 Task: Slide 17 - 02 Recipe.
Action: Mouse moved to (43, 99)
Screenshot: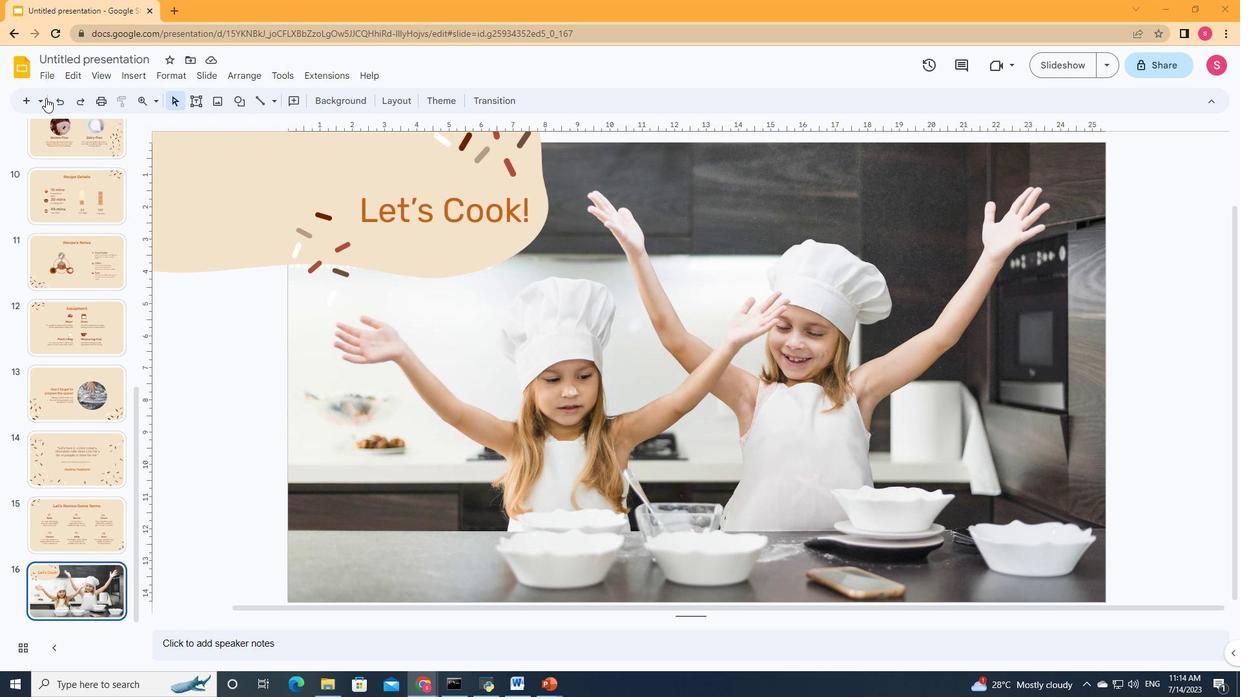 
Action: Mouse pressed left at (43, 99)
Screenshot: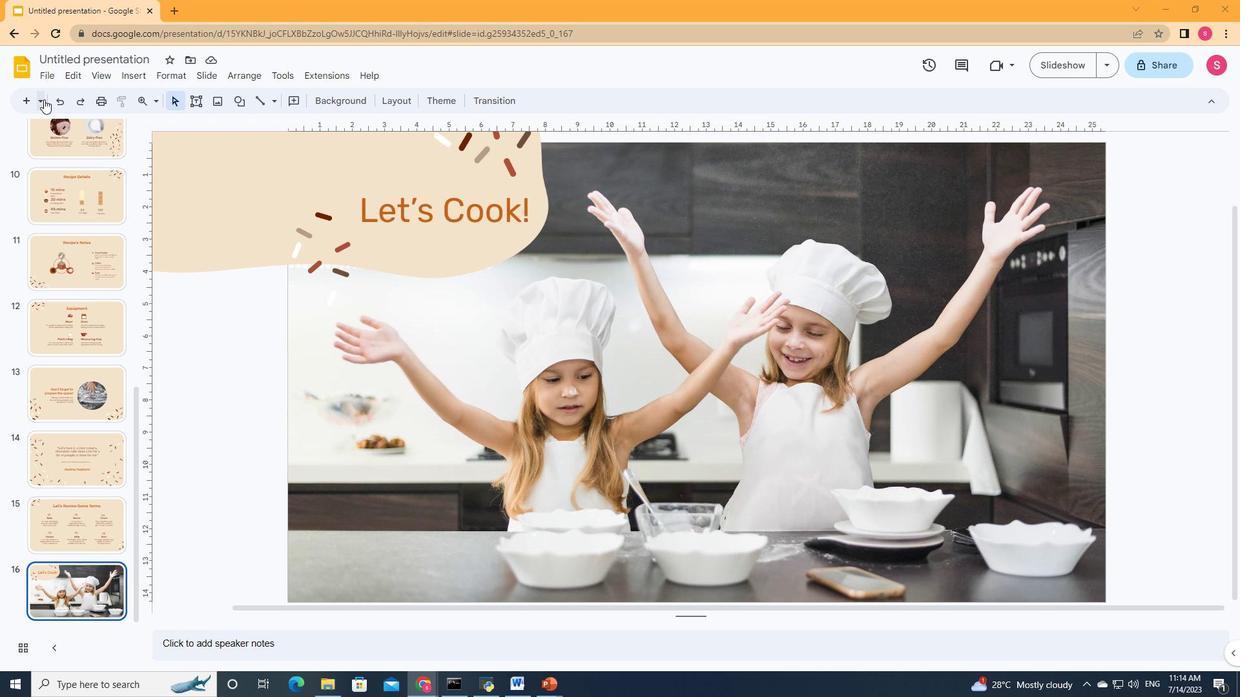 
Action: Mouse moved to (230, 402)
Screenshot: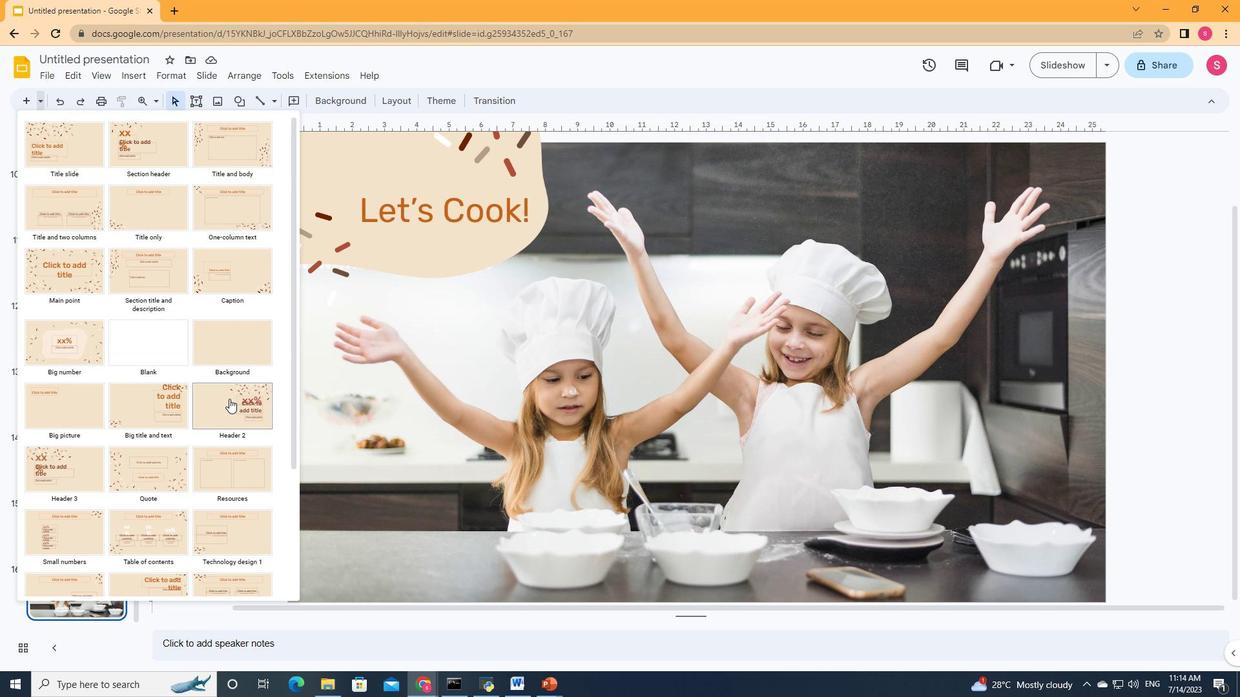 
Action: Mouse pressed left at (230, 402)
Screenshot: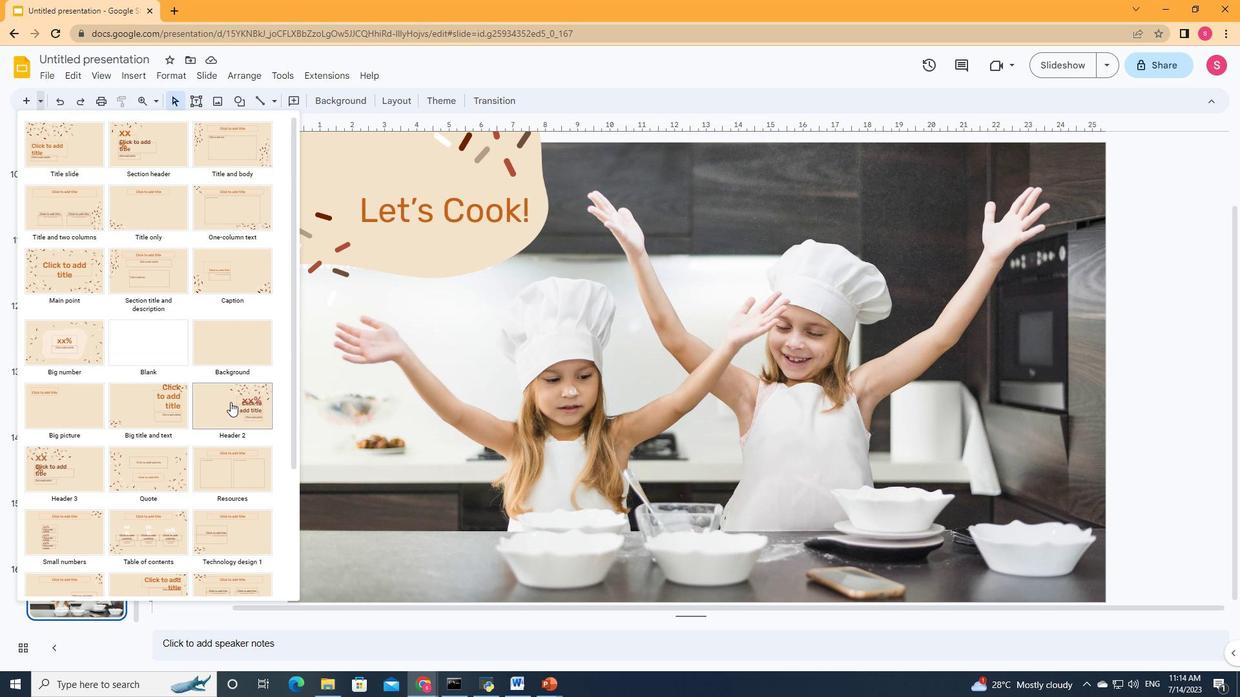 
Action: Mouse moved to (909, 337)
Screenshot: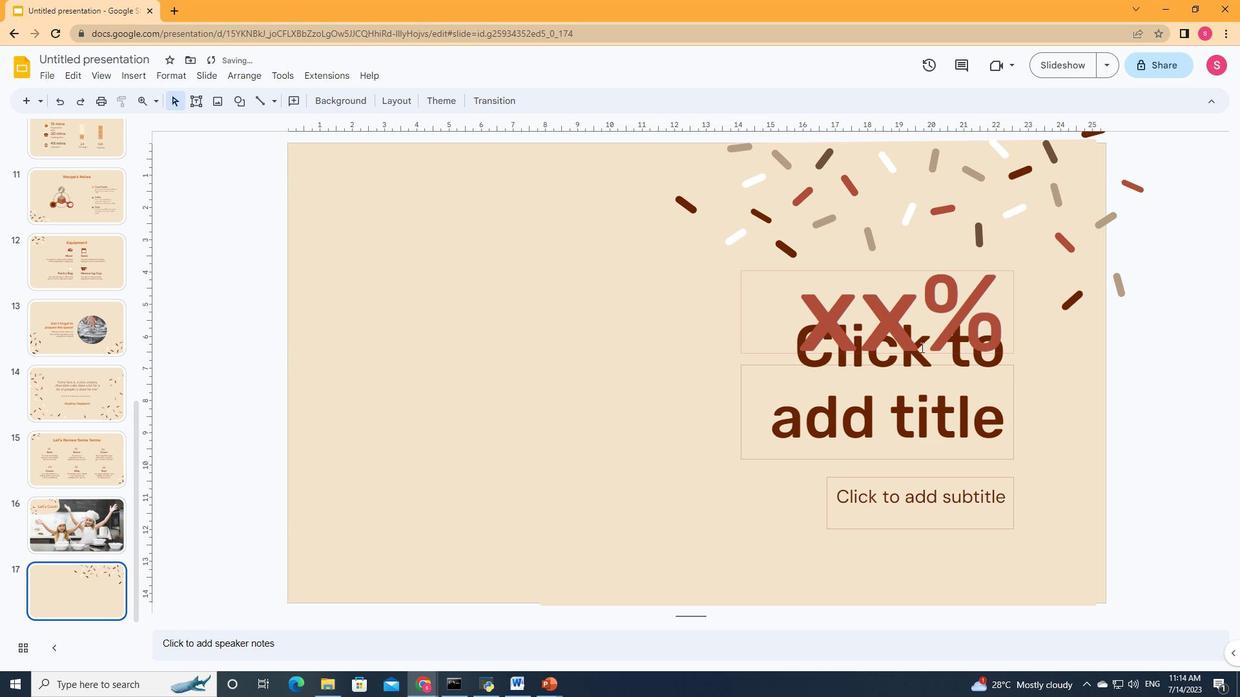 
Action: Mouse pressed left at (909, 337)
Screenshot: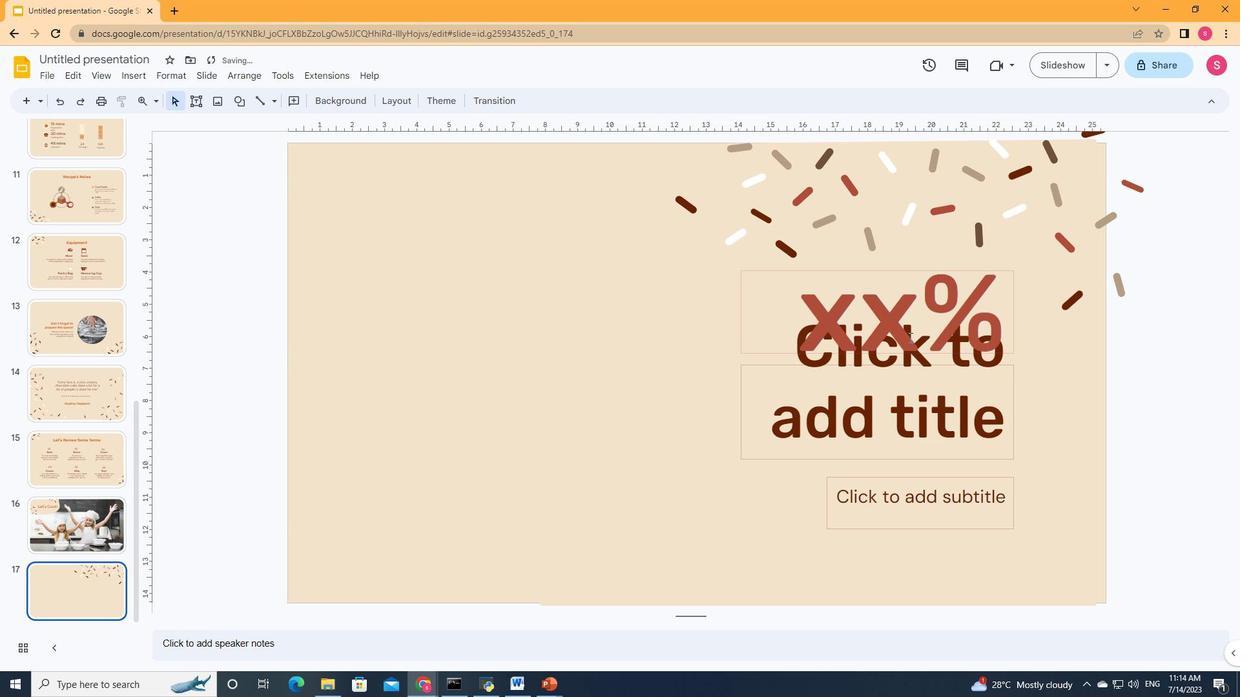
Action: Mouse moved to (910, 336)
Screenshot: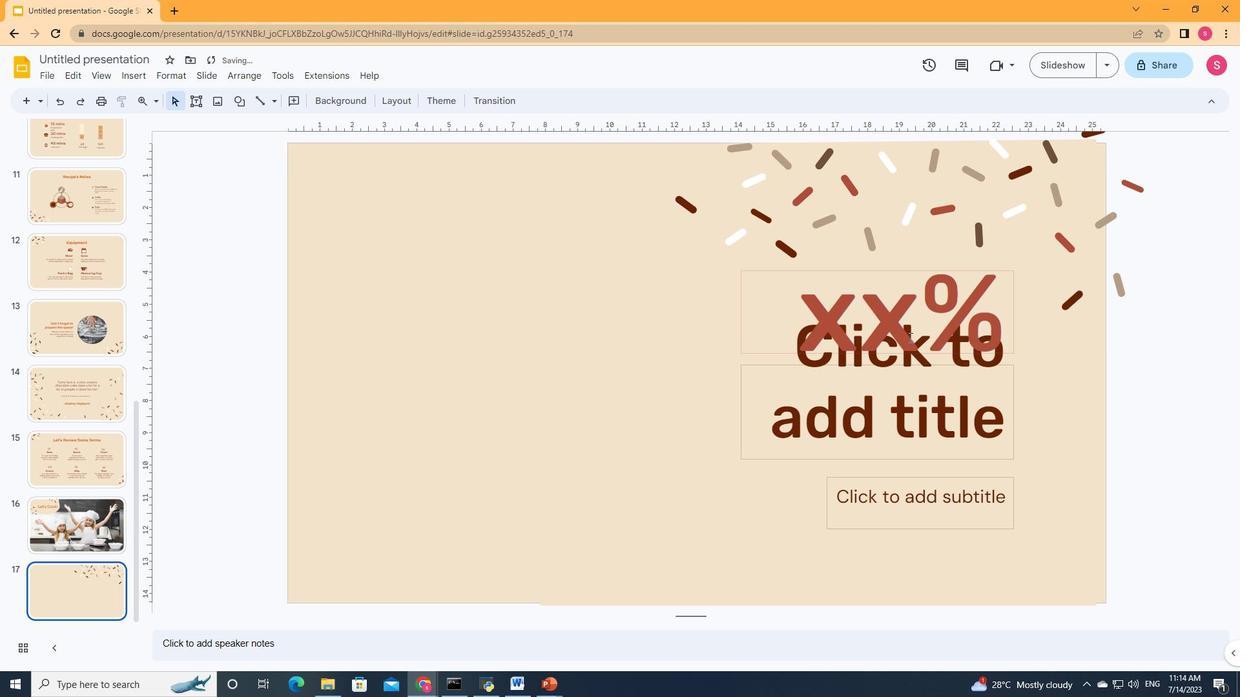
Action: Key pressed 02
Screenshot: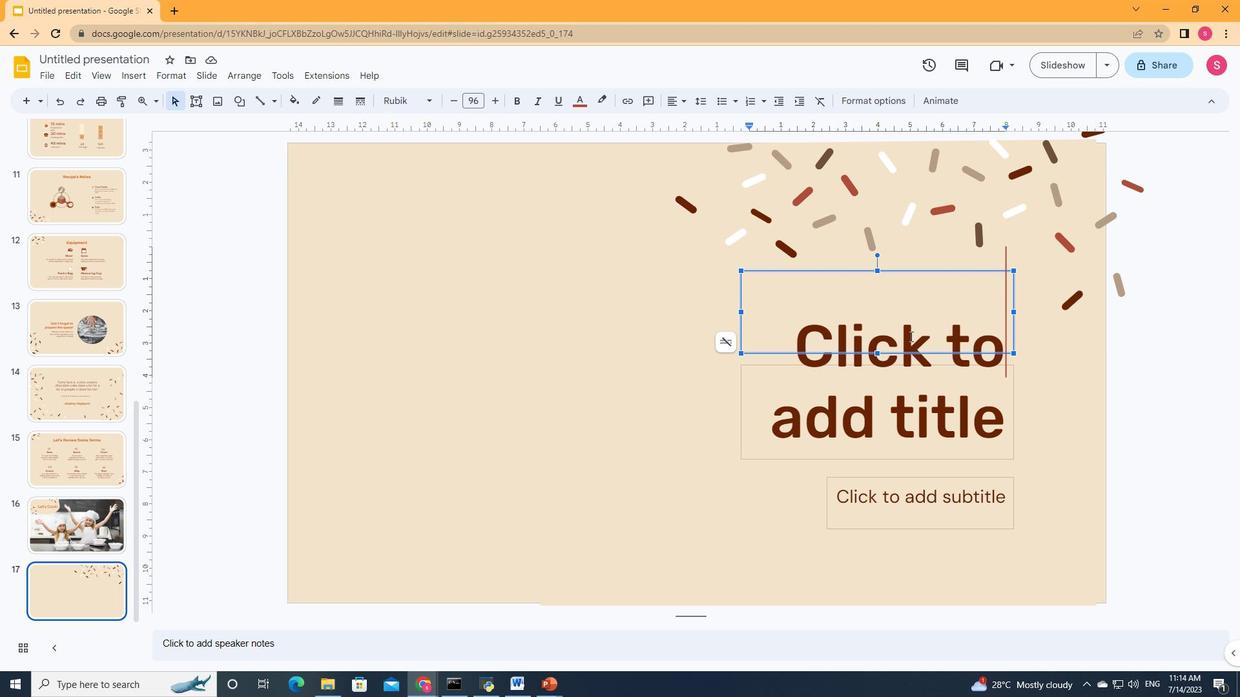 
Action: Mouse moved to (911, 384)
Screenshot: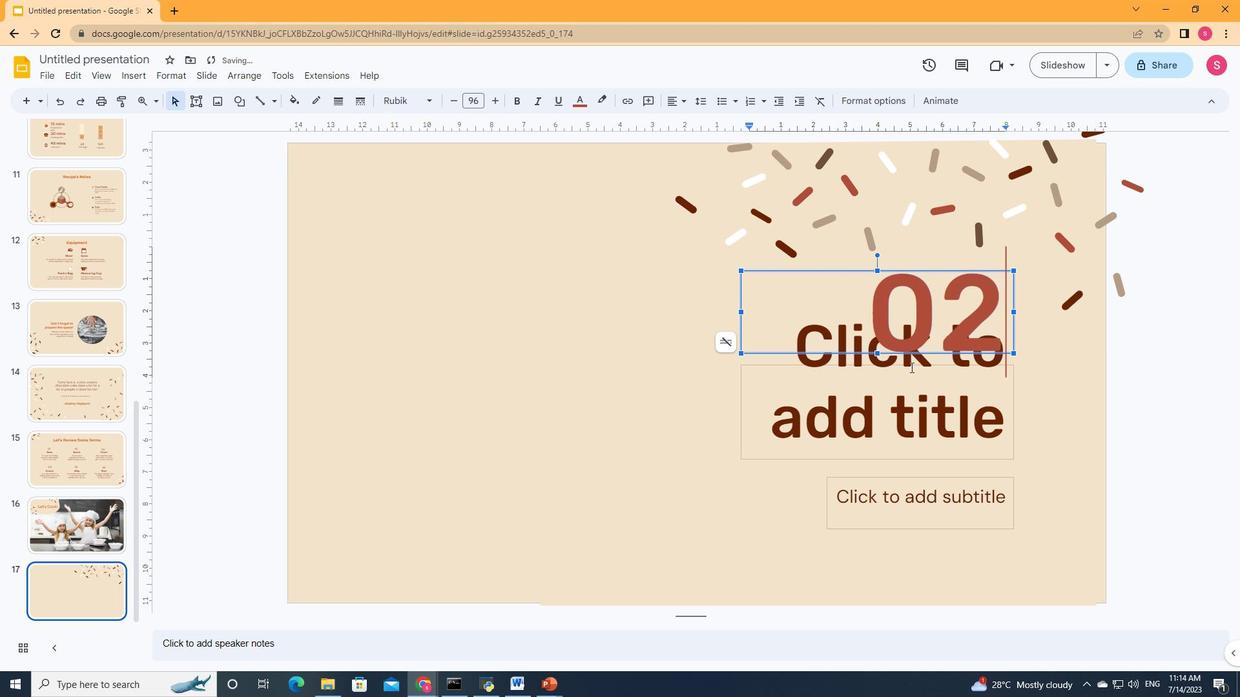 
Action: Mouse pressed left at (911, 384)
Screenshot: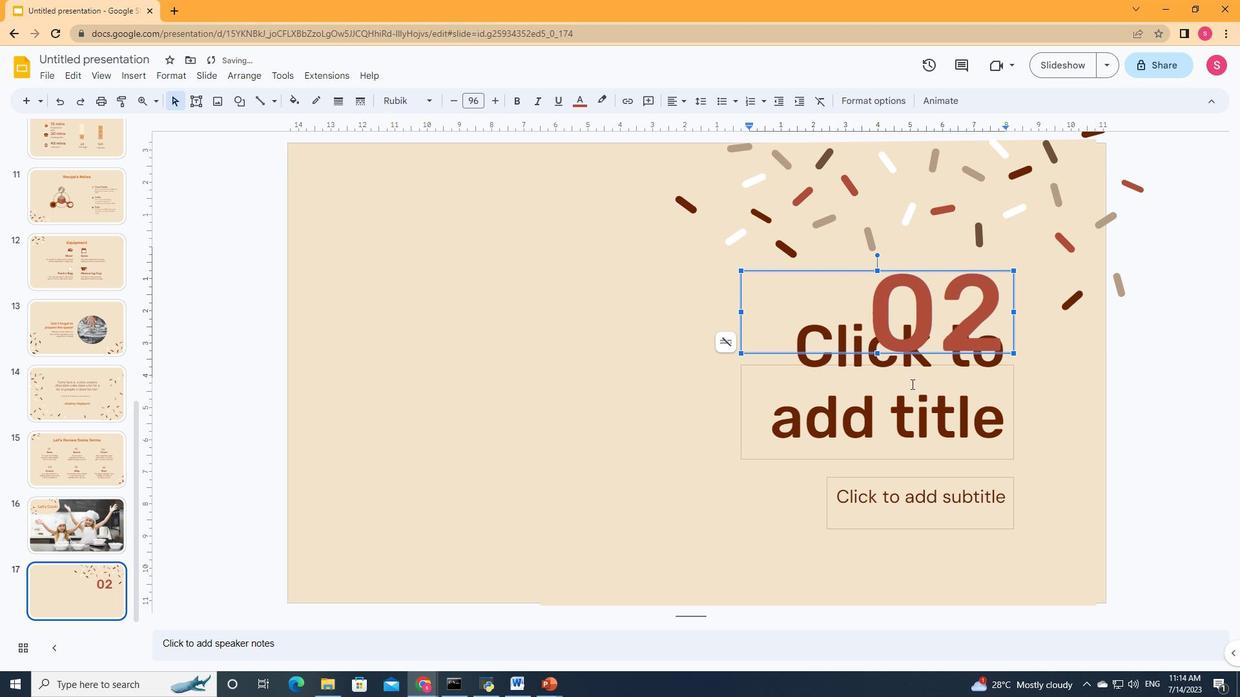 
Action: Key pressed <Key.shift>Recipe
Screenshot: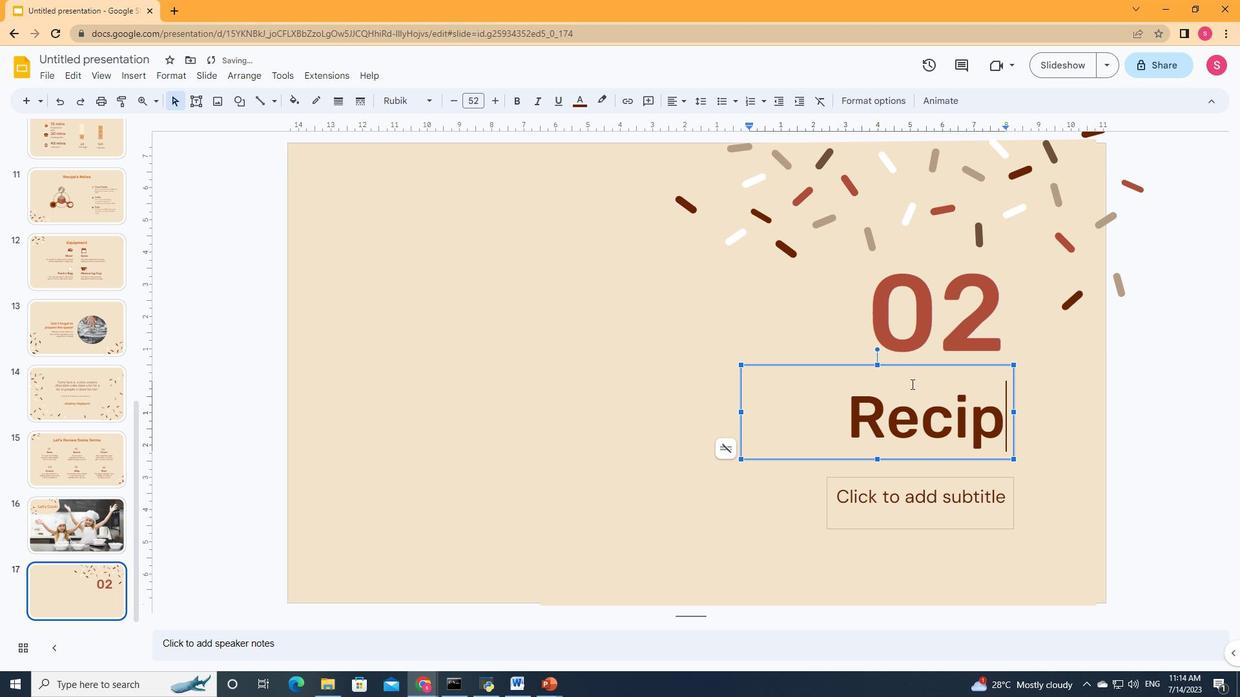 
Action: Mouse moved to (965, 501)
Screenshot: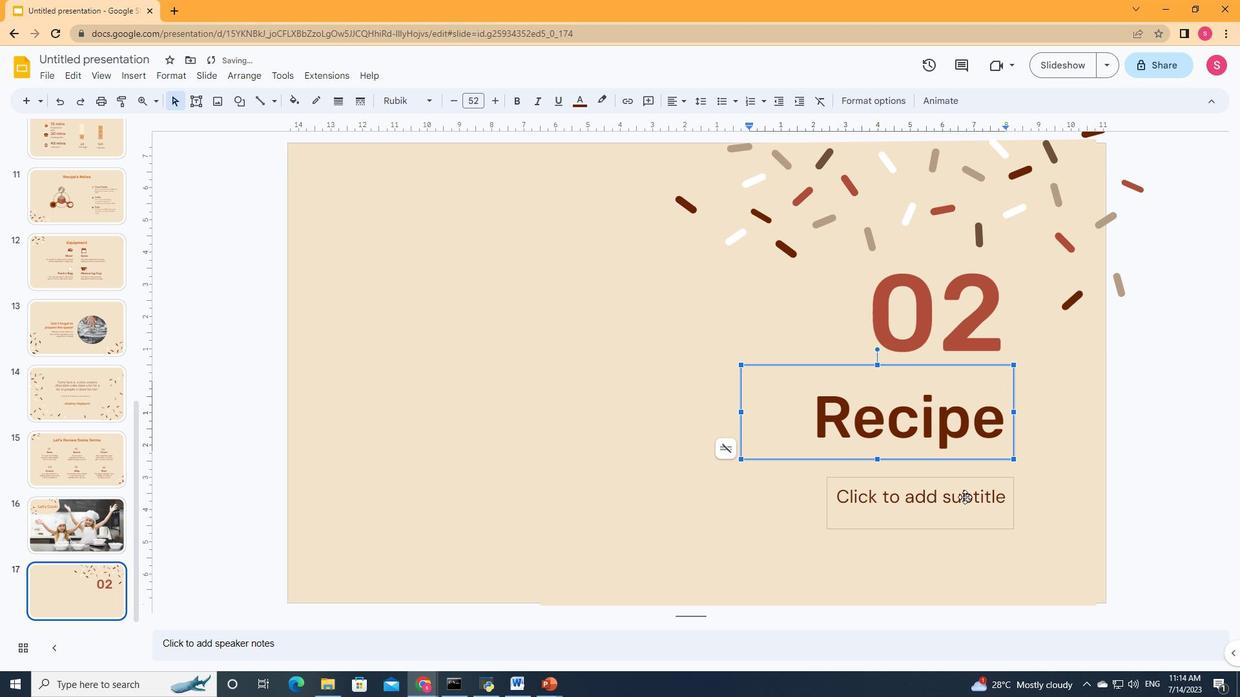 
Action: Mouse pressed left at (965, 501)
Screenshot: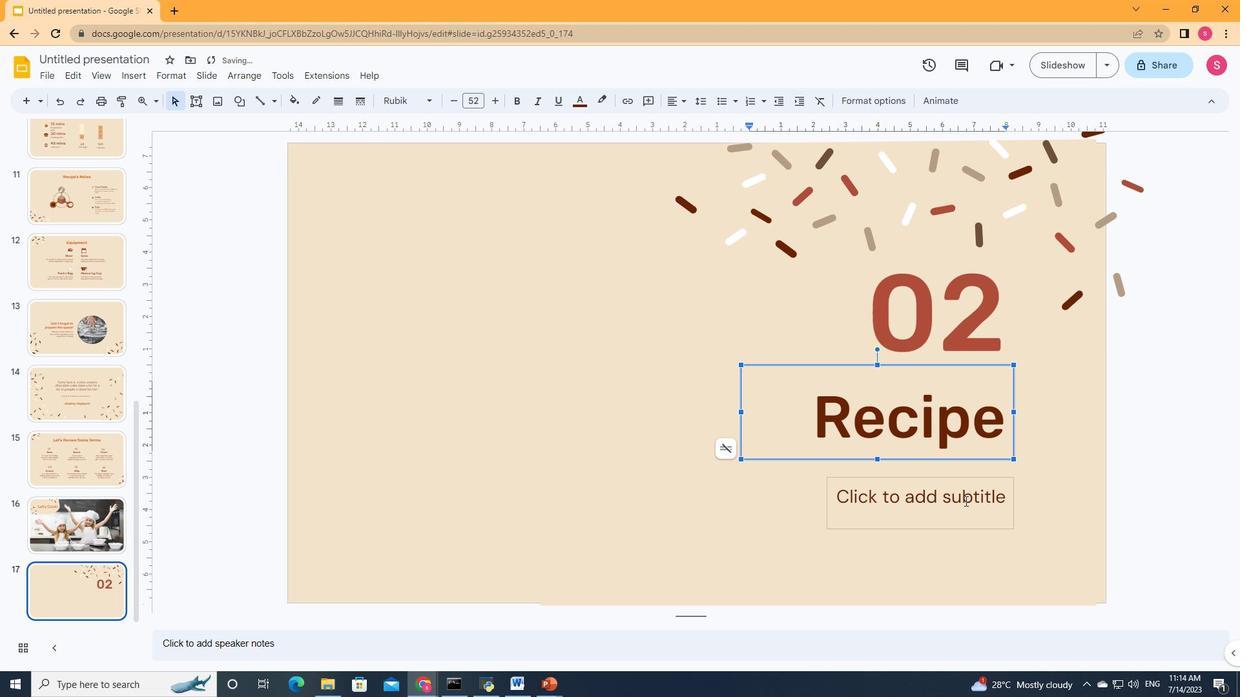 
Action: Key pressed <Key.shift><Key.shift><Key.shift><Key.shift><Key.shift><Key.shift><Key.shift><Key.shift><Key.shift>Finallu<Key.backspace>y<Key.space><Key.backspace>,<Key.space>it's<Key.space>time<Key.space>to<Key.space>start<Key.space>baking
Screenshot: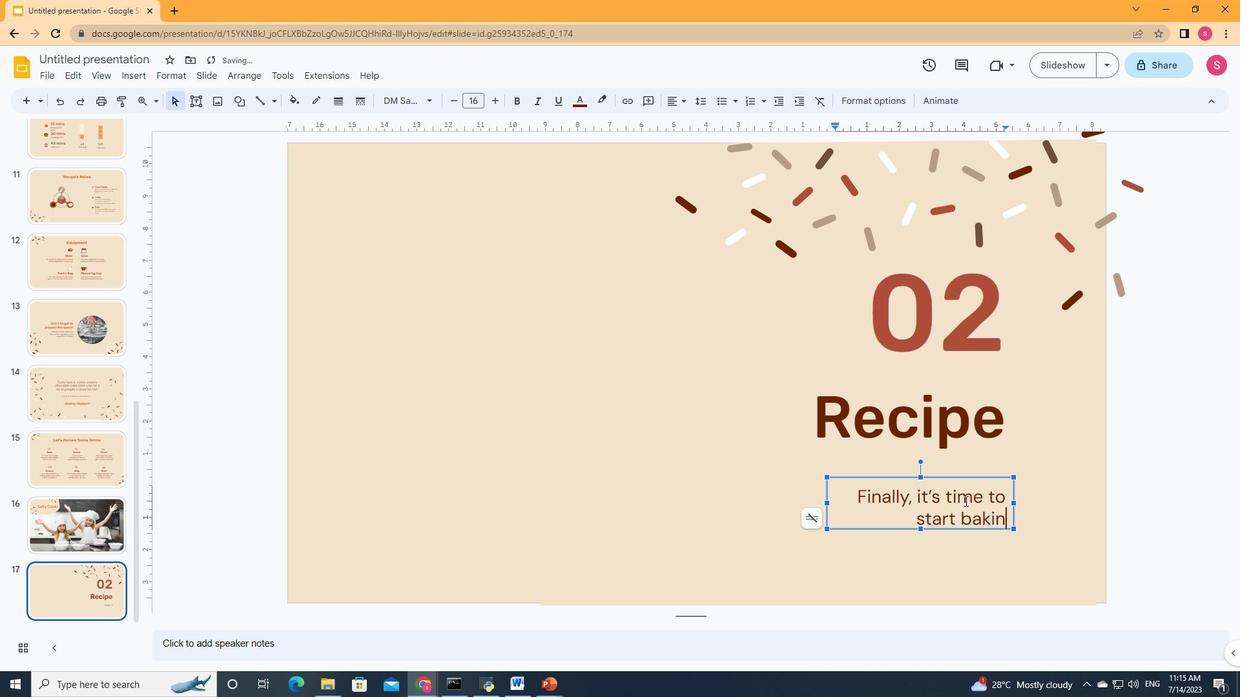 
Action: Mouse moved to (999, 528)
Screenshot: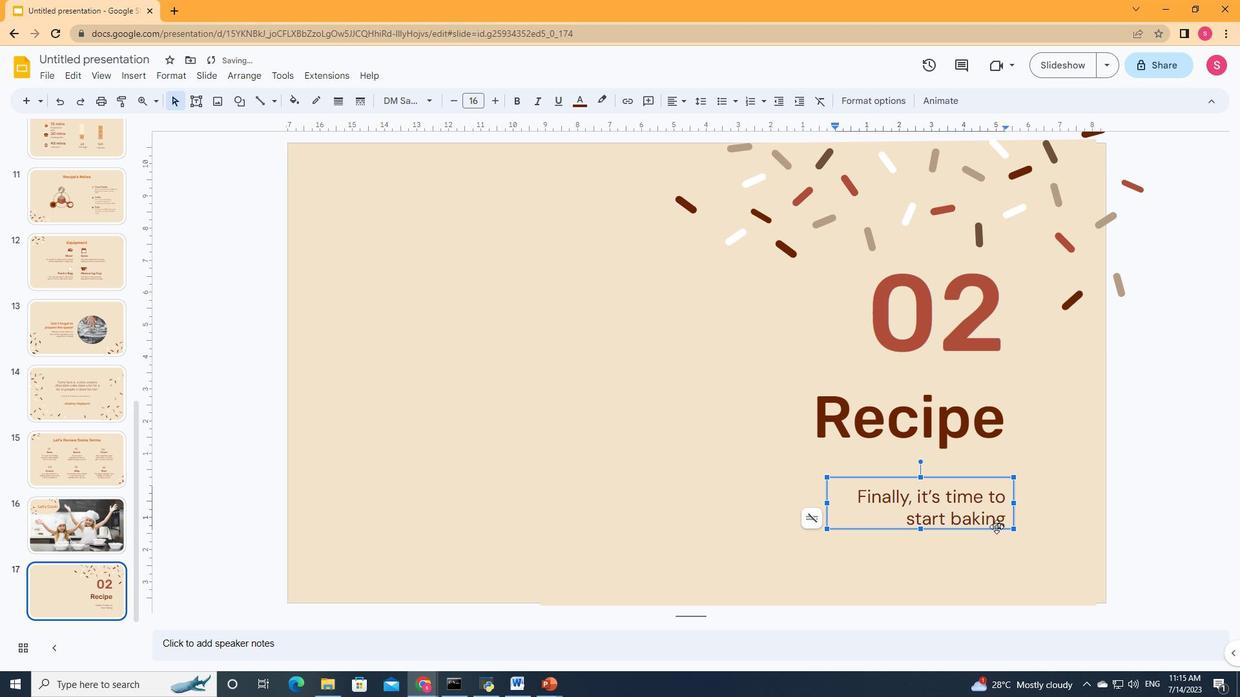
Action: Key pressed <Key.shift>!
Screenshot: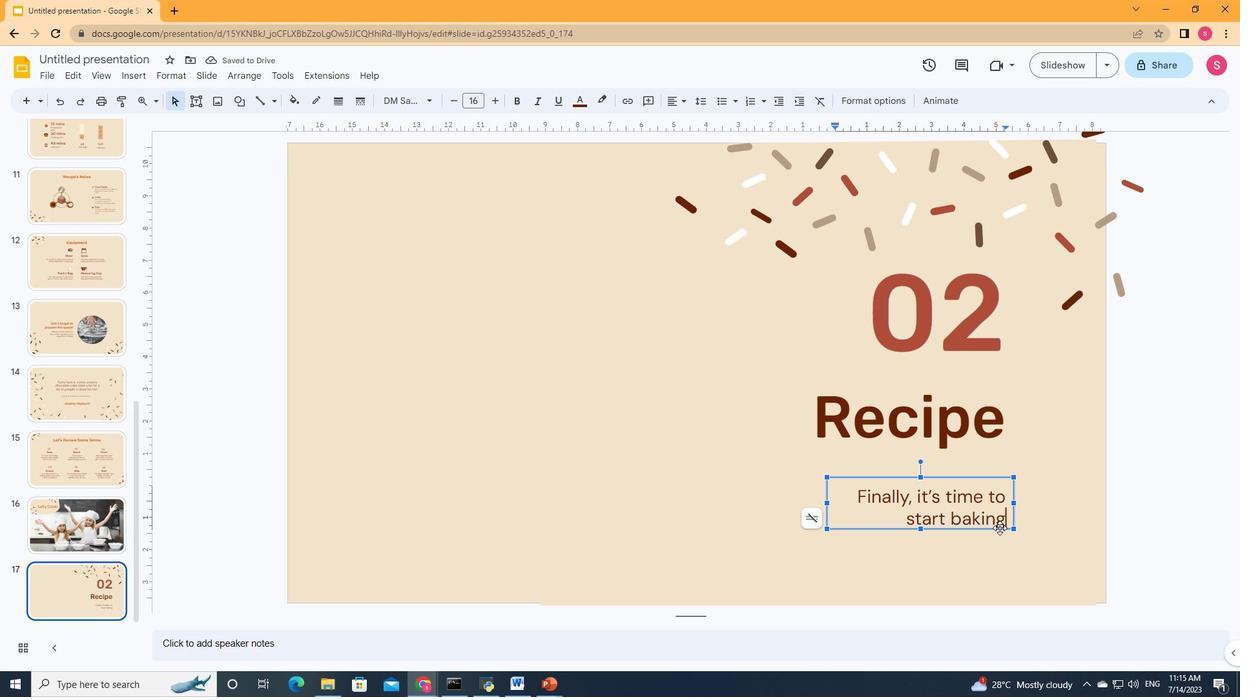 
Action: Mouse moved to (773, 502)
Screenshot: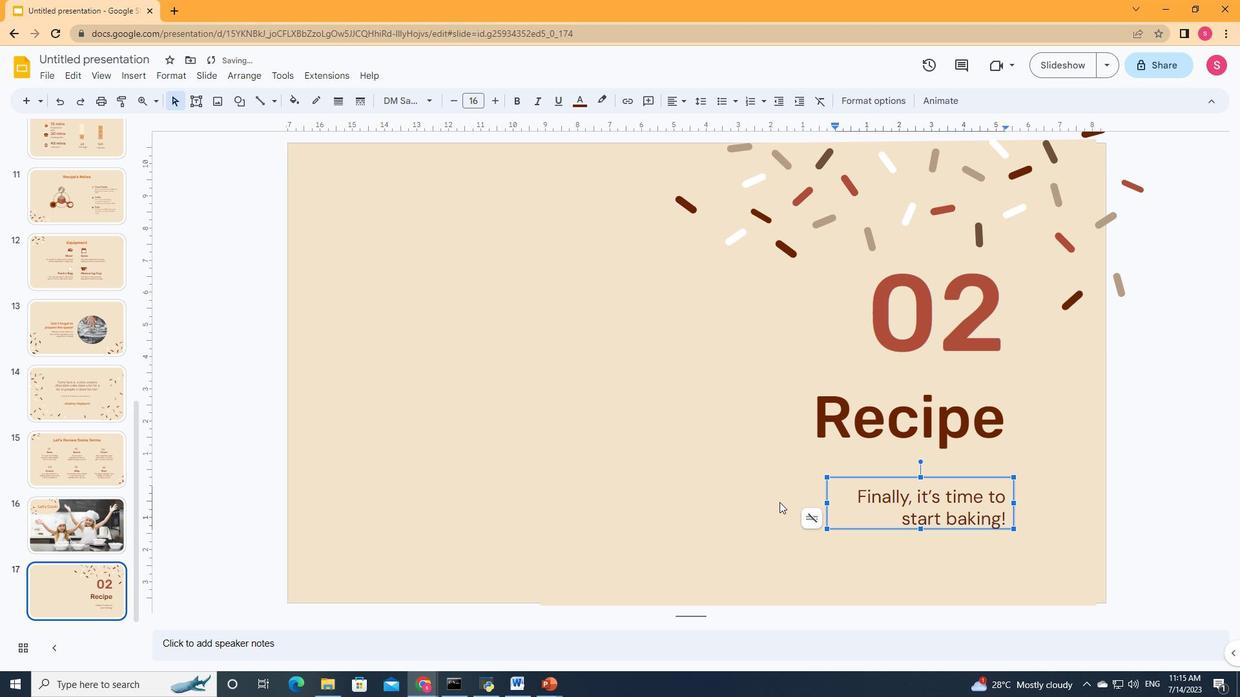 
Action: Mouse pressed left at (773, 502)
Screenshot: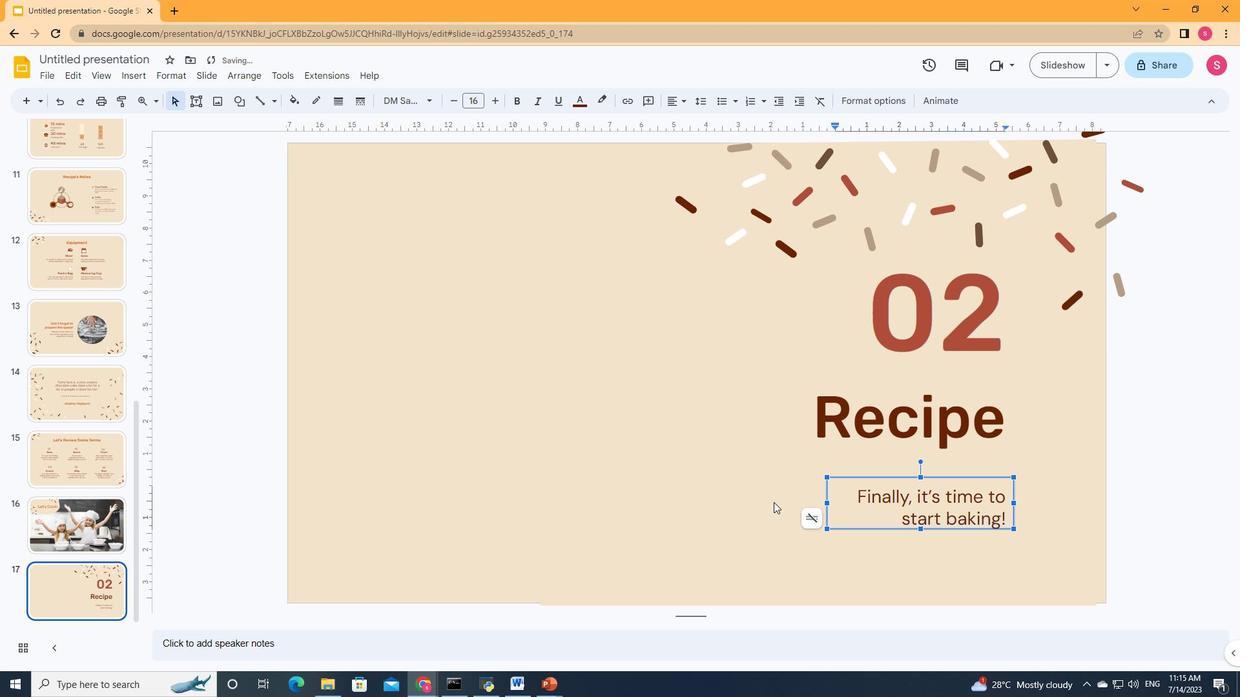 
Action: Mouse moved to (273, 102)
Screenshot: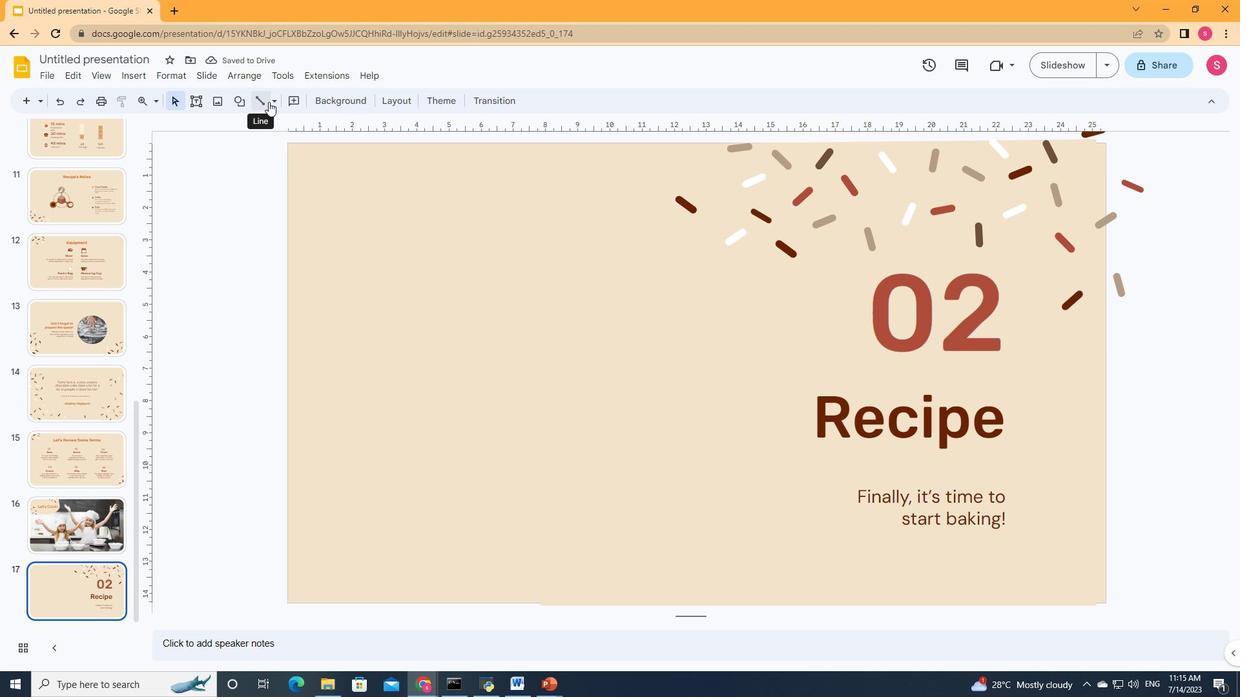 
Action: Mouse pressed left at (273, 102)
Screenshot: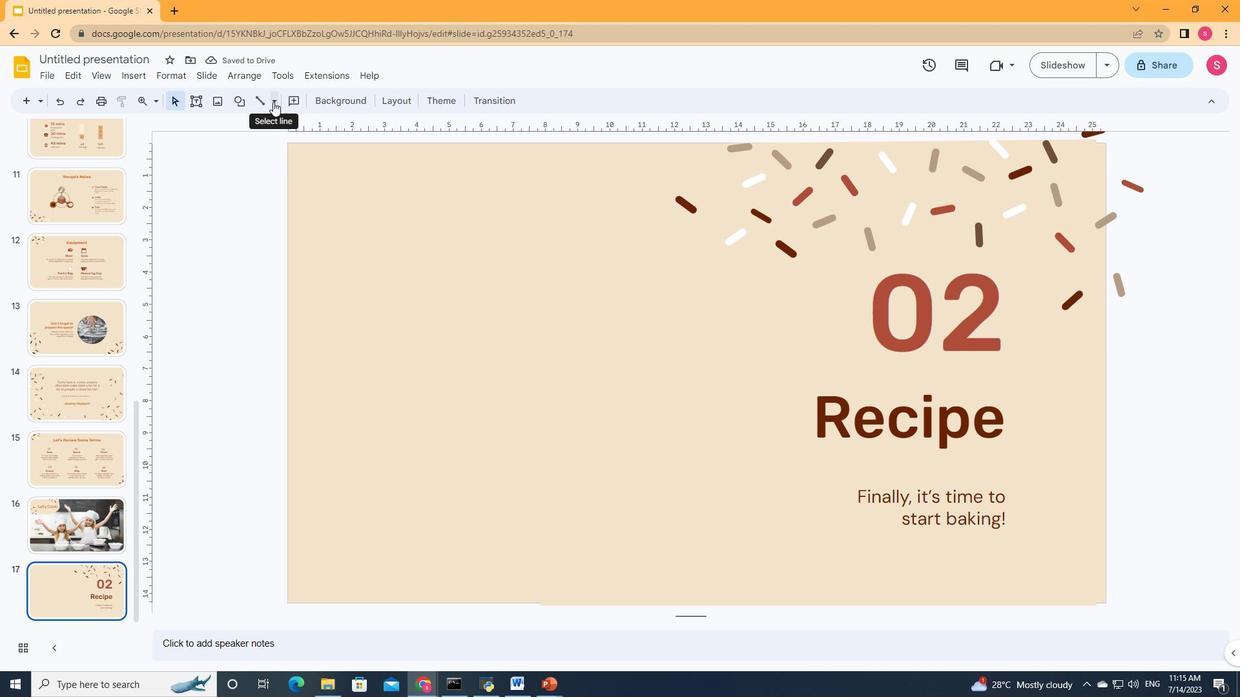 
Action: Mouse moved to (315, 120)
Screenshot: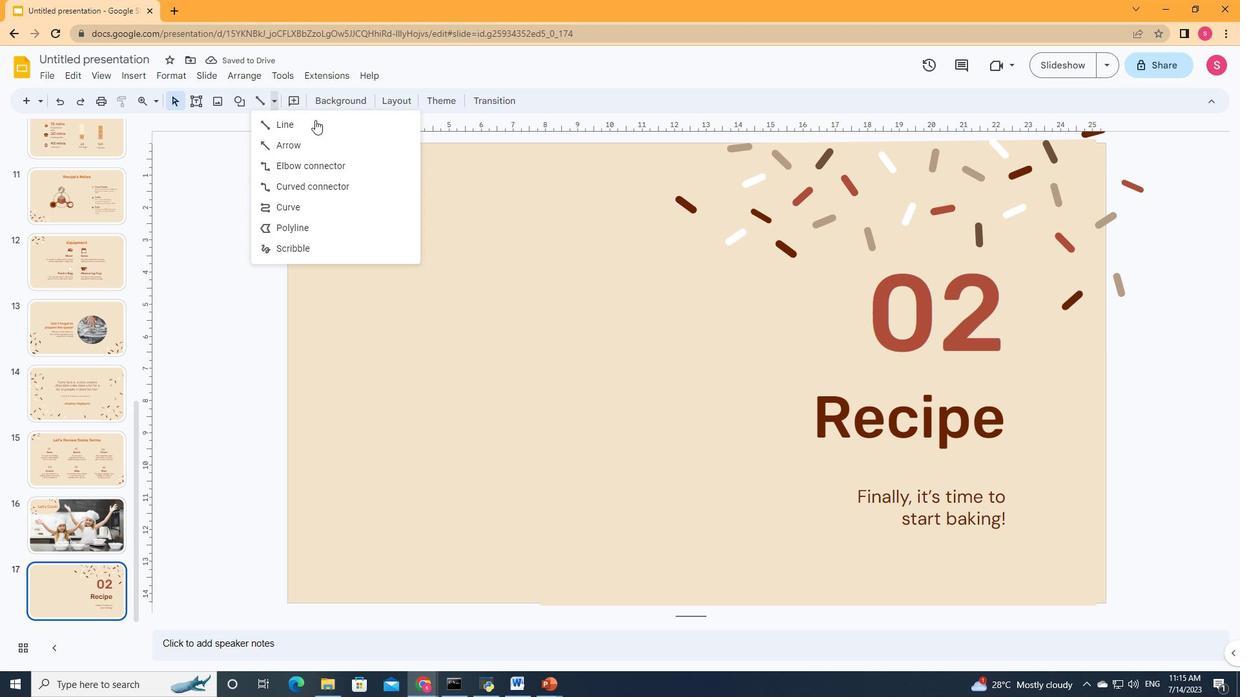 
Action: Mouse pressed left at (315, 120)
Screenshot: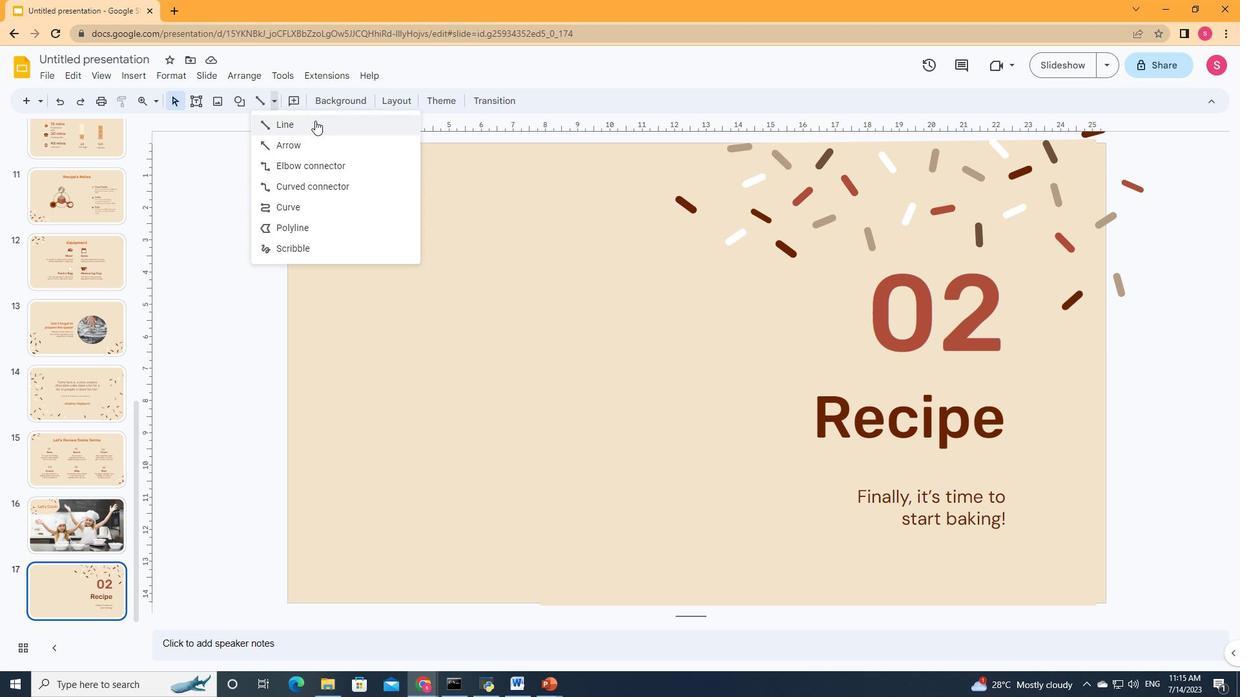 
Action: Mouse moved to (784, 467)
Screenshot: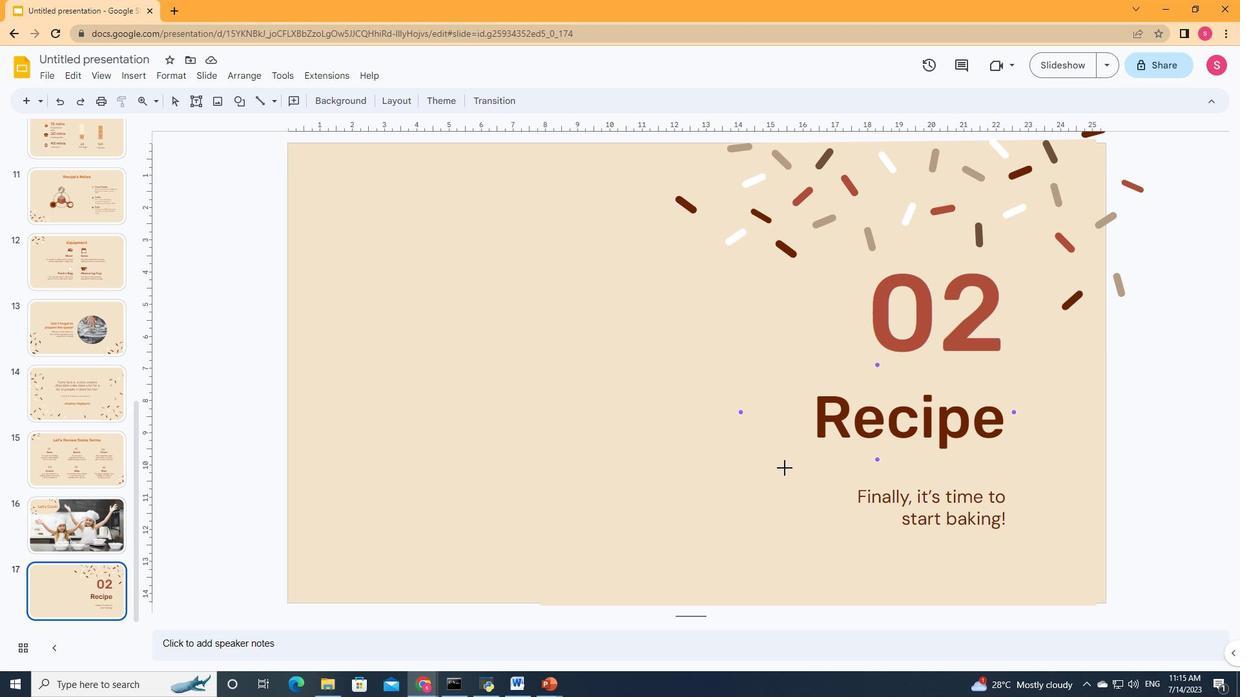 
Action: Mouse pressed left at (784, 467)
Screenshot: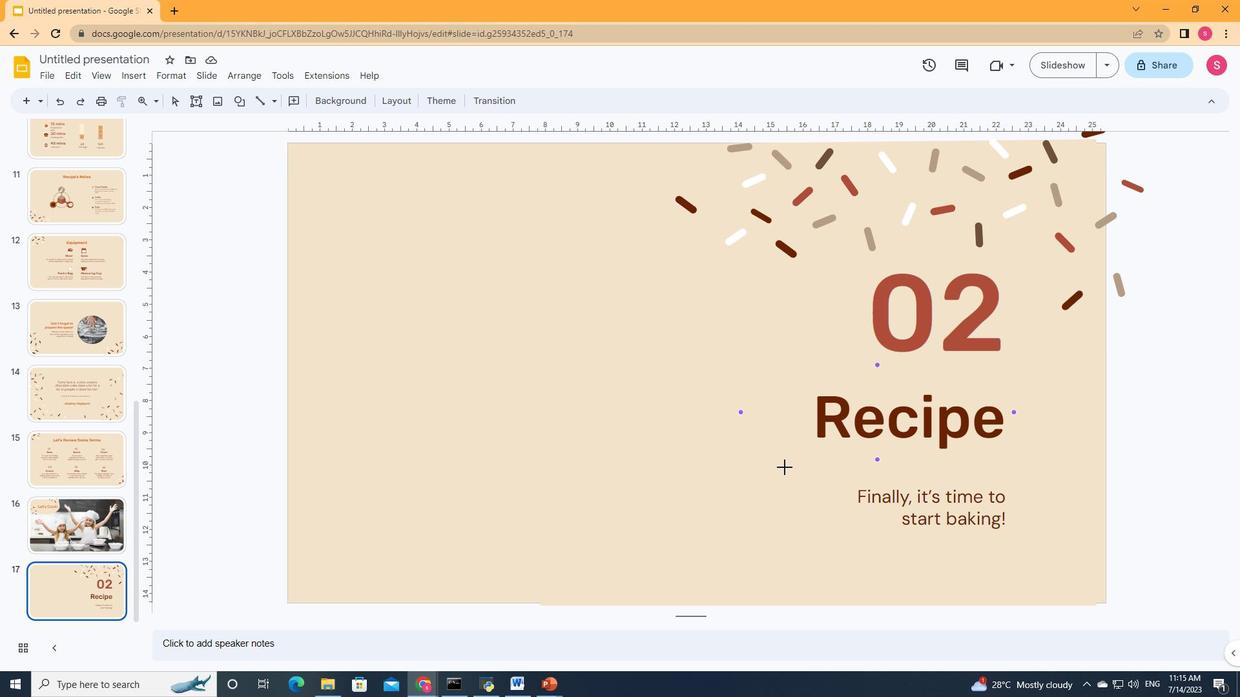 
Action: Mouse moved to (296, 106)
Screenshot: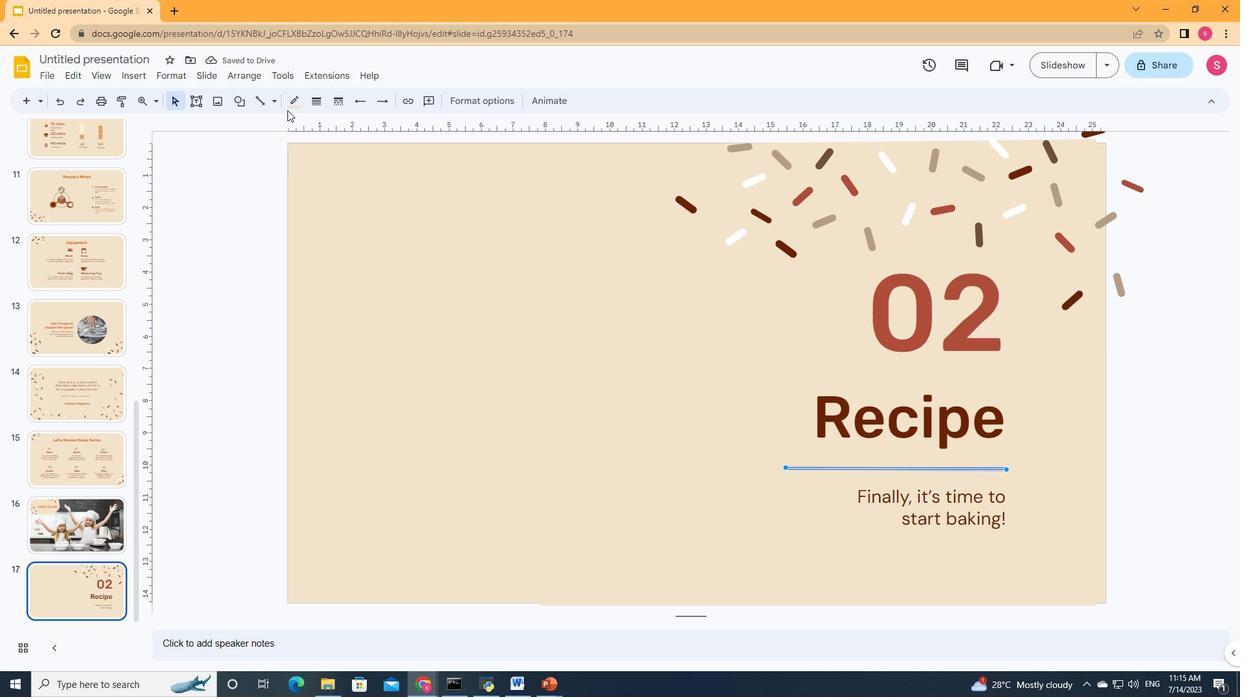 
Action: Mouse pressed left at (296, 106)
Screenshot: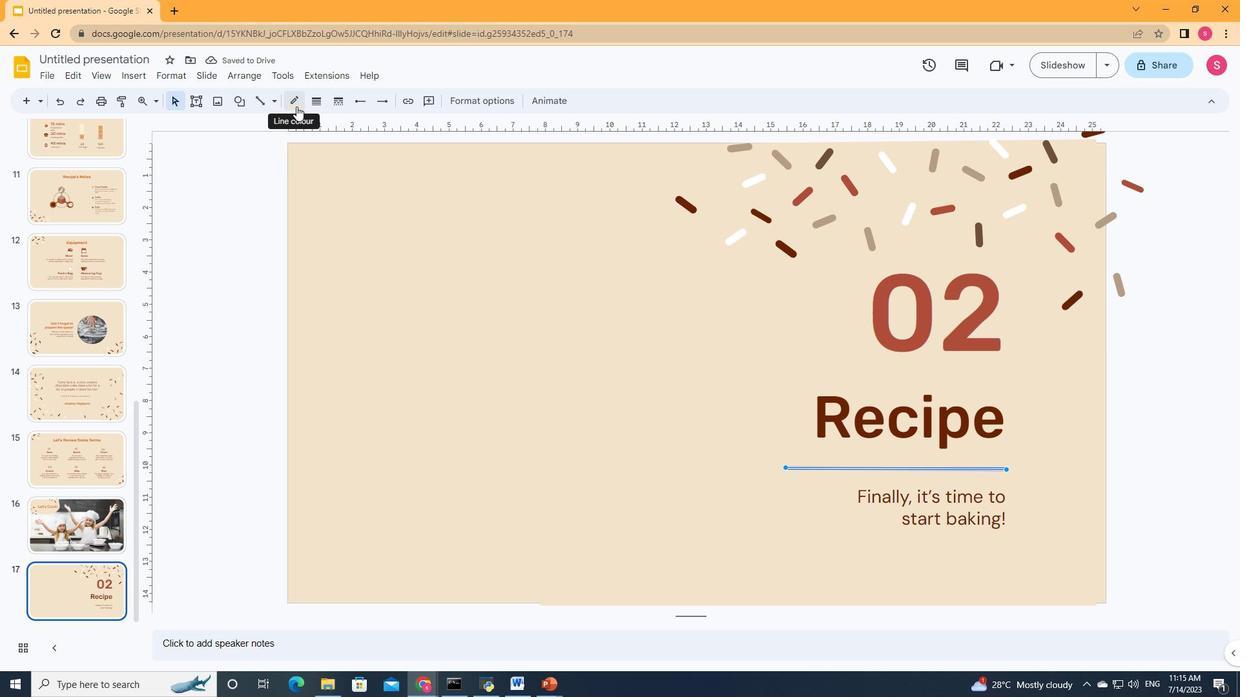 
Action: Mouse moved to (299, 144)
Screenshot: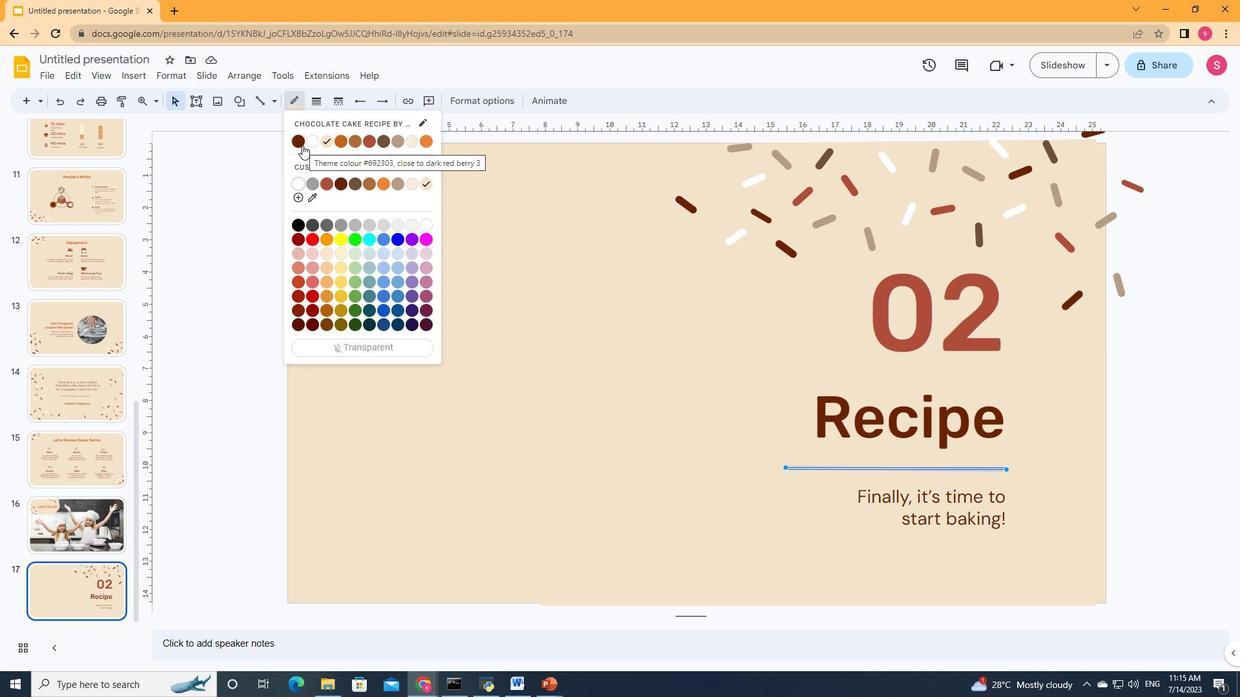 
Action: Mouse pressed left at (299, 144)
Screenshot: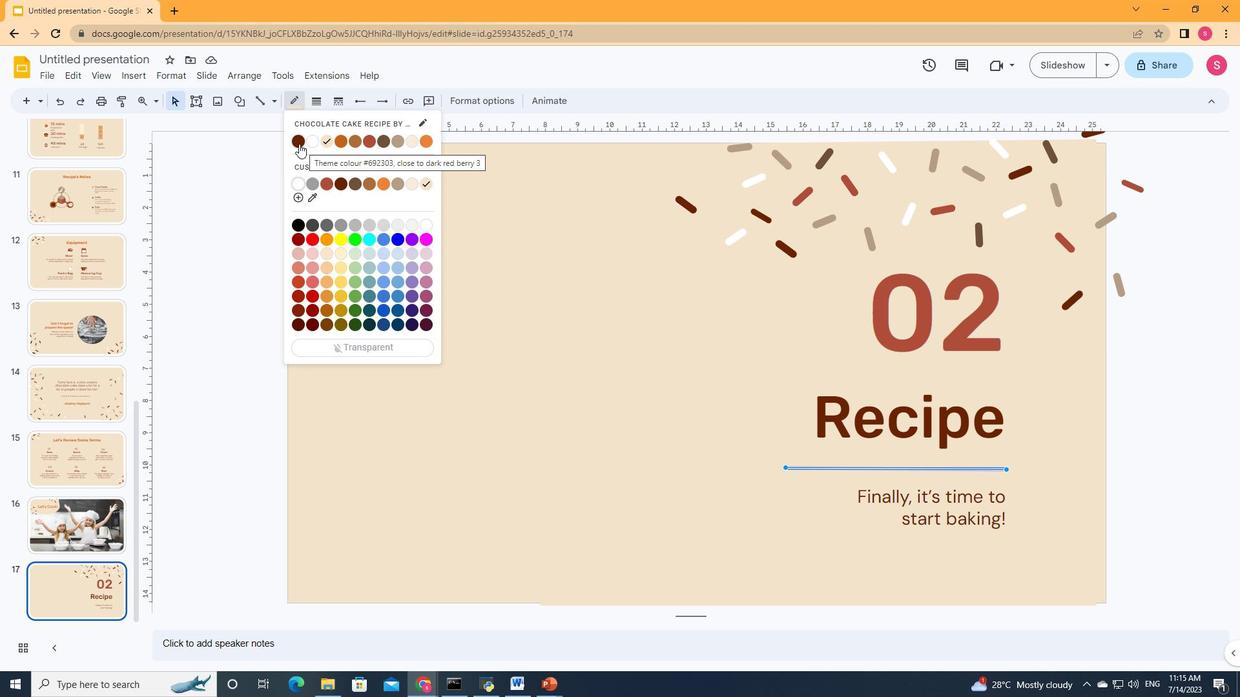 
Action: Mouse moved to (315, 105)
Screenshot: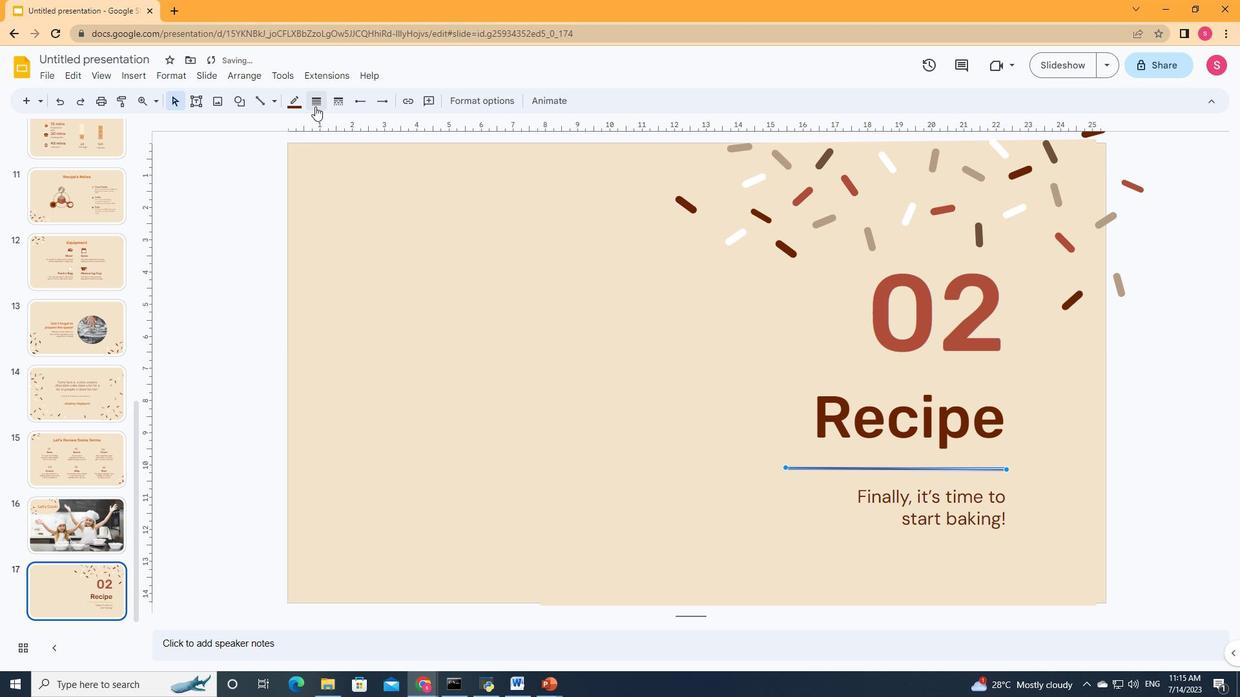 
Action: Mouse pressed left at (315, 105)
Screenshot: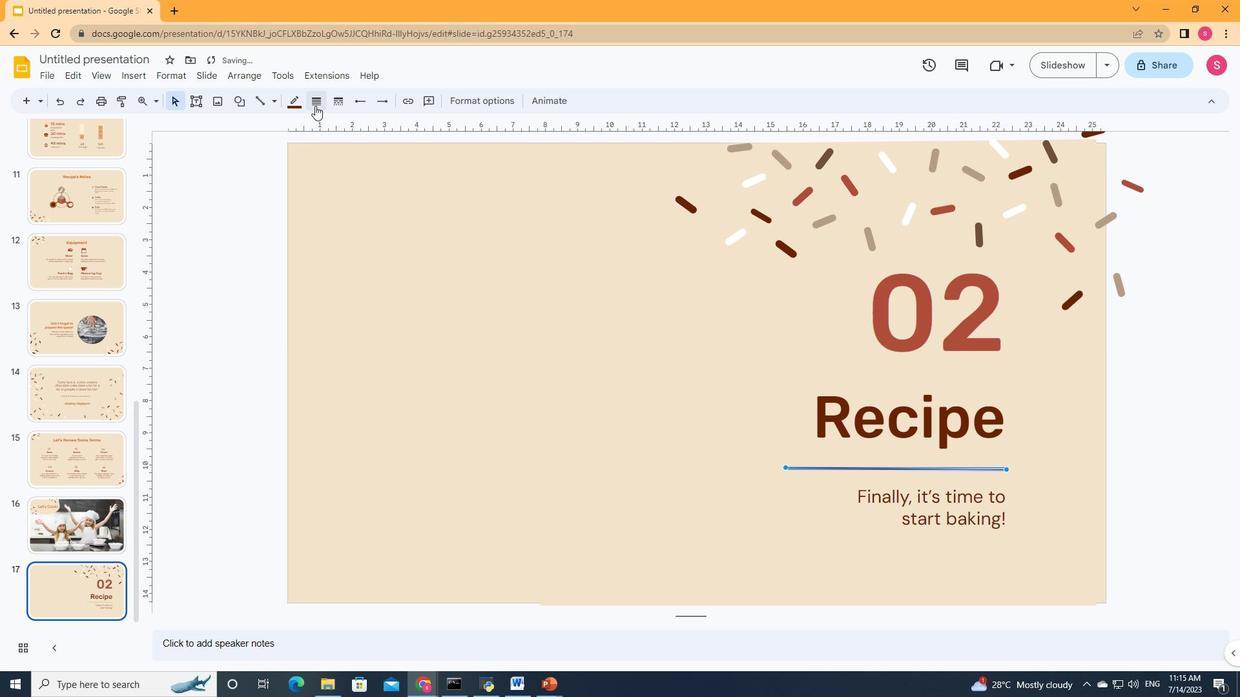 
Action: Mouse moved to (318, 150)
Screenshot: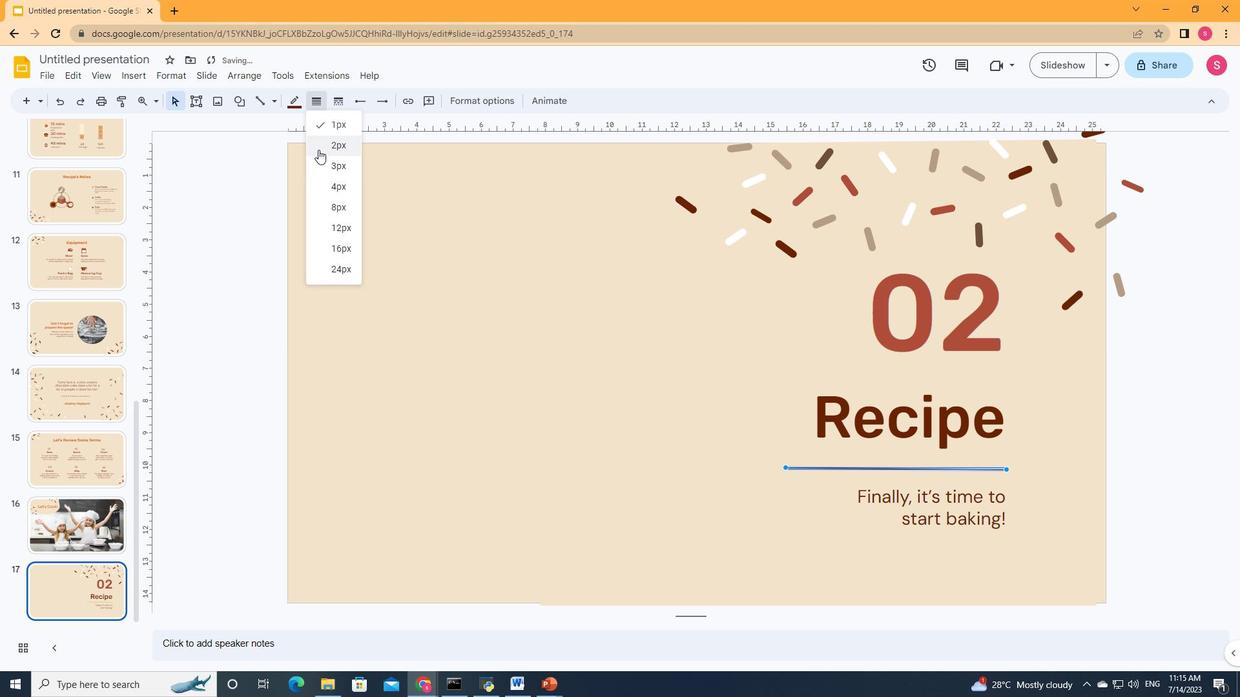 
Action: Mouse pressed left at (318, 150)
Screenshot: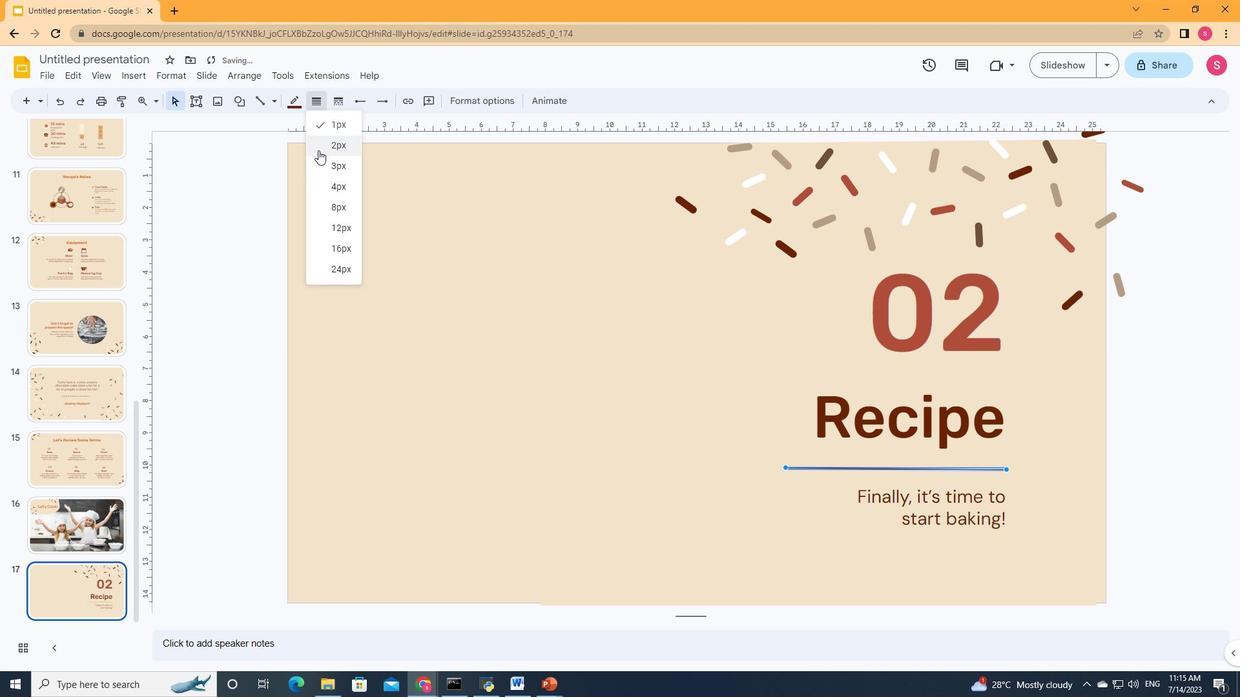 
Action: Mouse moved to (336, 102)
Screenshot: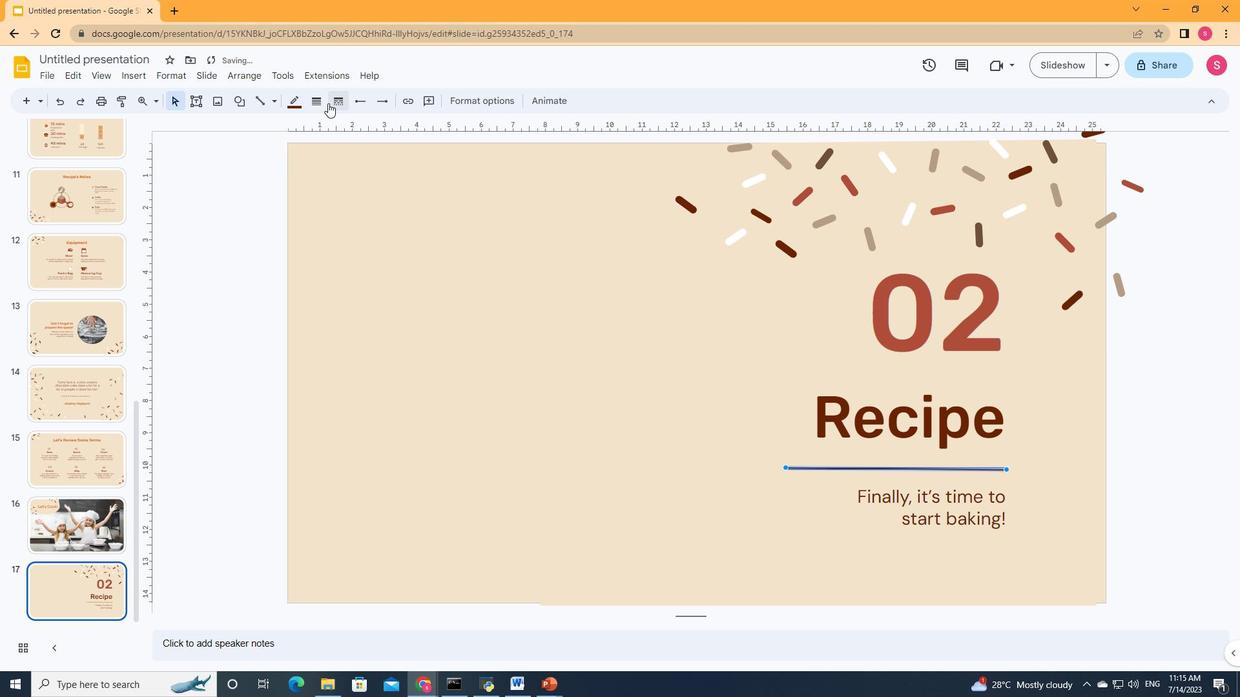 
Action: Mouse pressed left at (336, 102)
Screenshot: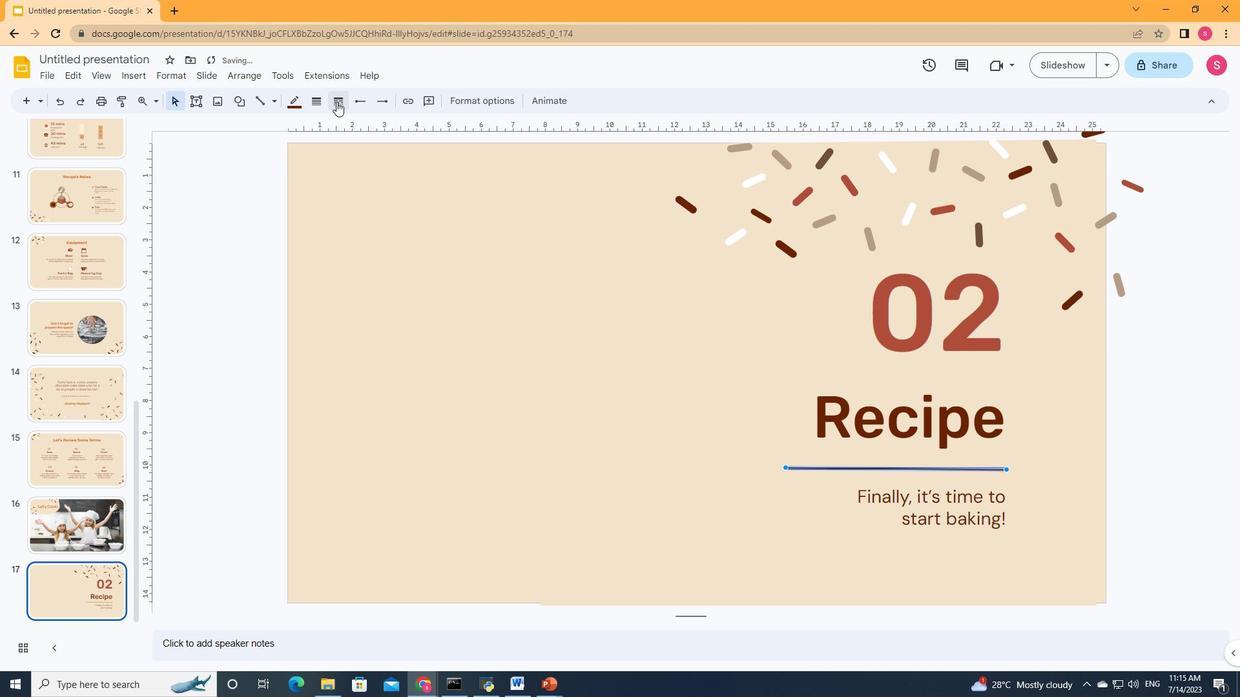 
Action: Mouse moved to (362, 162)
Screenshot: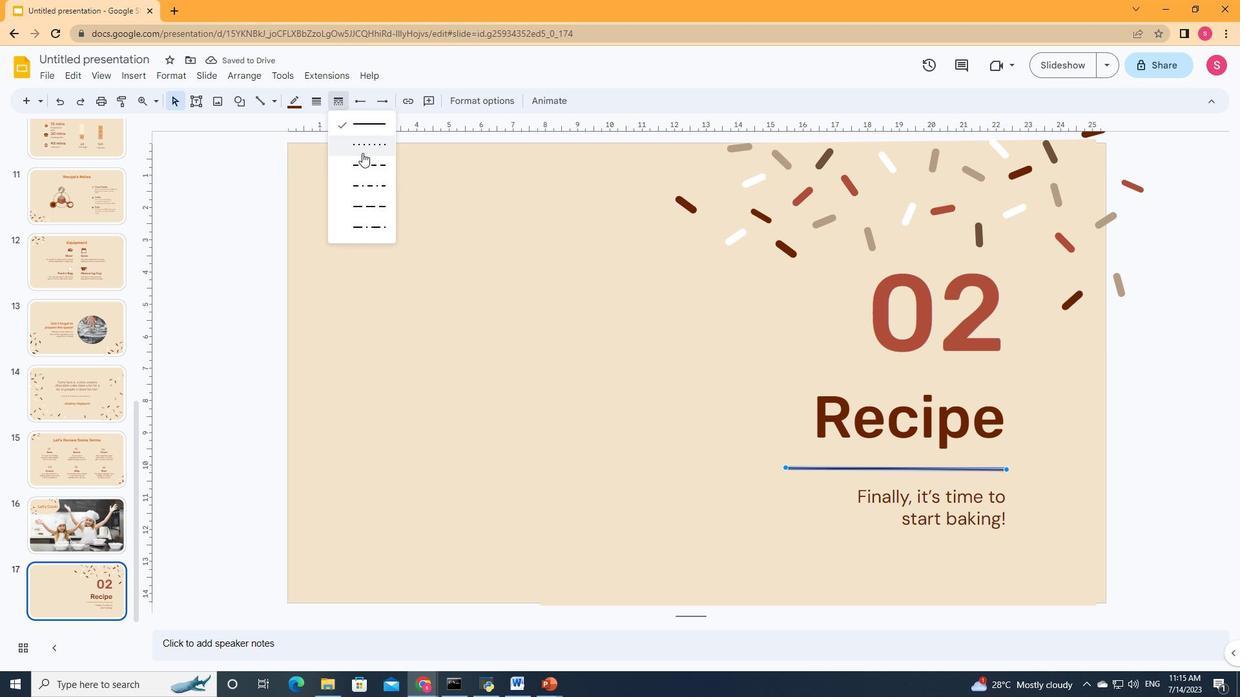 
Action: Mouse pressed left at (362, 162)
Screenshot: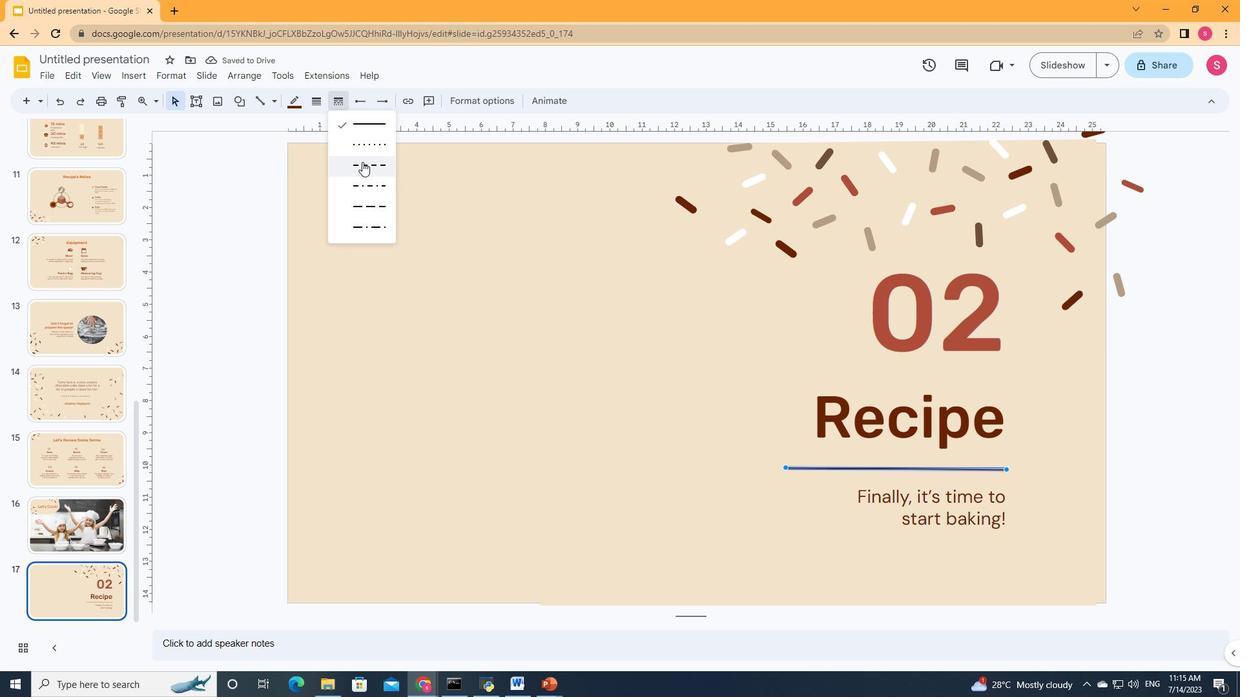 
Action: Mouse moved to (691, 470)
Screenshot: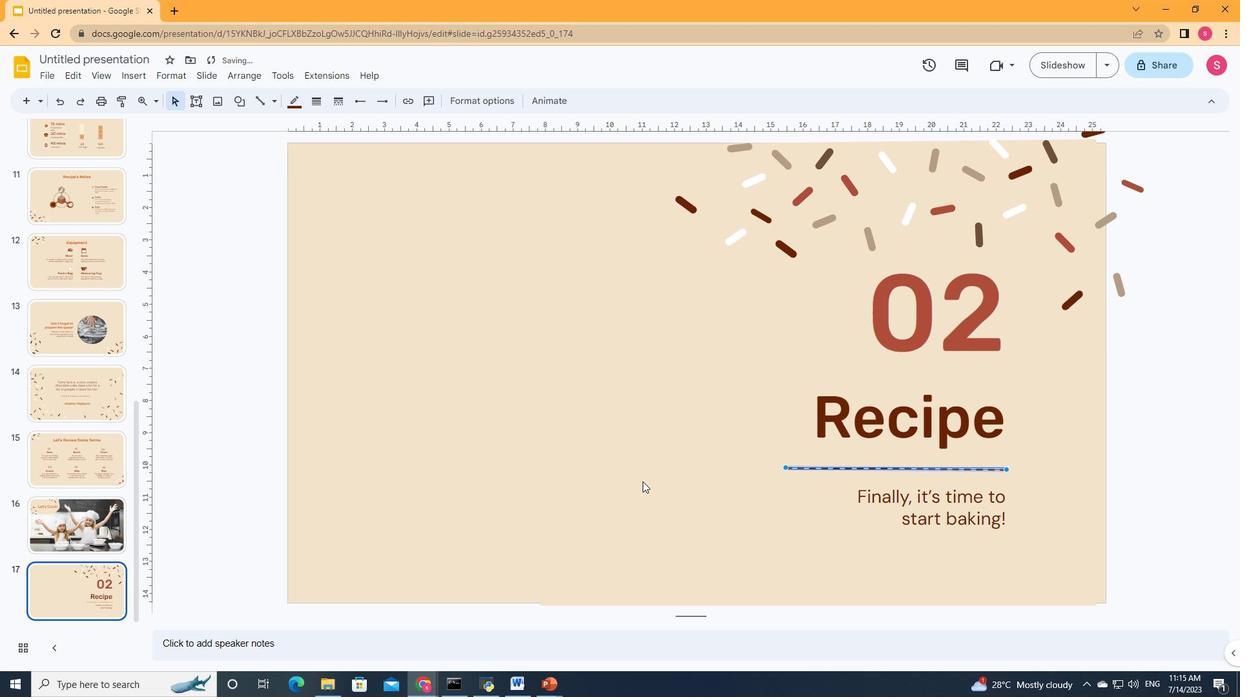 
Action: Mouse pressed left at (691, 470)
Screenshot: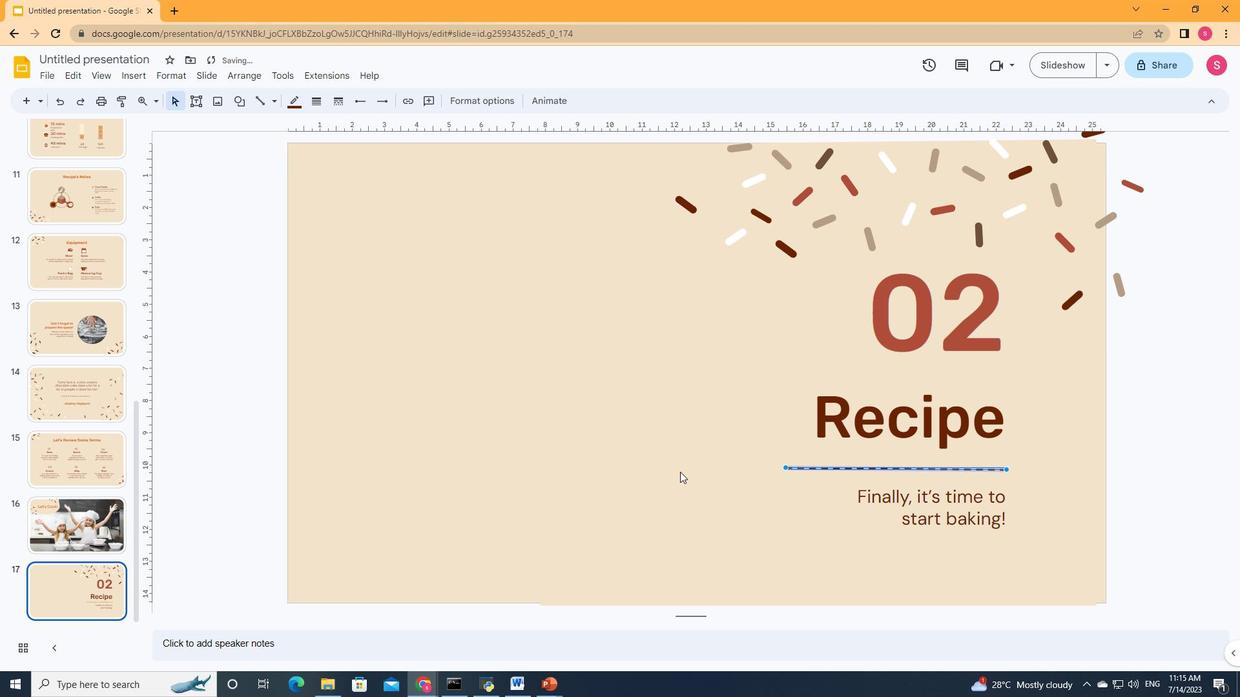 
Action: Mouse moved to (954, 470)
Screenshot: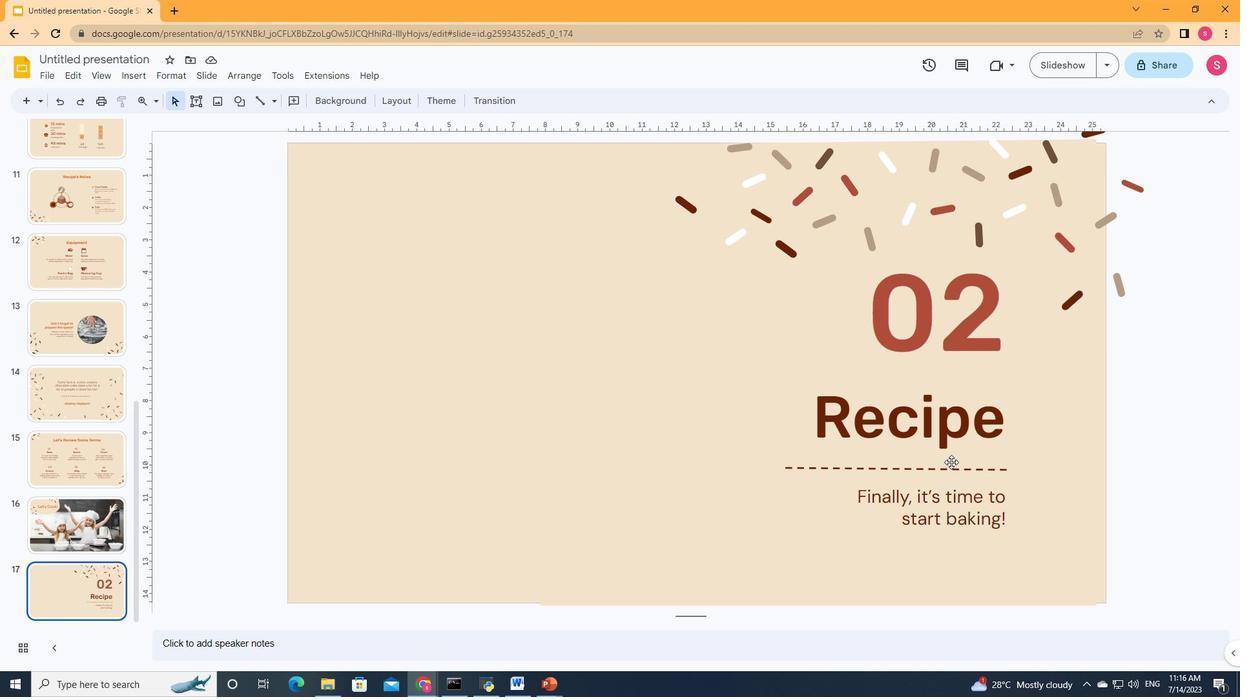 
Action: Mouse pressed left at (954, 470)
Screenshot: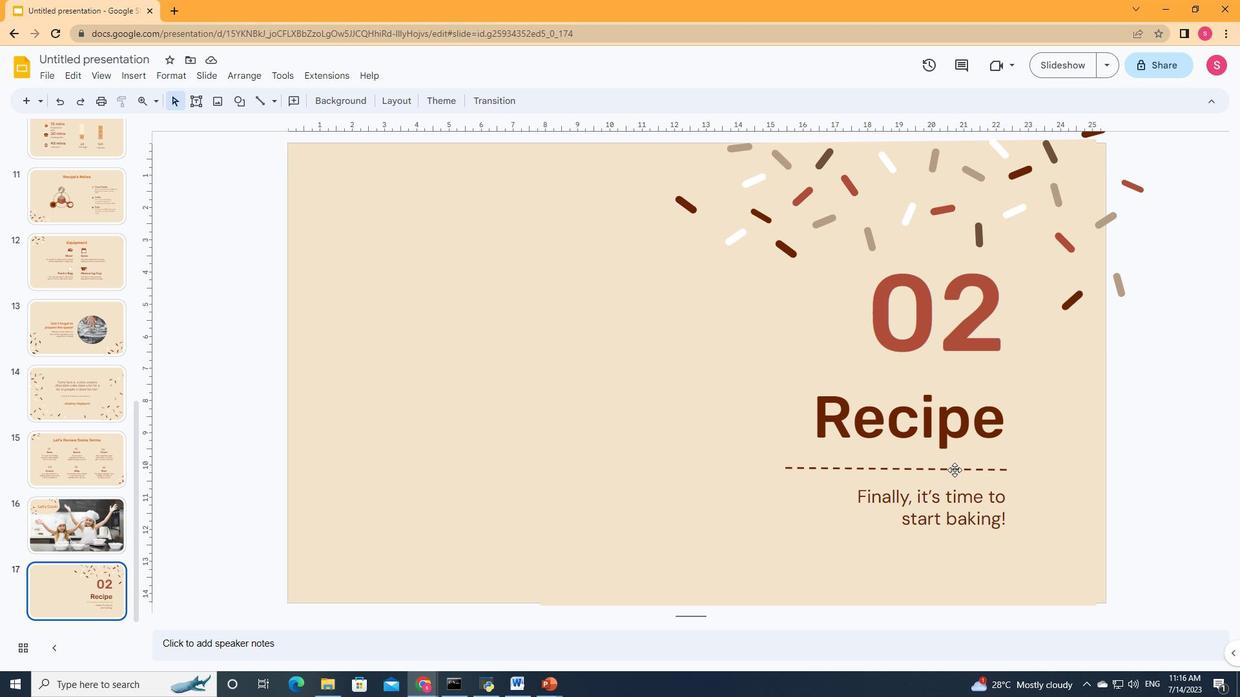 
Action: Mouse moved to (1006, 470)
Screenshot: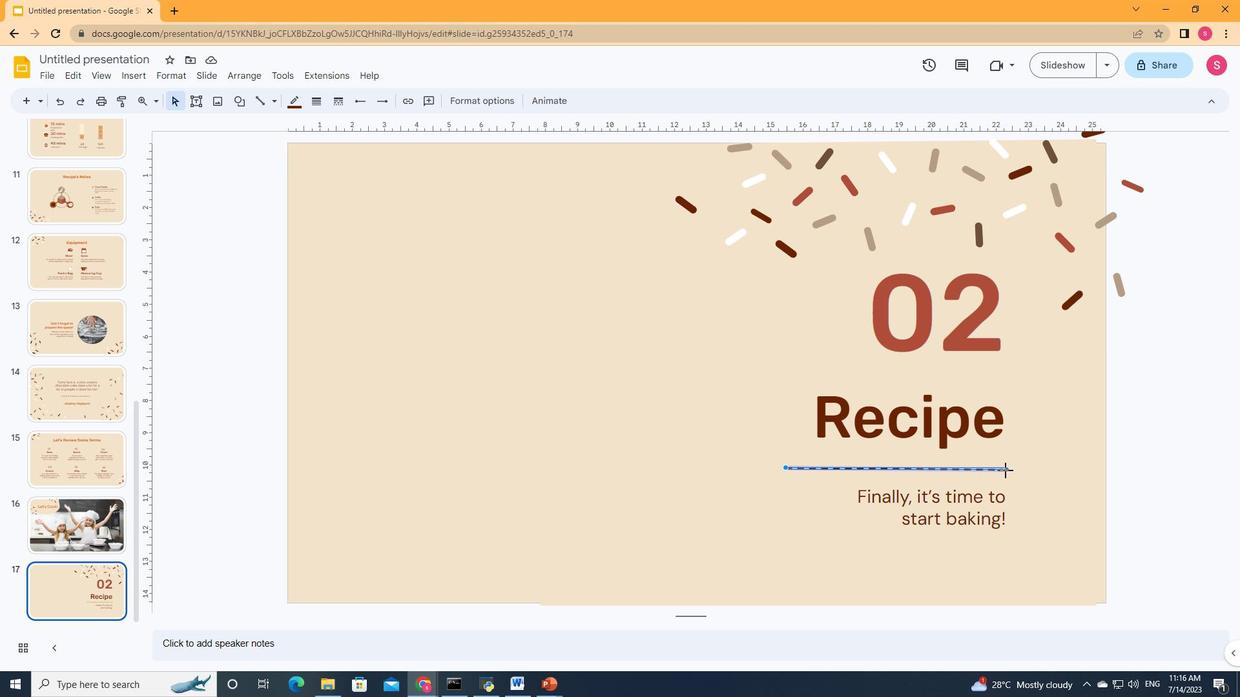
Action: Mouse pressed left at (1006, 470)
Screenshot: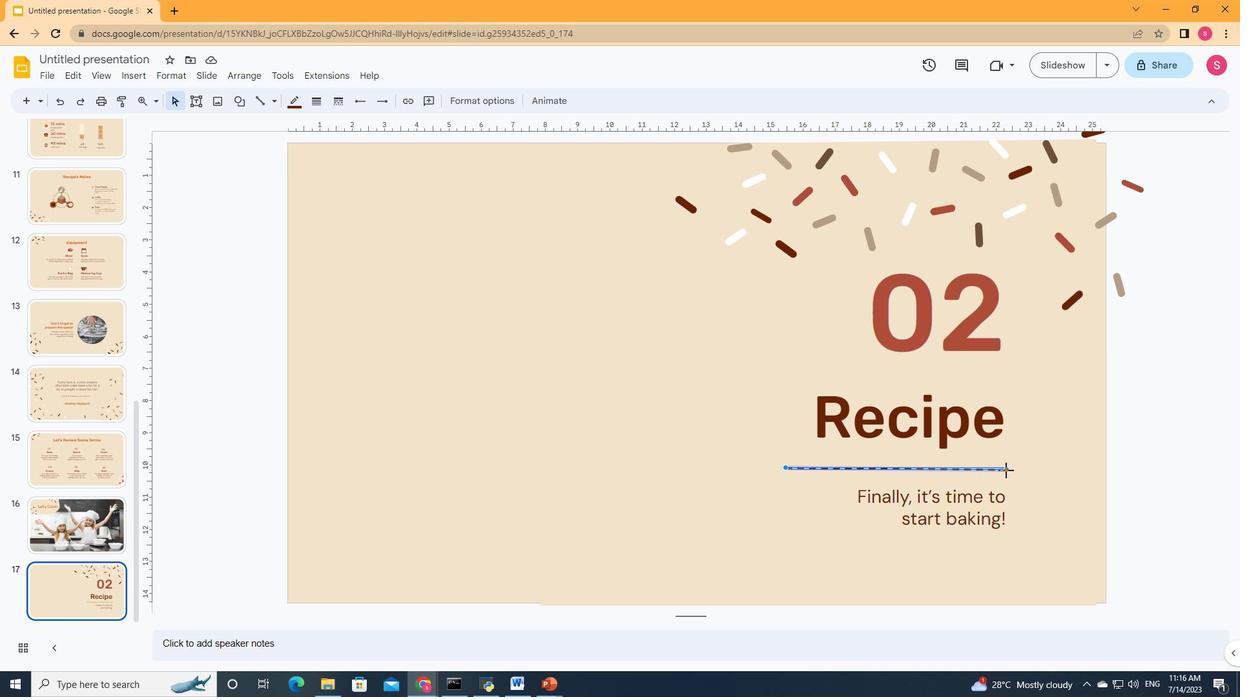 
Action: Mouse moved to (1006, 469)
Screenshot: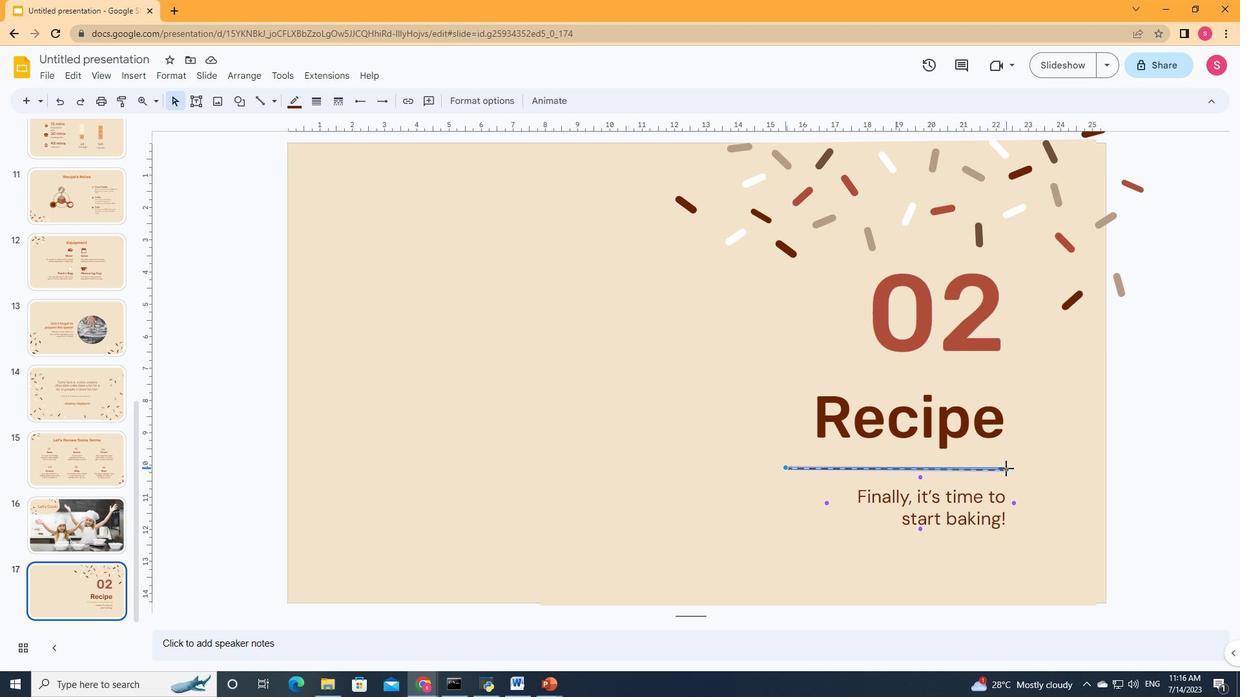 
Action: Mouse pressed left at (1006, 469)
Screenshot: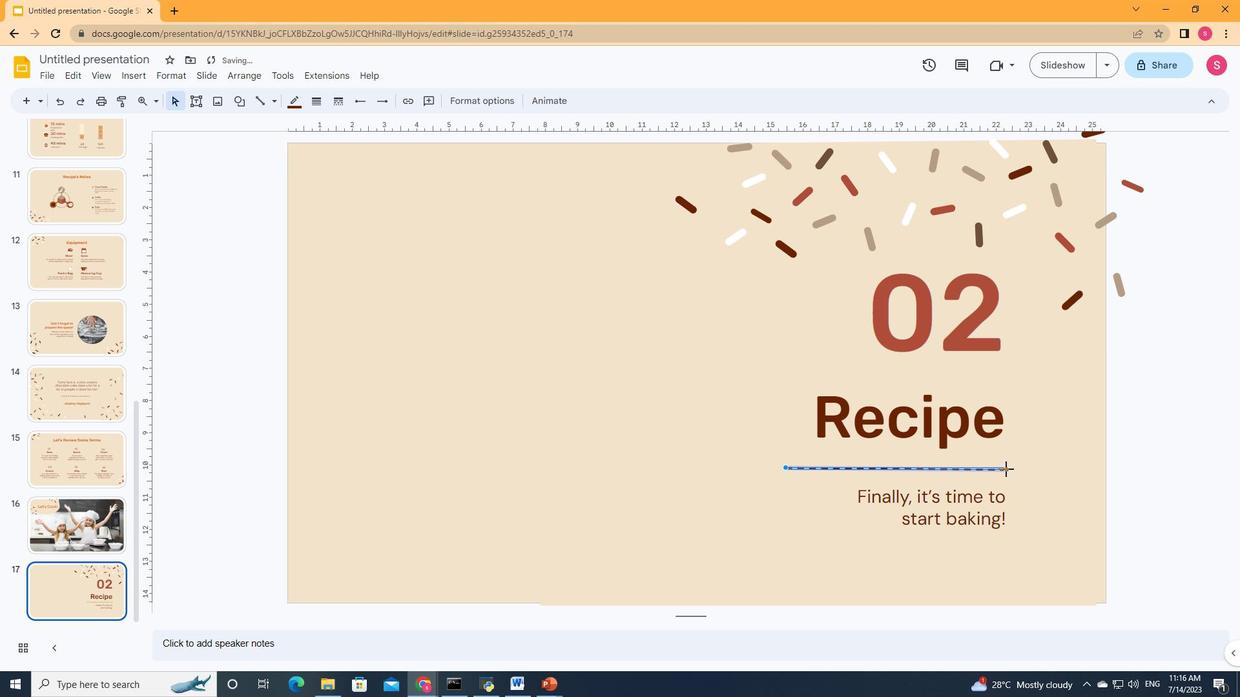 
Action: Mouse moved to (1006, 466)
Screenshot: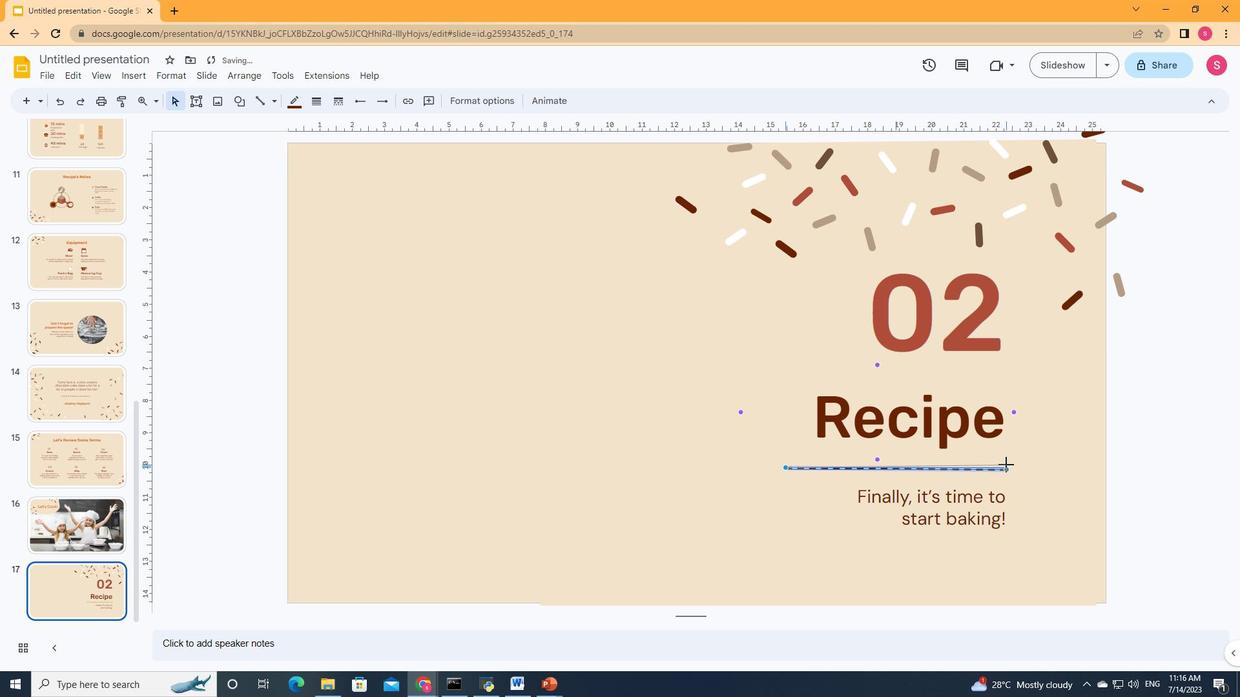 
Action: Mouse pressed left at (1006, 466)
Screenshot: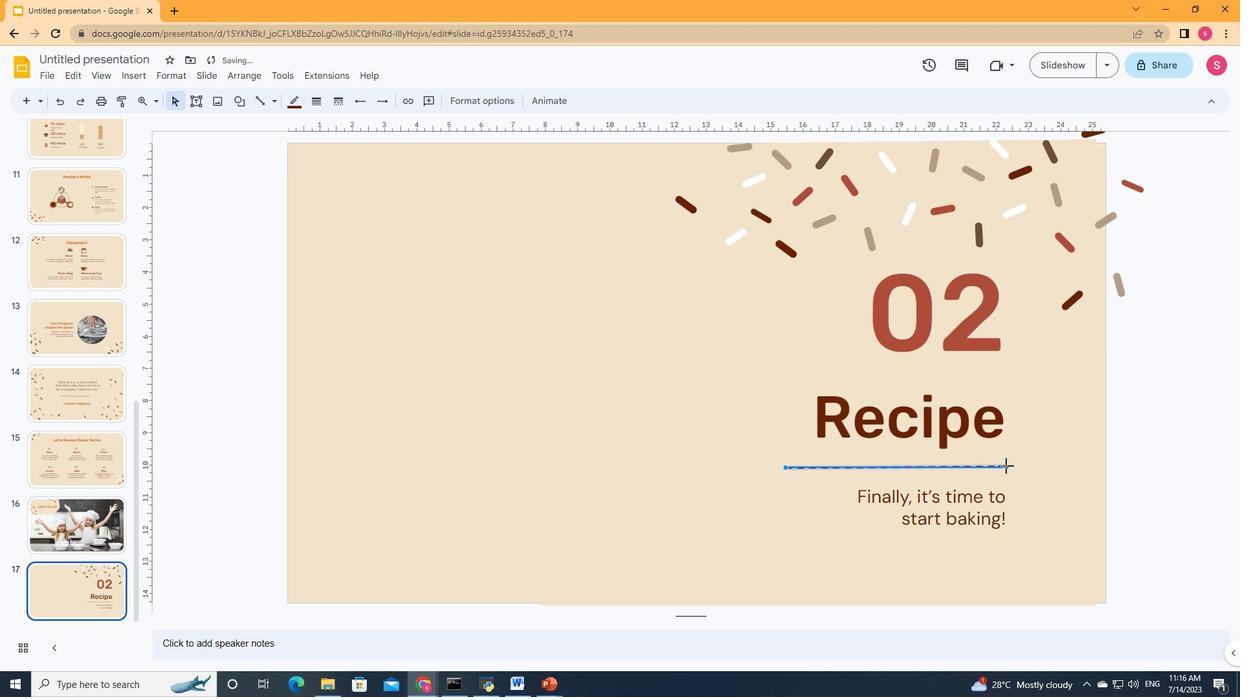 
Action: Mouse moved to (1019, 478)
Screenshot: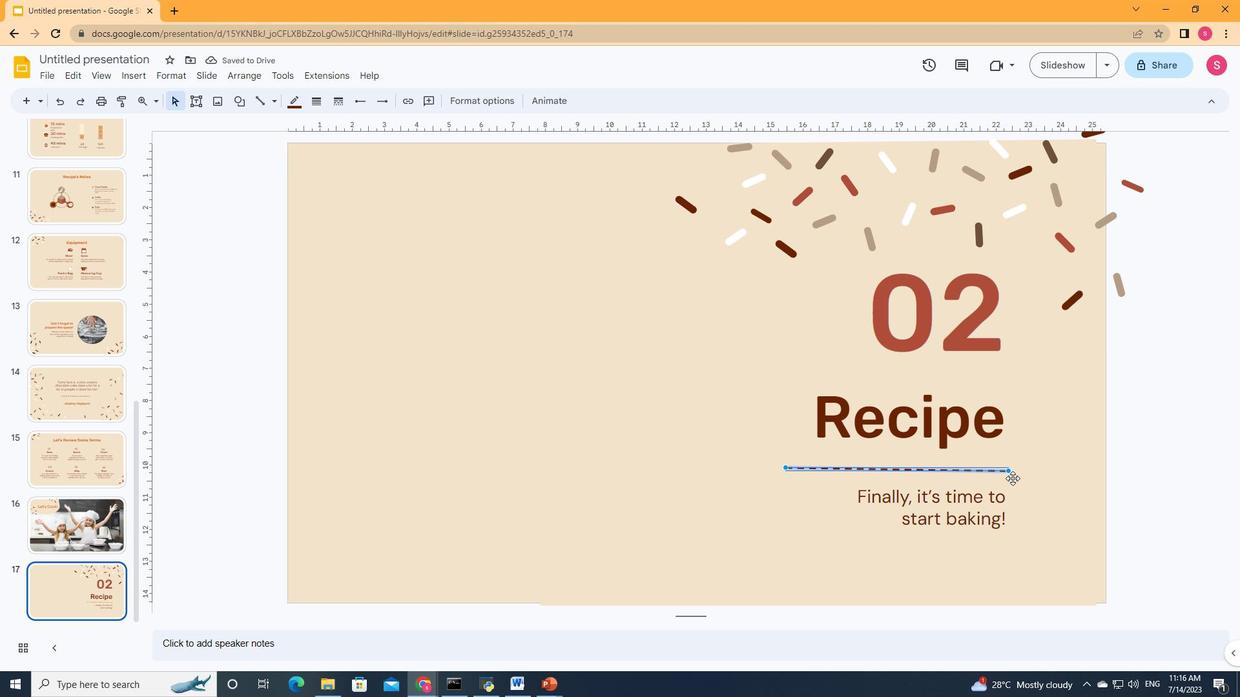 
Action: Mouse pressed left at (1019, 478)
Screenshot: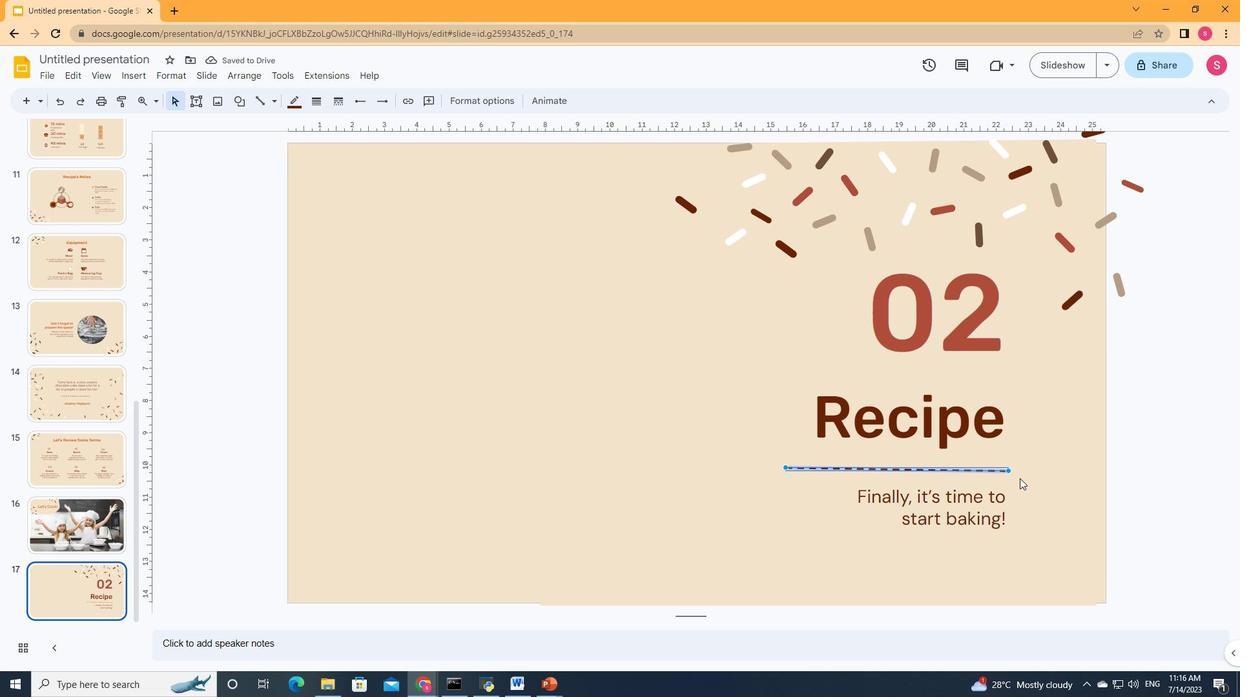 
Action: Mouse moved to (966, 473)
Screenshot: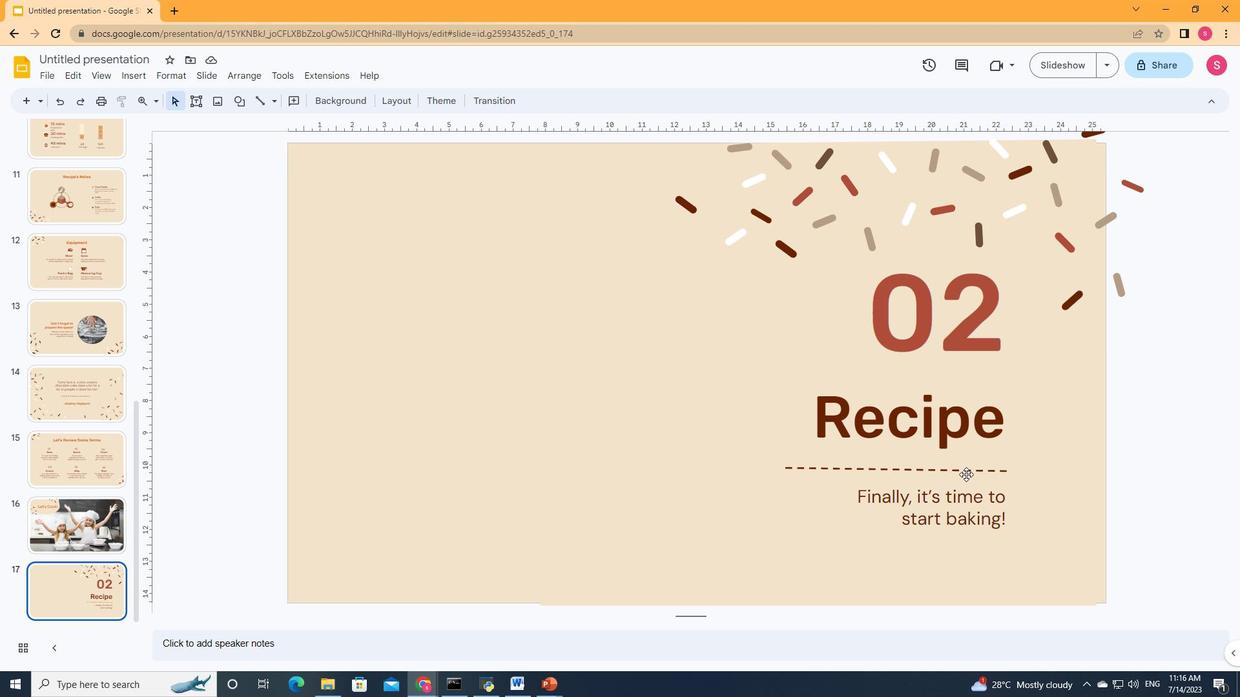 
Action: Mouse pressed left at (966, 473)
Screenshot: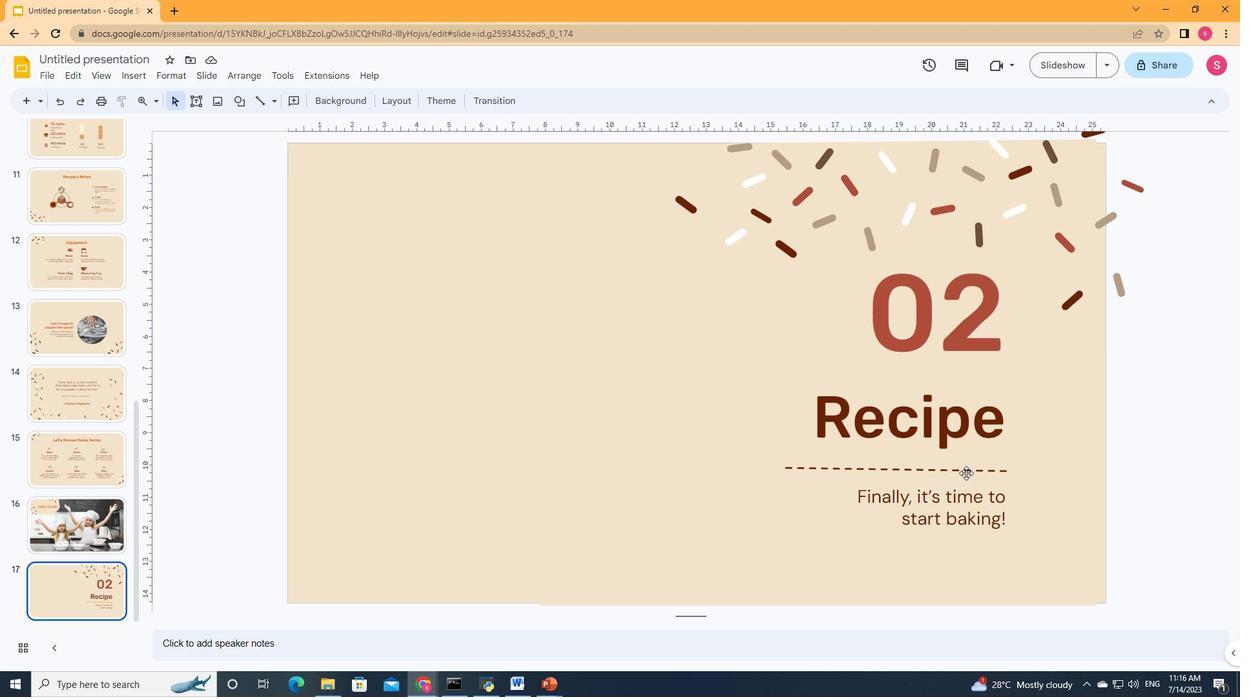 
Action: Mouse moved to (1008, 470)
Screenshot: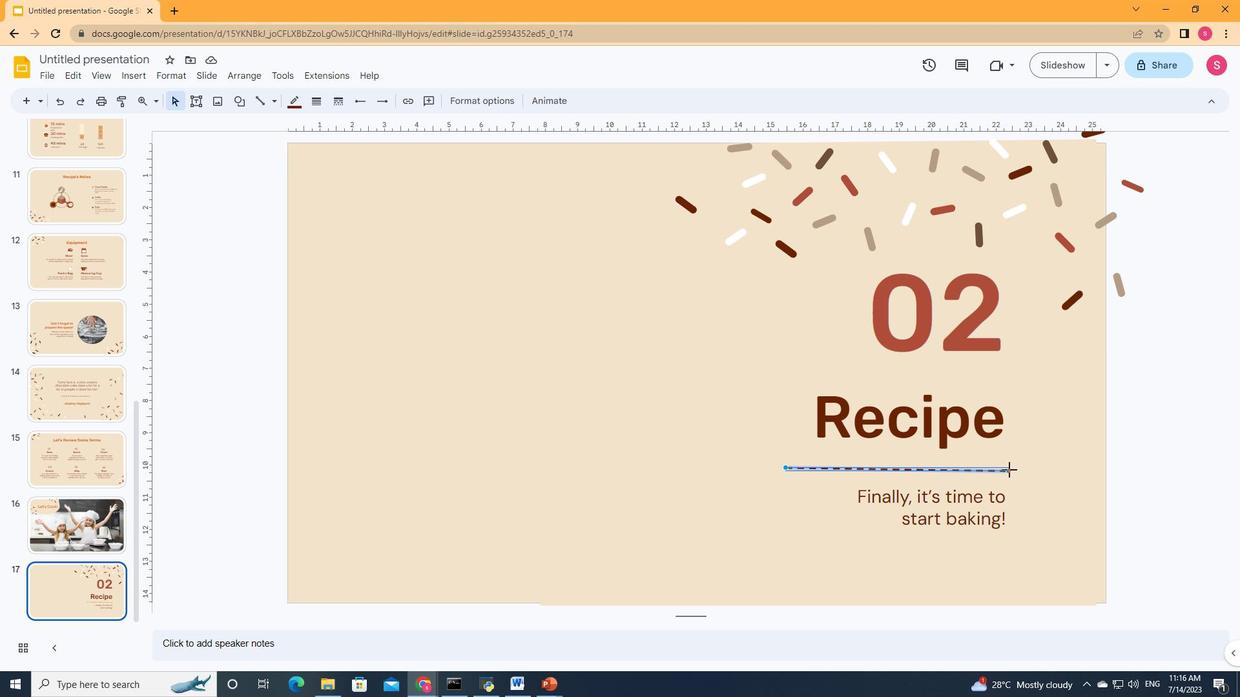 
Action: Mouse pressed left at (1008, 470)
Screenshot: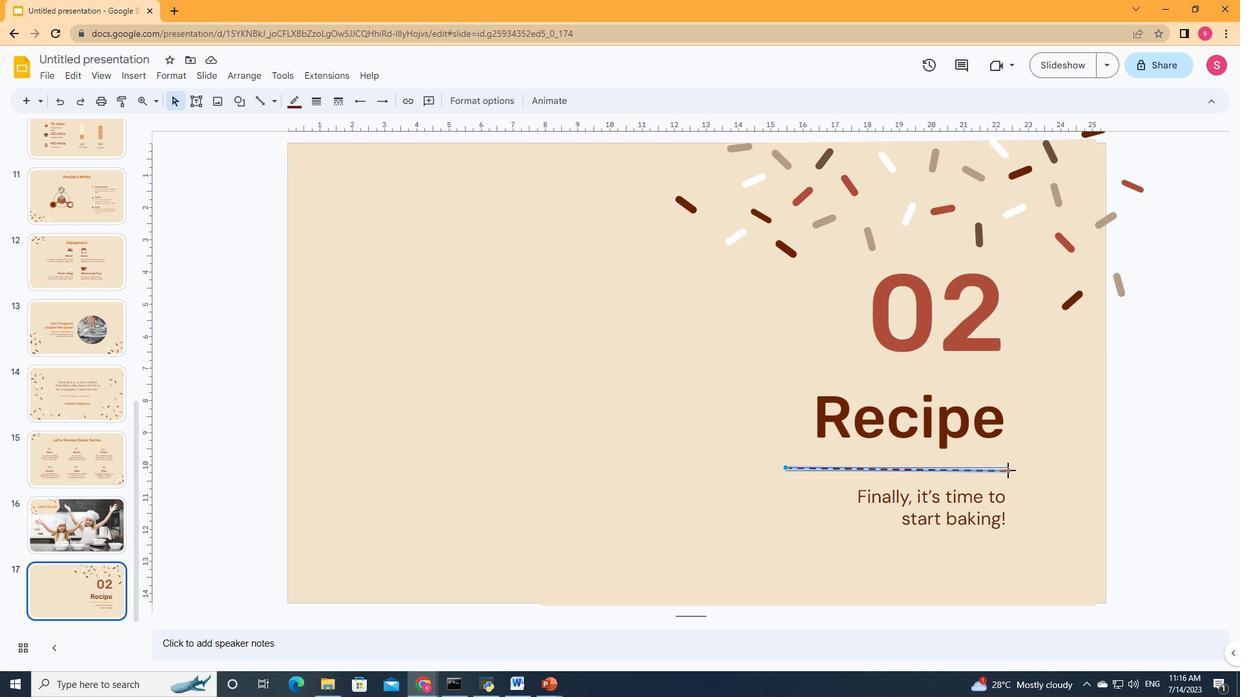 
Action: Mouse moved to (1008, 467)
Screenshot: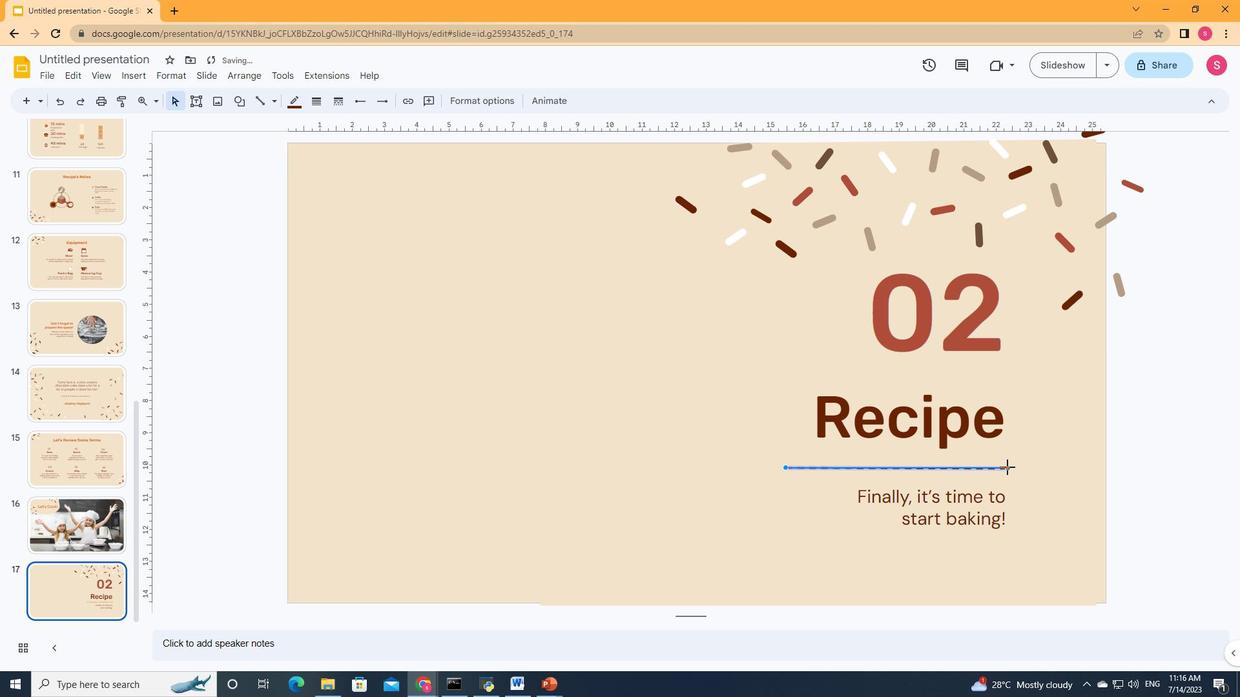 
Action: Mouse pressed left at (1008, 467)
Screenshot: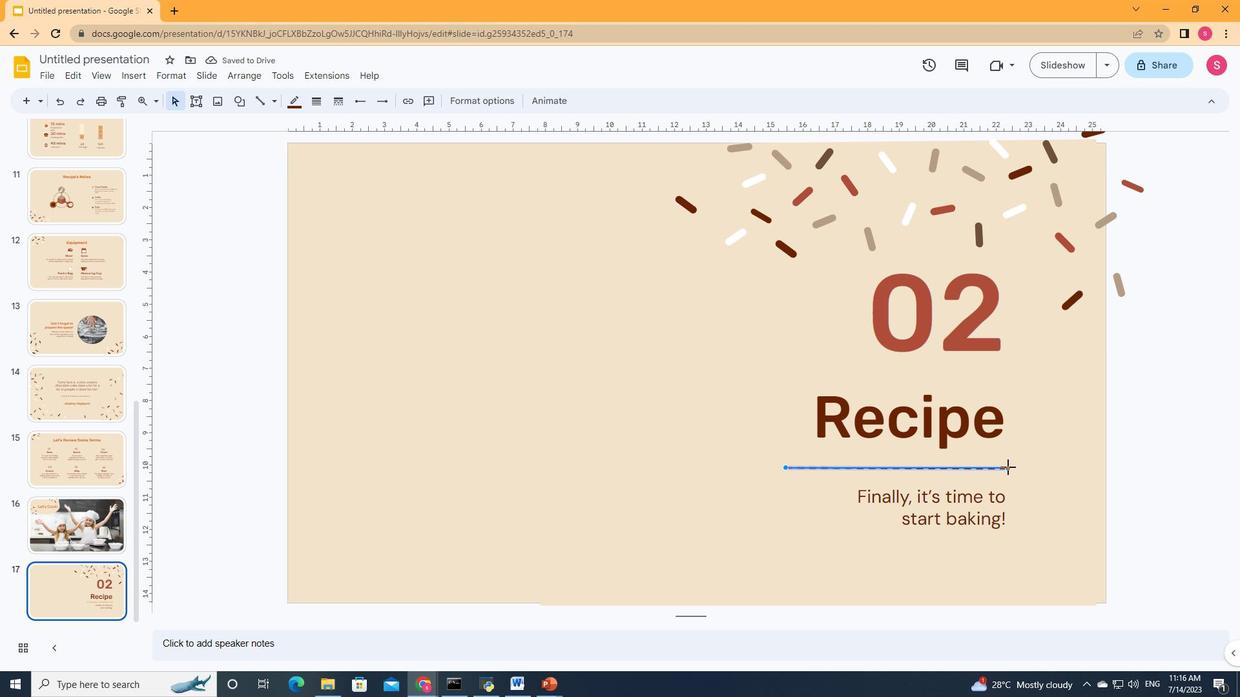 
Action: Mouse moved to (1021, 499)
Screenshot: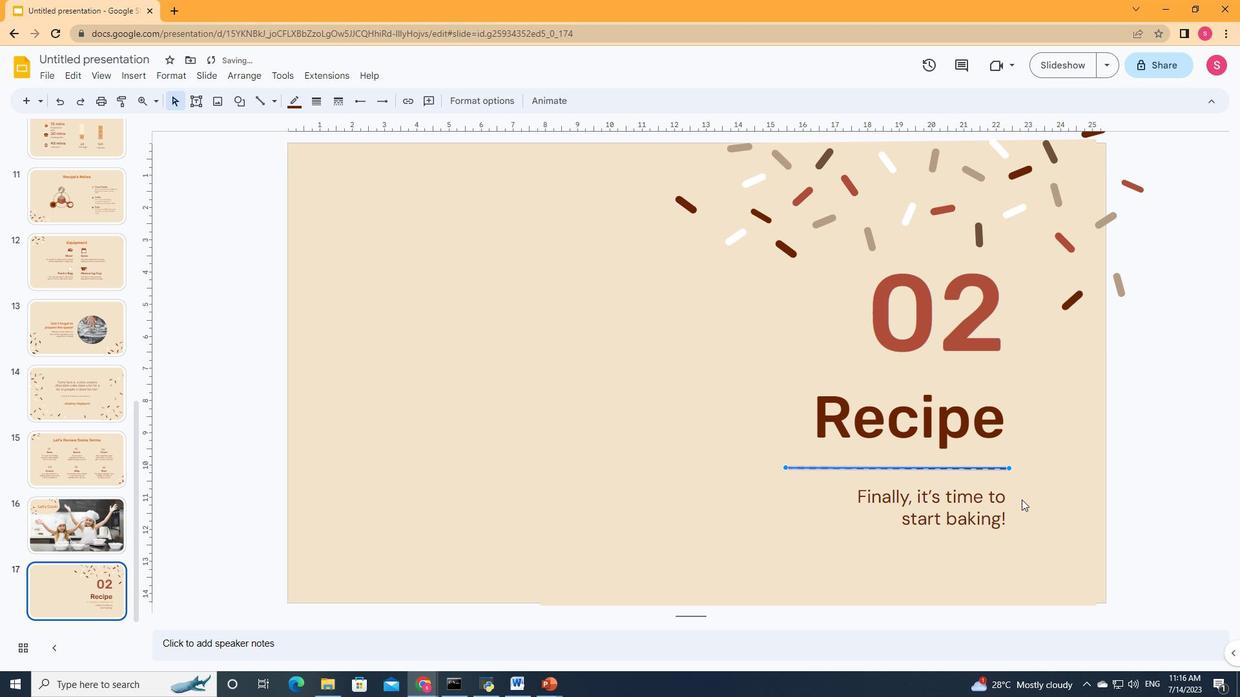 
Action: Mouse pressed left at (1021, 499)
Screenshot: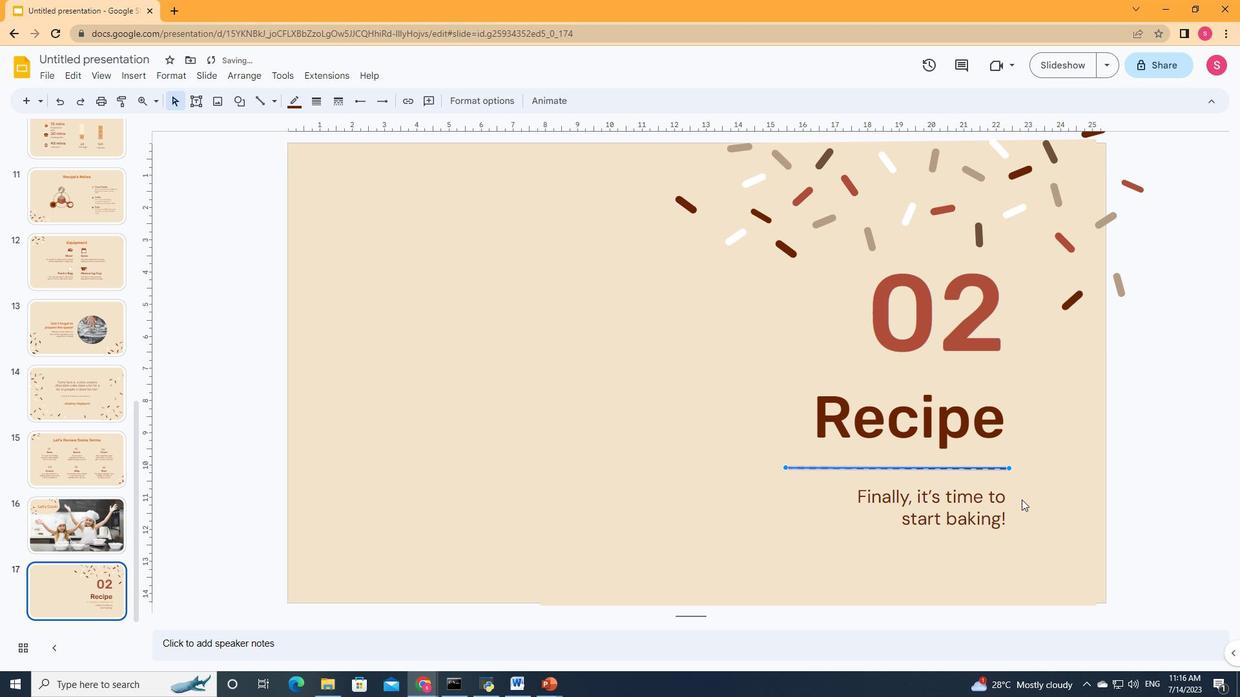 
Action: Mouse moved to (134, 75)
Screenshot: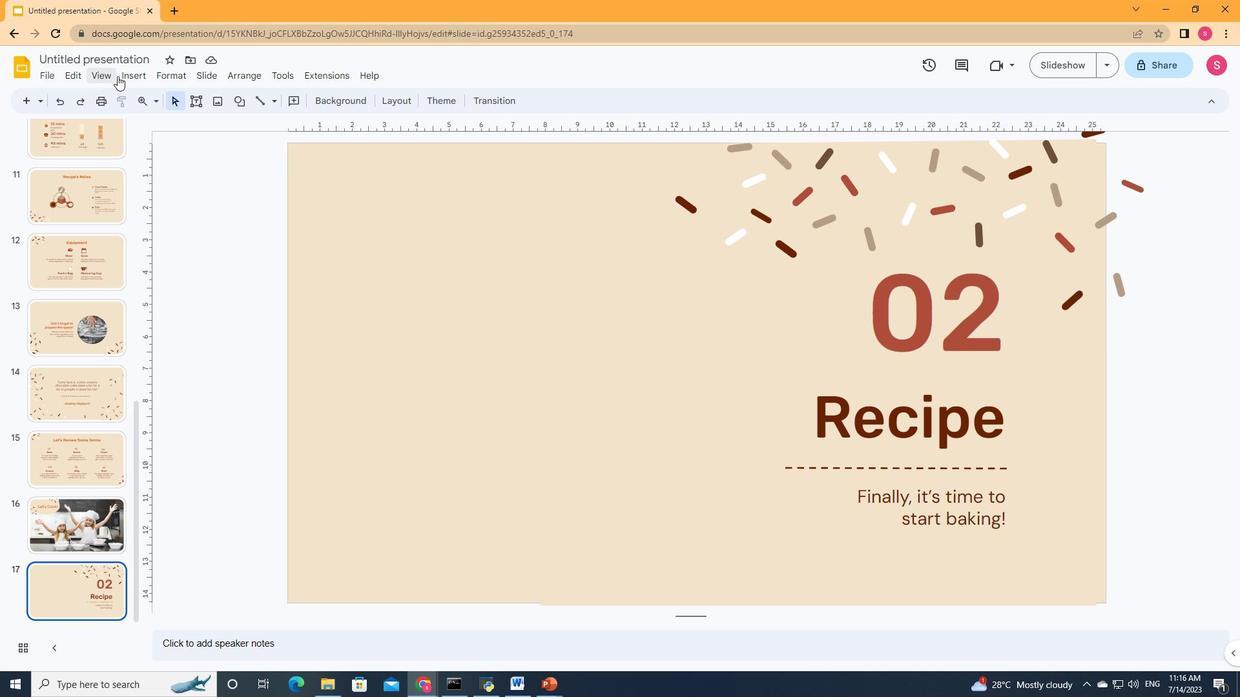 
Action: Mouse pressed left at (134, 75)
Screenshot: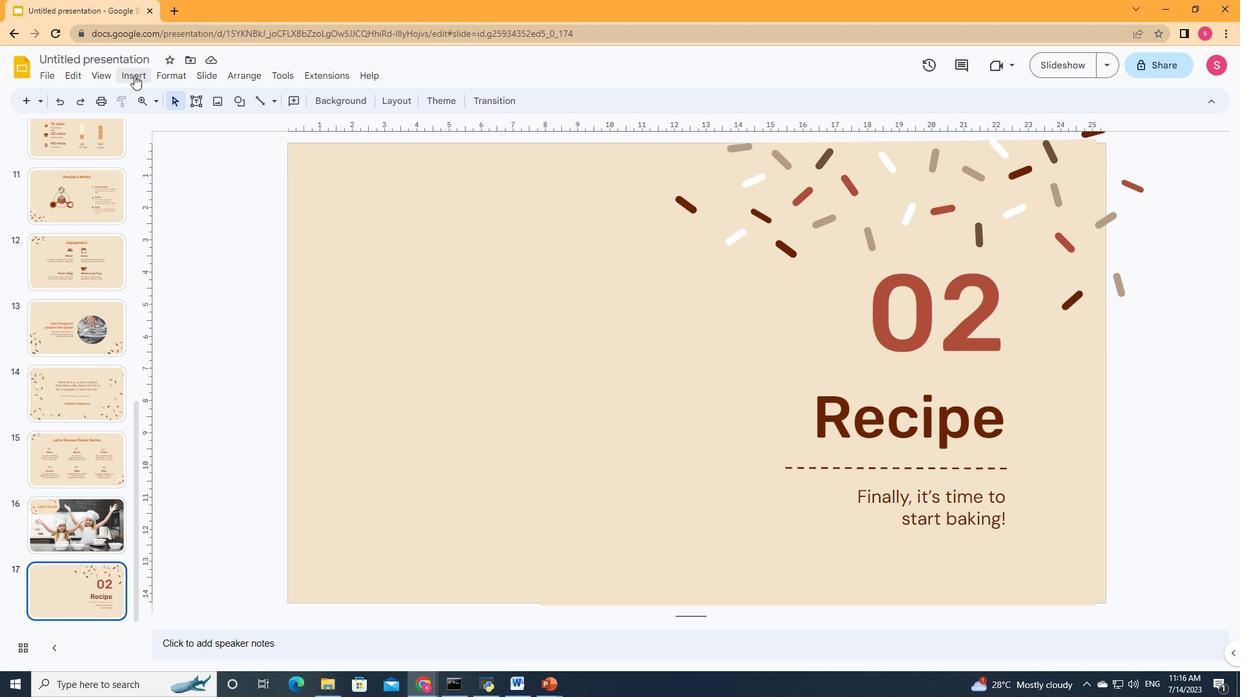 
Action: Mouse moved to (161, 93)
Screenshot: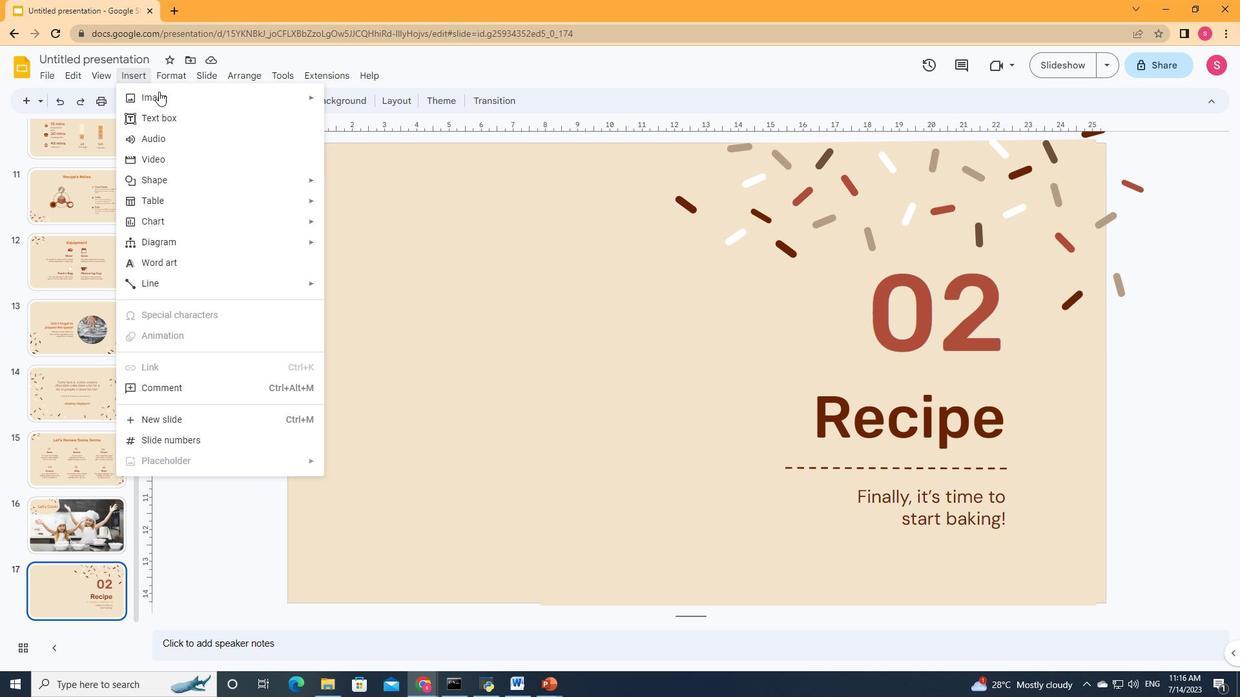 
Action: Mouse pressed left at (161, 93)
Screenshot: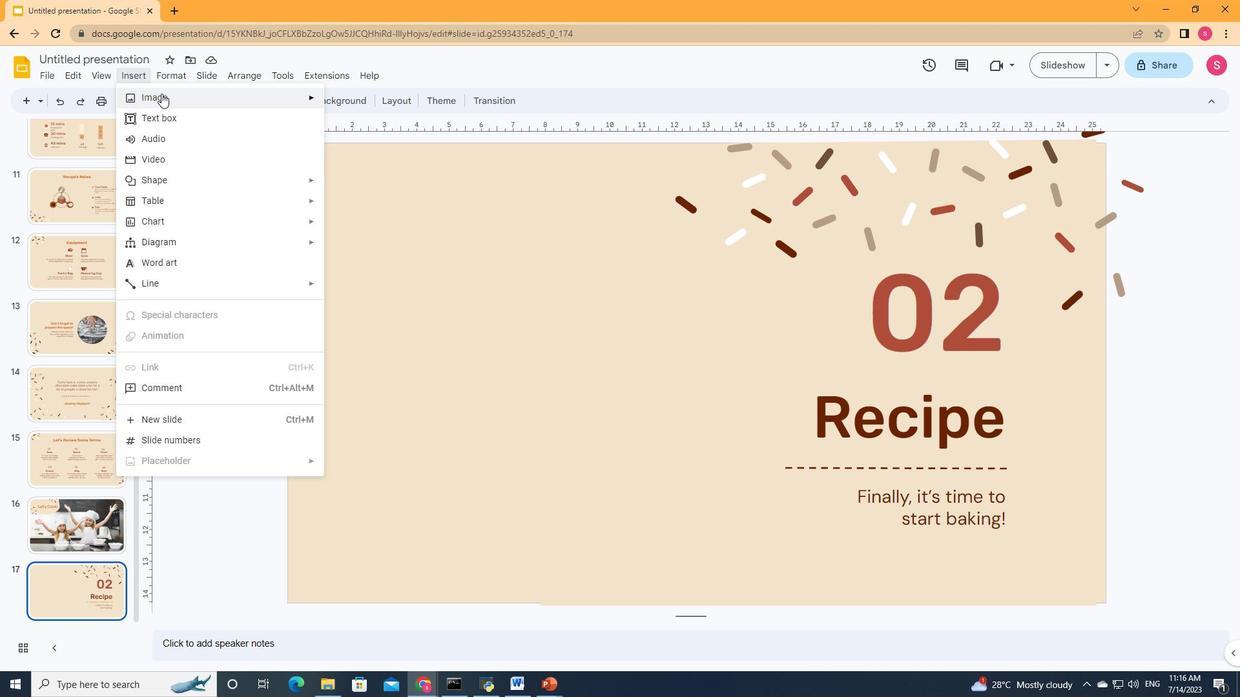 
Action: Mouse moved to (341, 94)
Screenshot: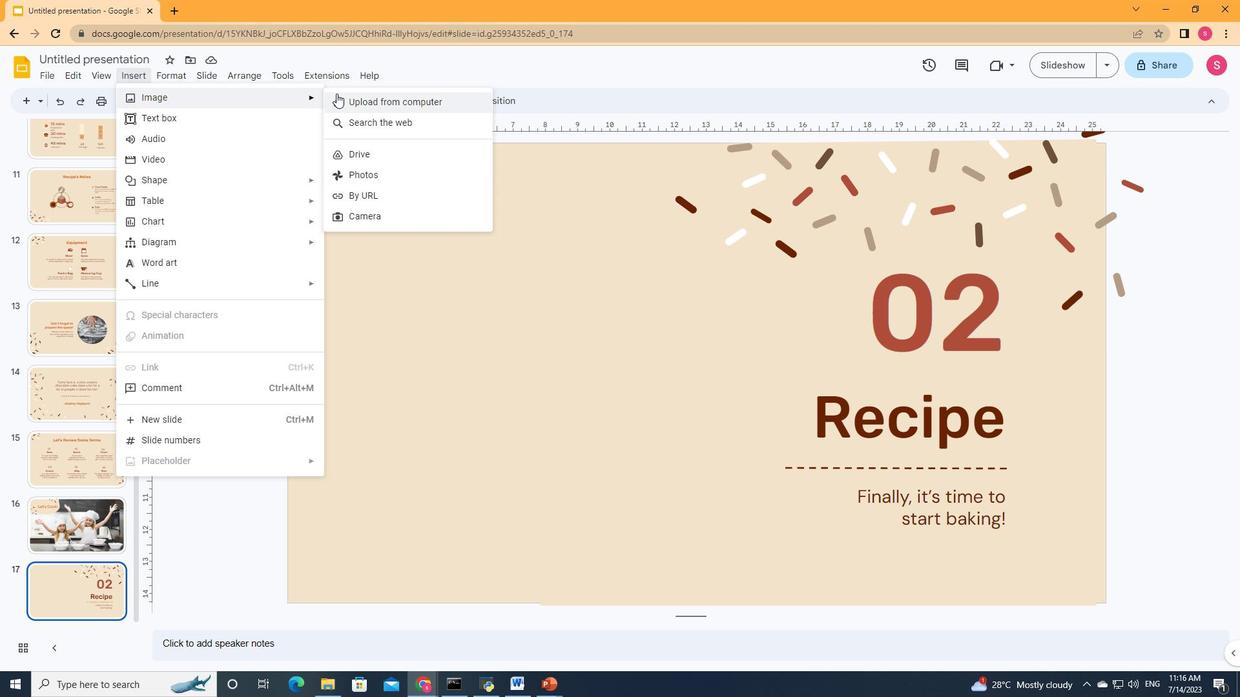 
Action: Mouse pressed left at (341, 94)
Screenshot: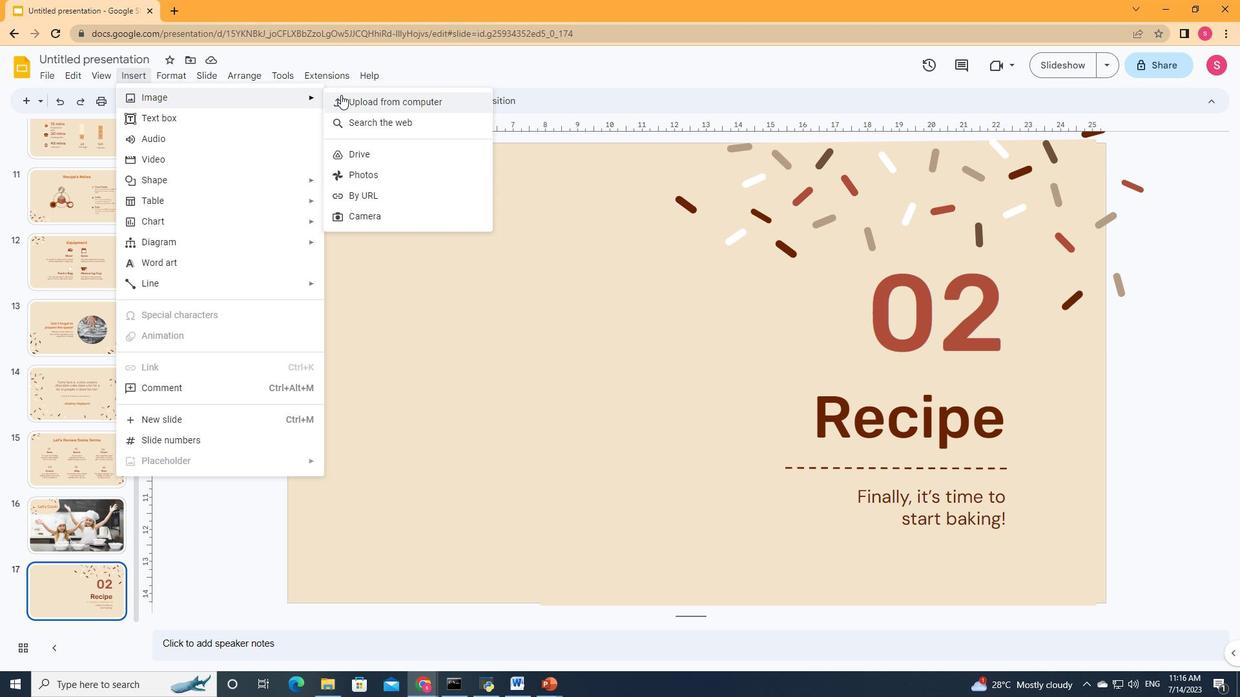 
Action: Mouse moved to (346, 333)
Screenshot: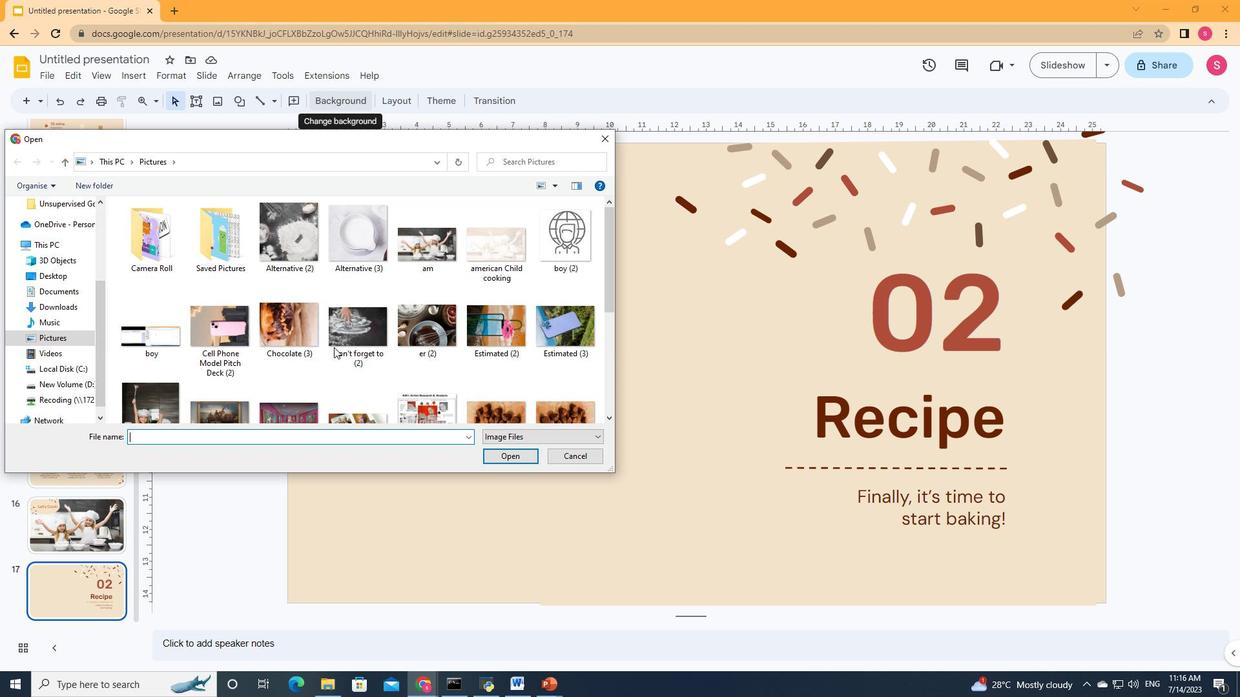 
Action: Mouse scrolled (346, 333) with delta (0, 0)
Screenshot: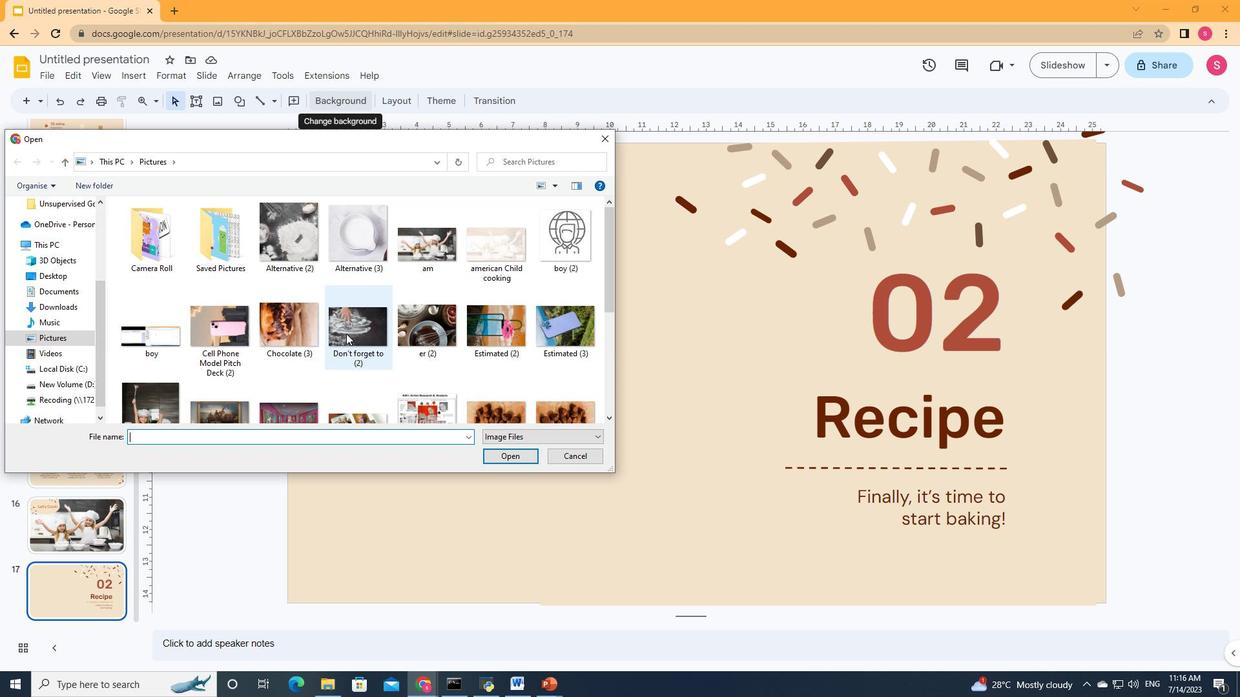 
Action: Mouse scrolled (346, 333) with delta (0, 0)
Screenshot: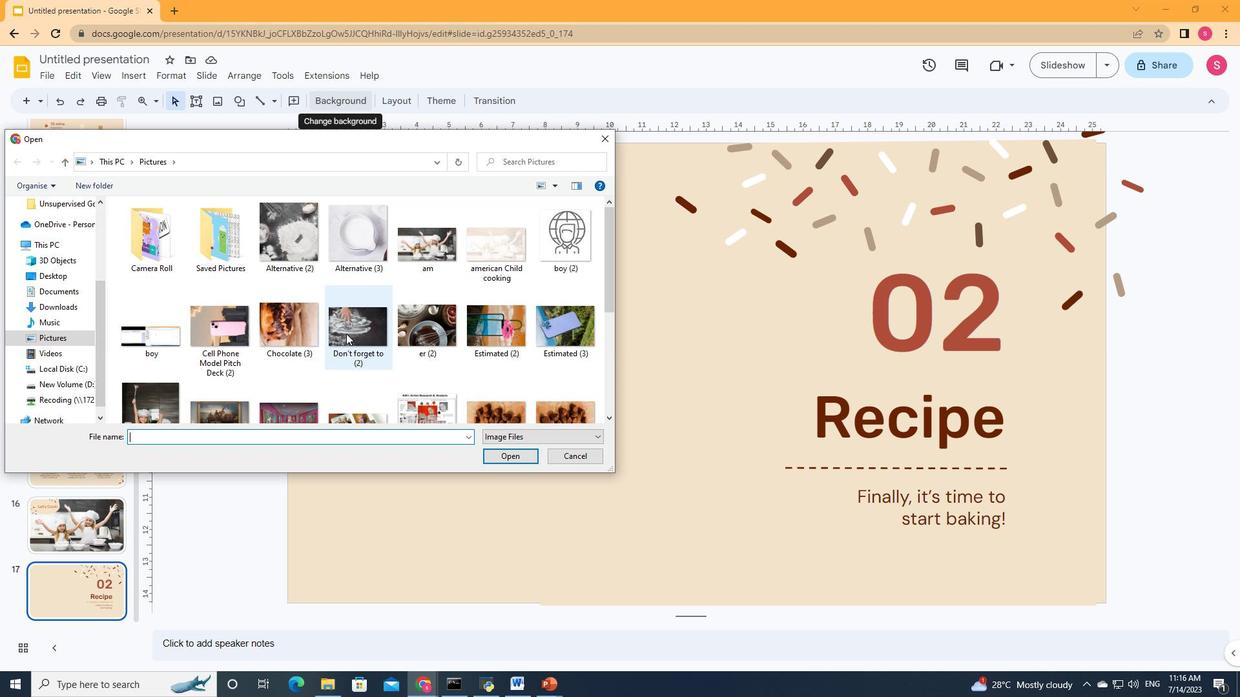 
Action: Mouse scrolled (346, 333) with delta (0, 0)
Screenshot: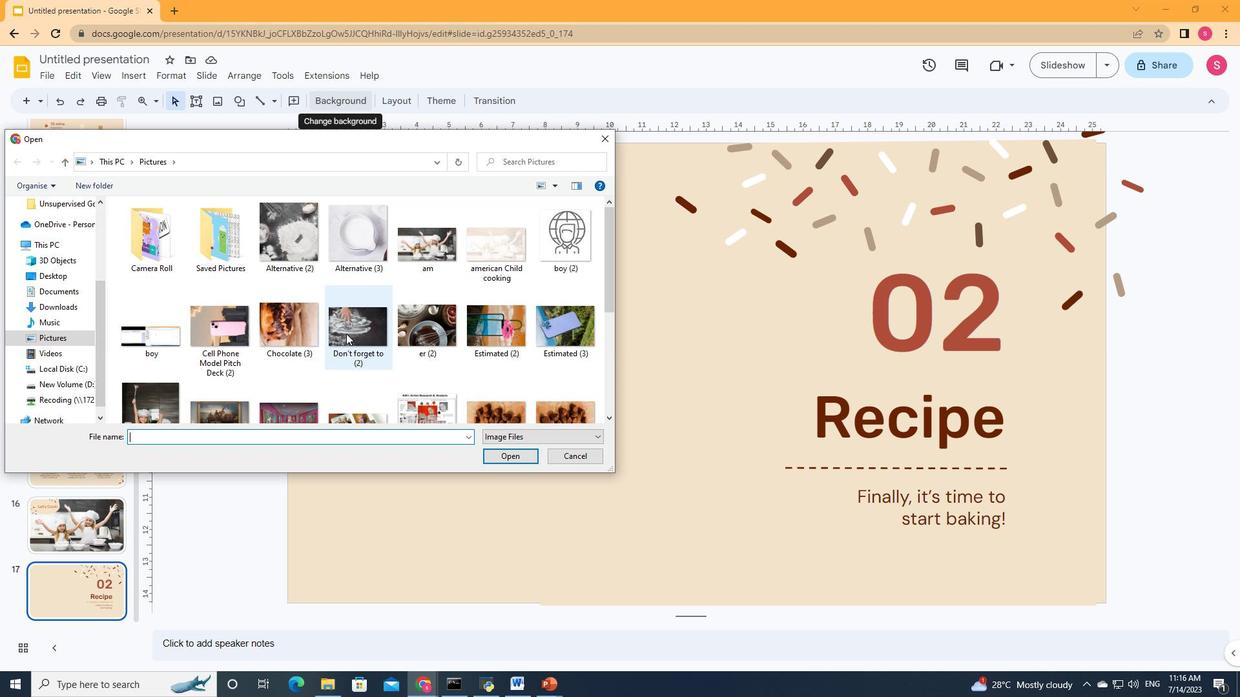 
Action: Mouse scrolled (346, 333) with delta (0, 0)
Screenshot: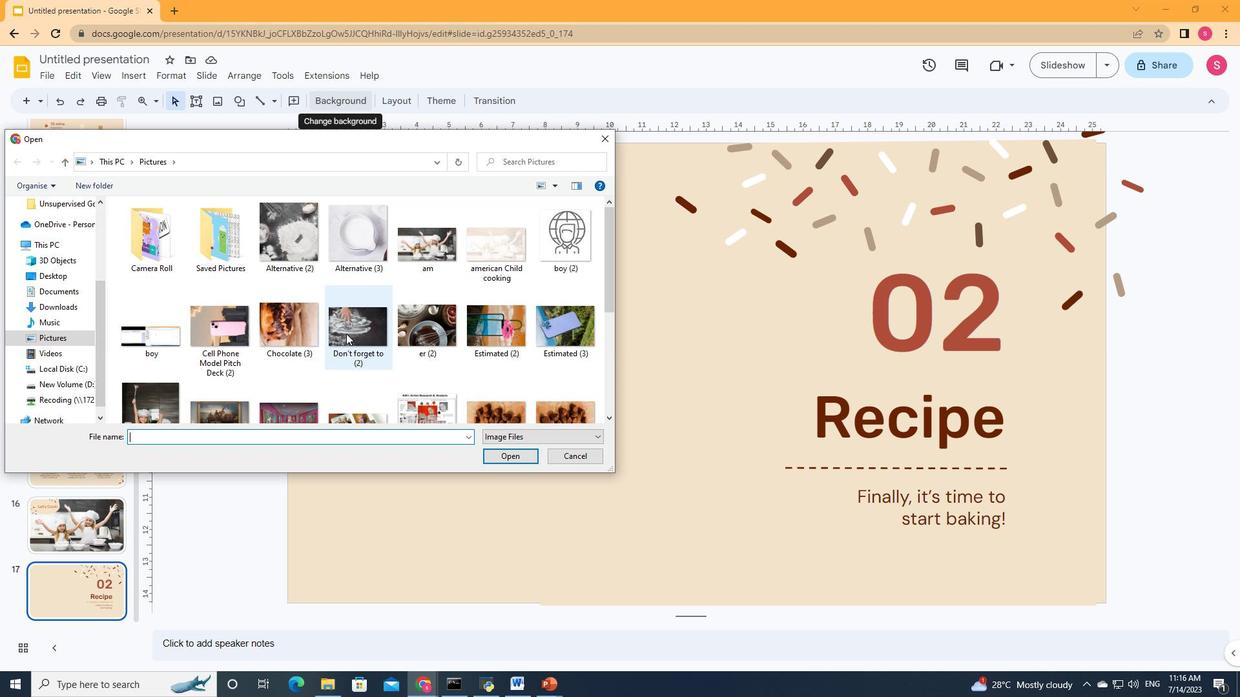 
Action: Mouse moved to (407, 337)
Screenshot: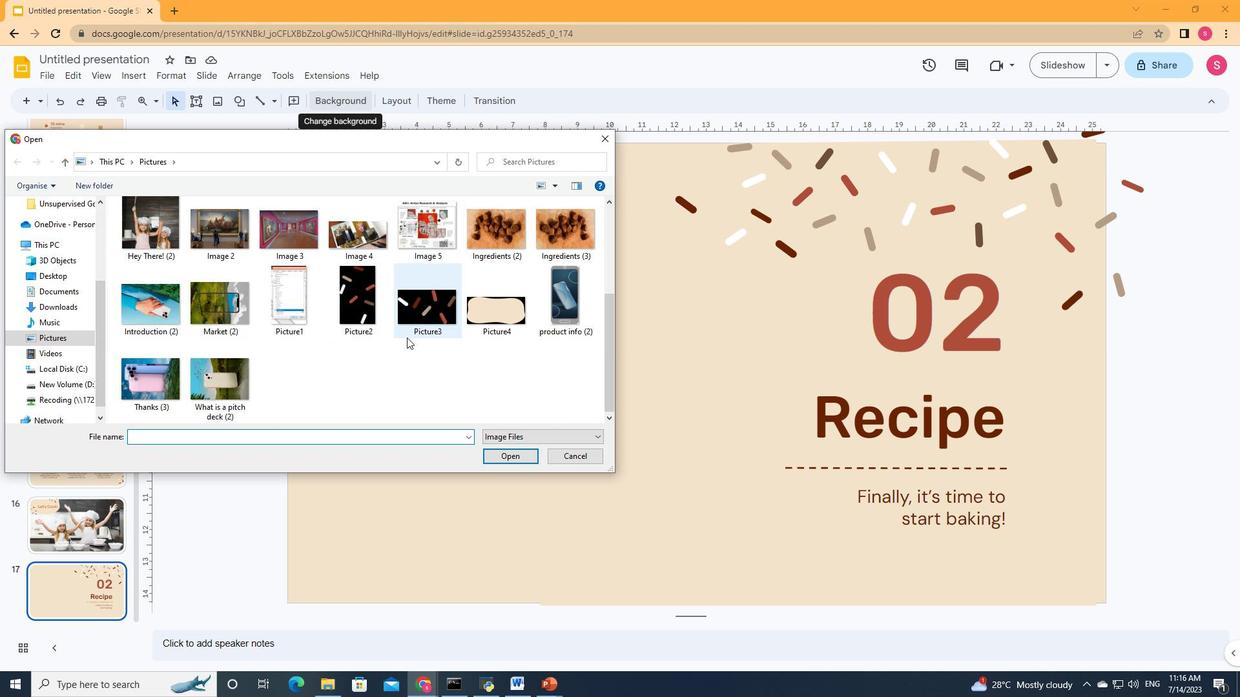 
Action: Mouse scrolled (407, 337) with delta (0, 0)
Screenshot: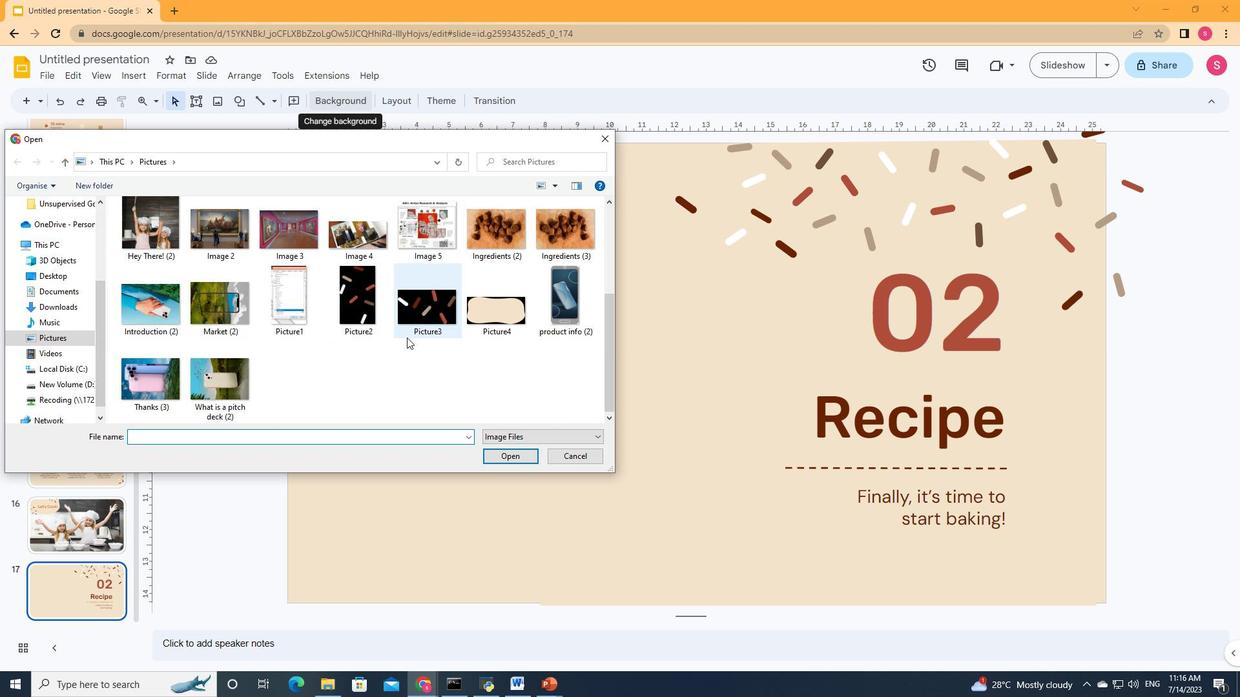 
Action: Mouse scrolled (407, 337) with delta (0, 0)
Screenshot: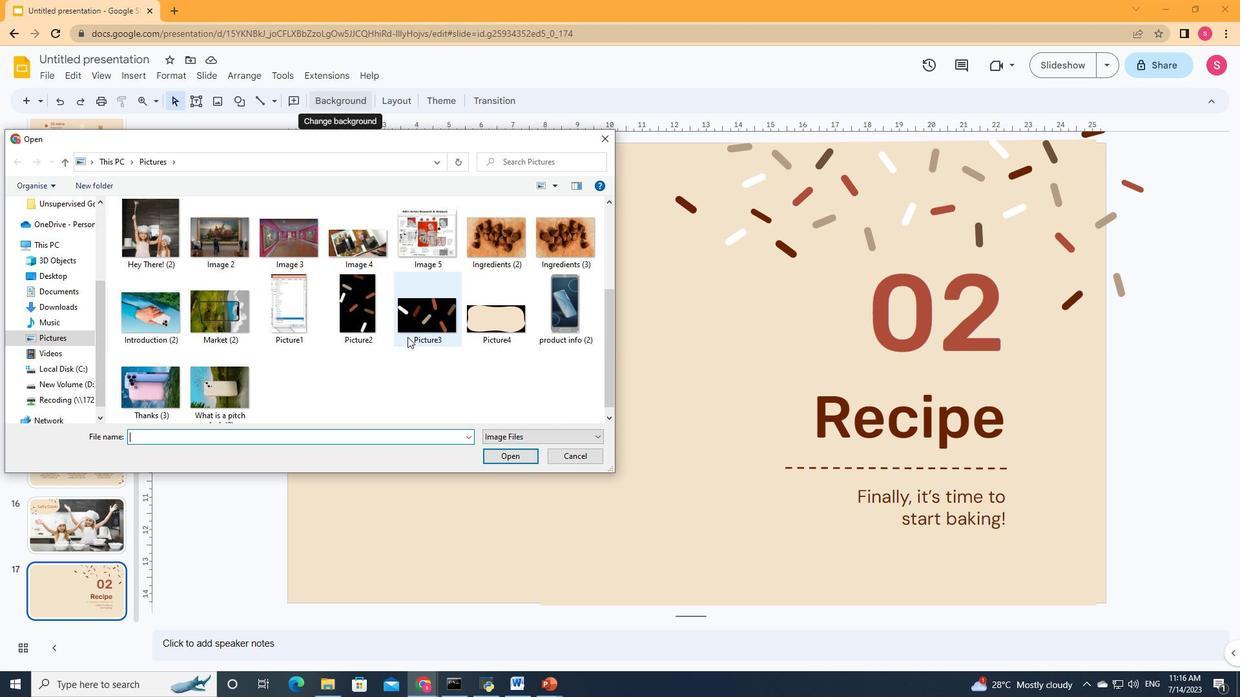 
Action: Mouse scrolled (407, 337) with delta (0, 0)
Screenshot: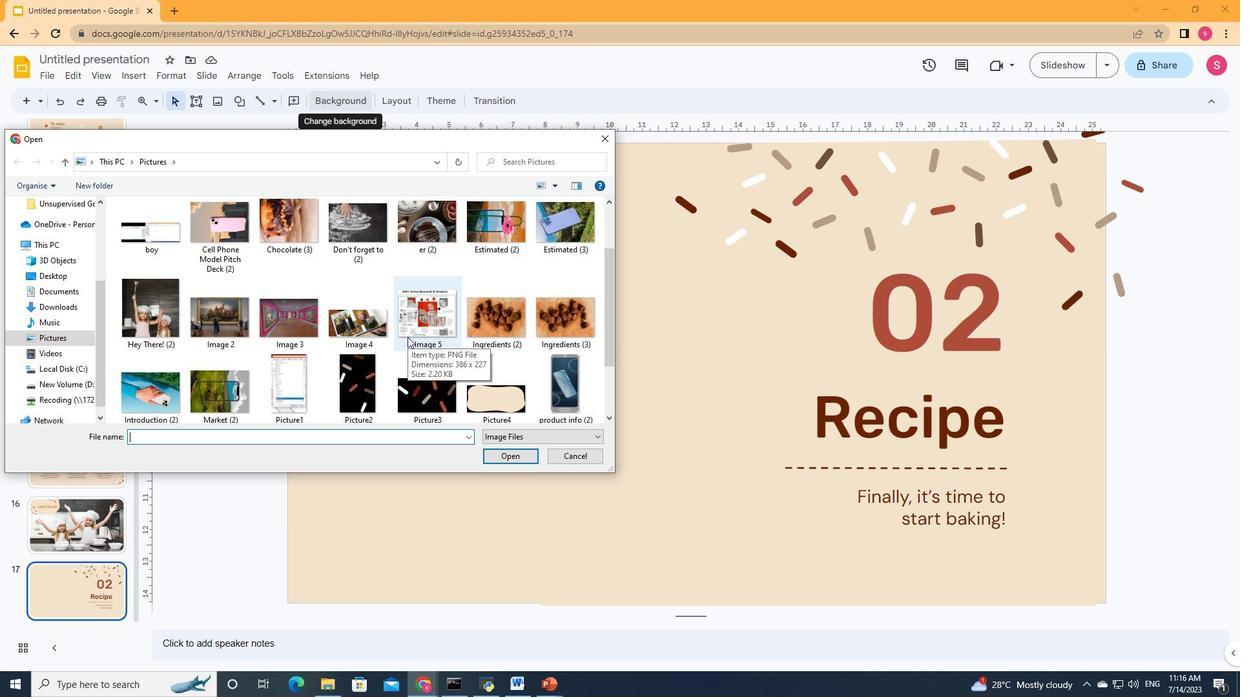 
Action: Mouse scrolled (407, 336) with delta (0, 0)
Screenshot: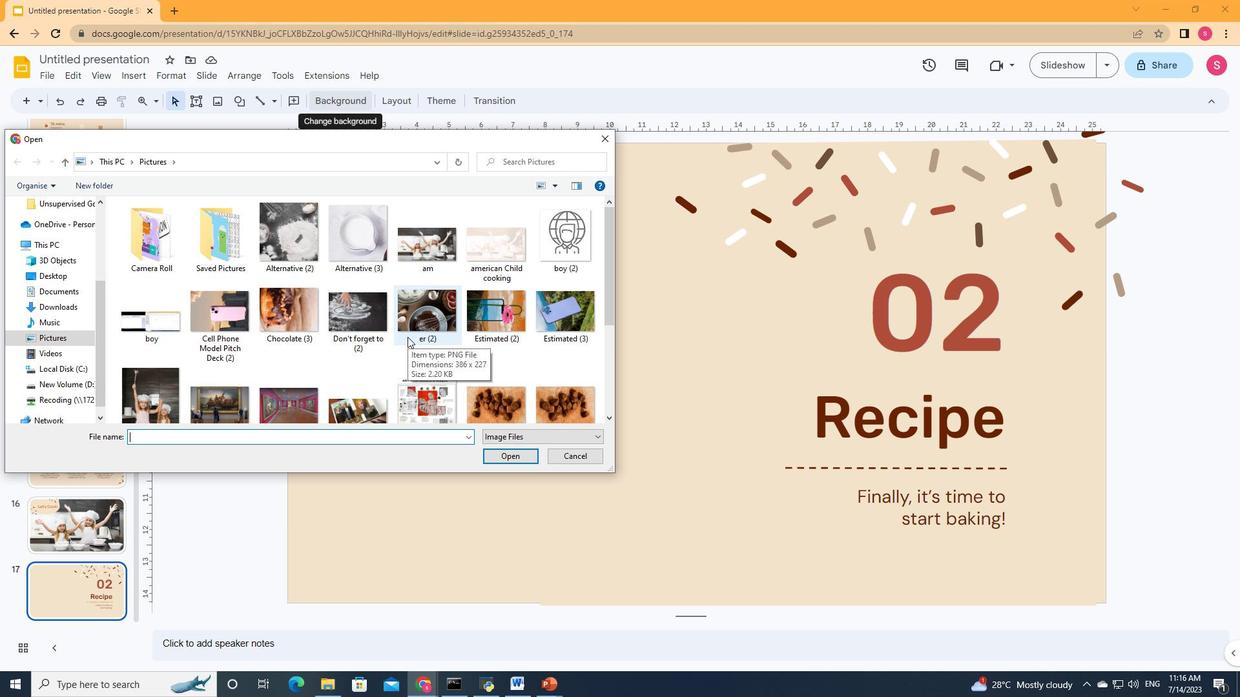 
Action: Mouse scrolled (407, 336) with delta (0, 0)
Screenshot: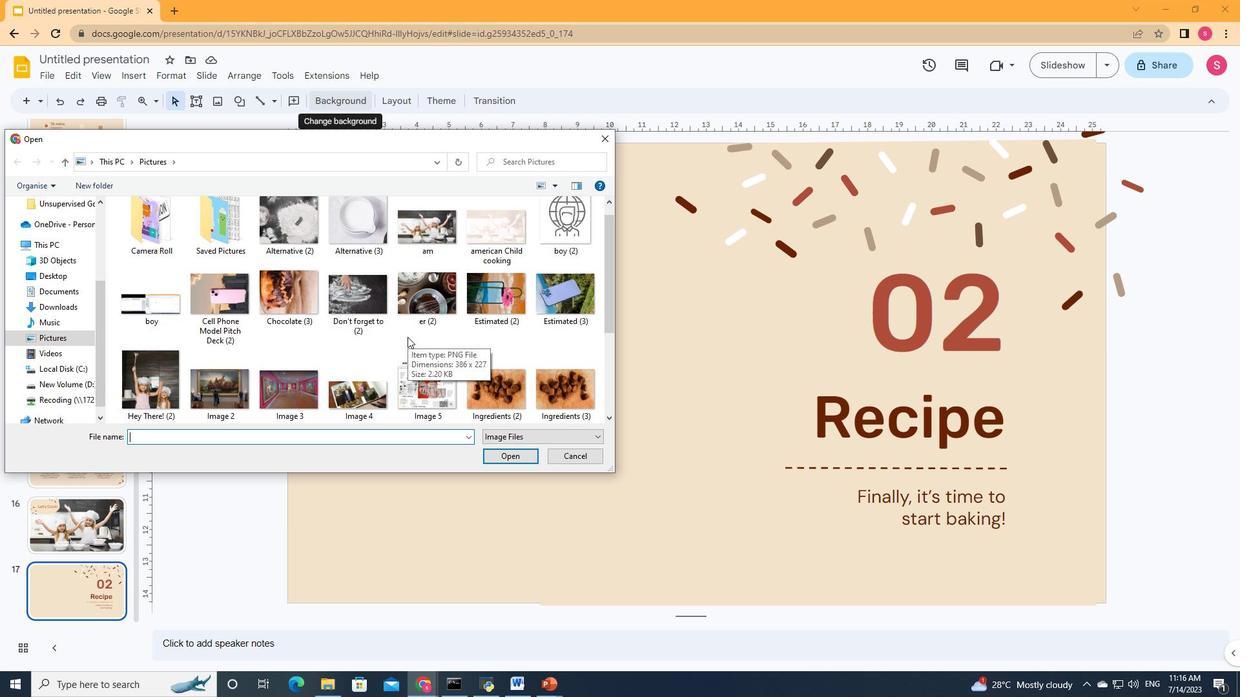 
Action: Mouse scrolled (407, 336) with delta (0, 0)
Screenshot: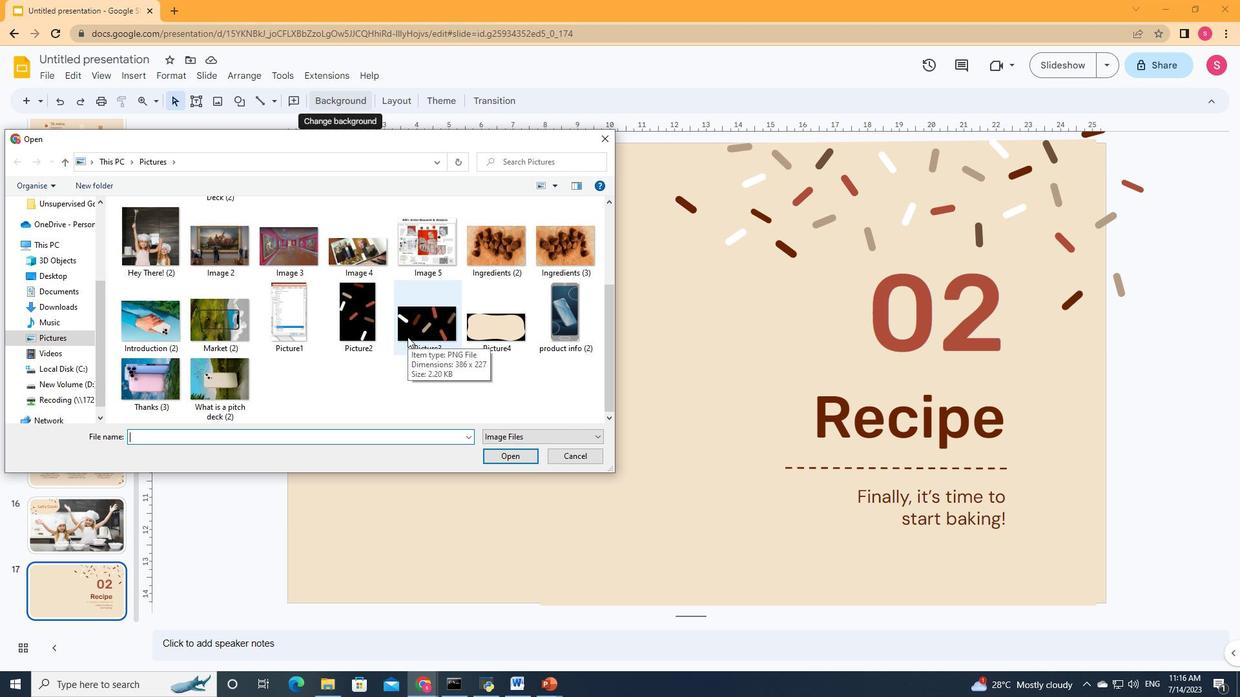 
Action: Mouse scrolled (407, 336) with delta (0, 0)
Screenshot: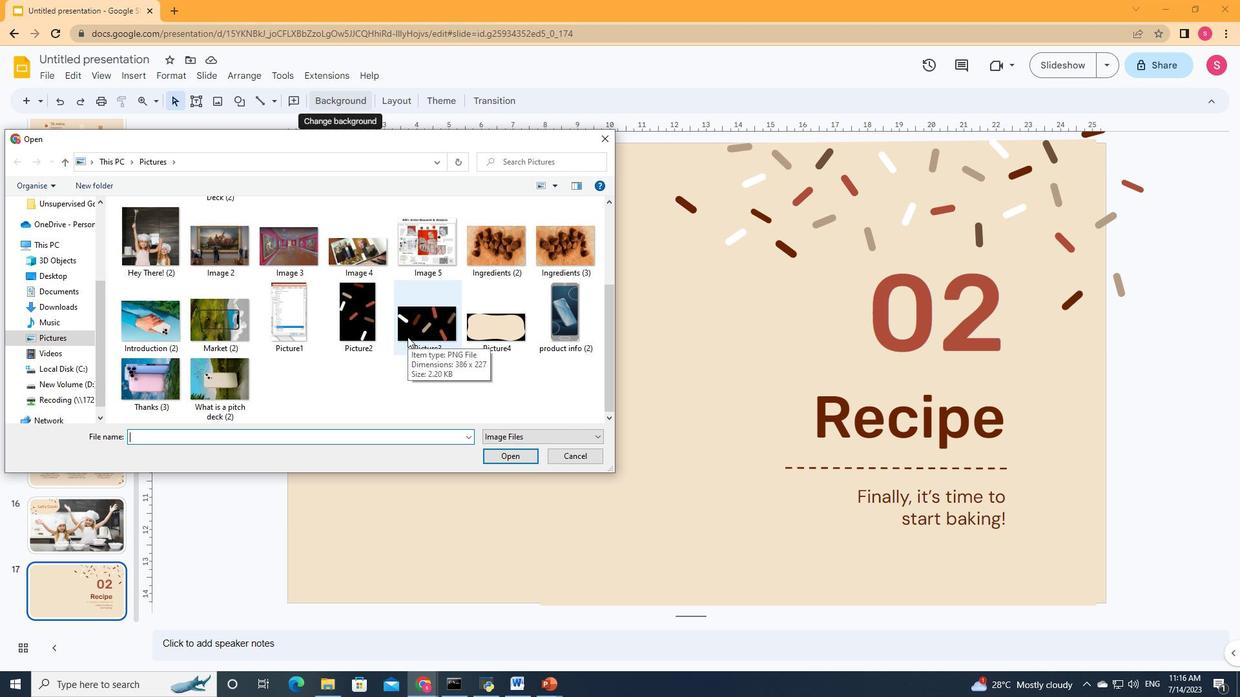 
Action: Mouse scrolled (407, 336) with delta (0, 0)
Screenshot: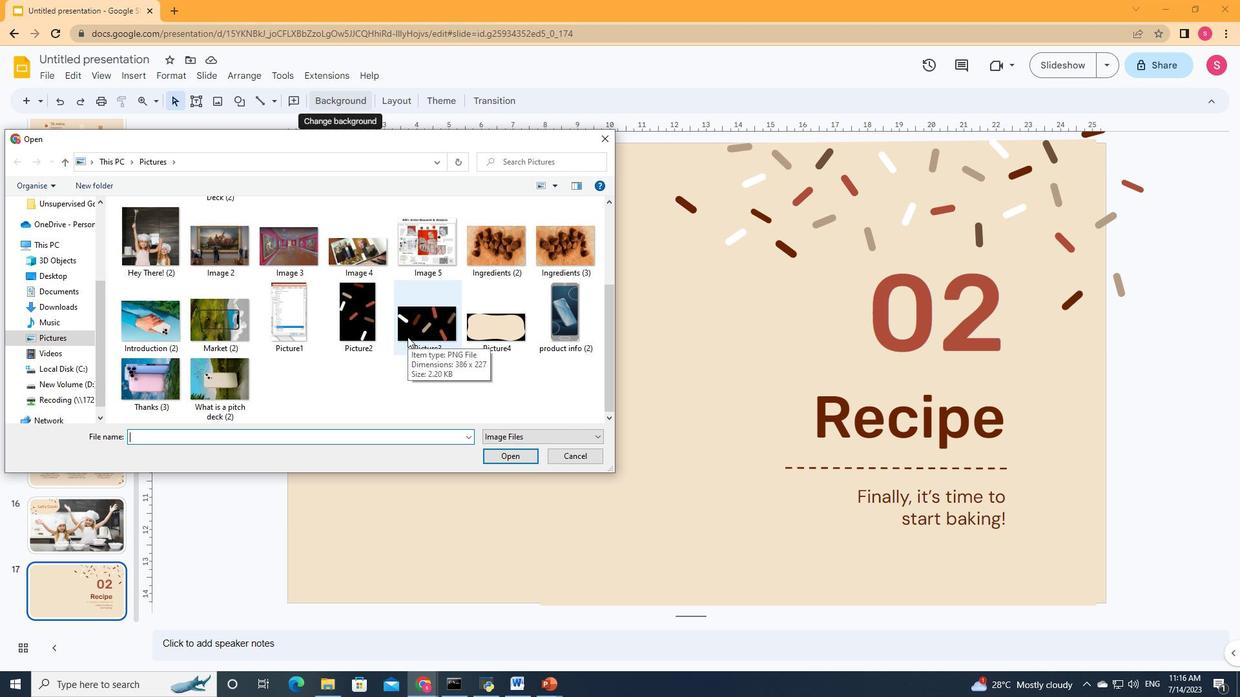 
Action: Mouse scrolled (407, 336) with delta (0, 0)
Screenshot: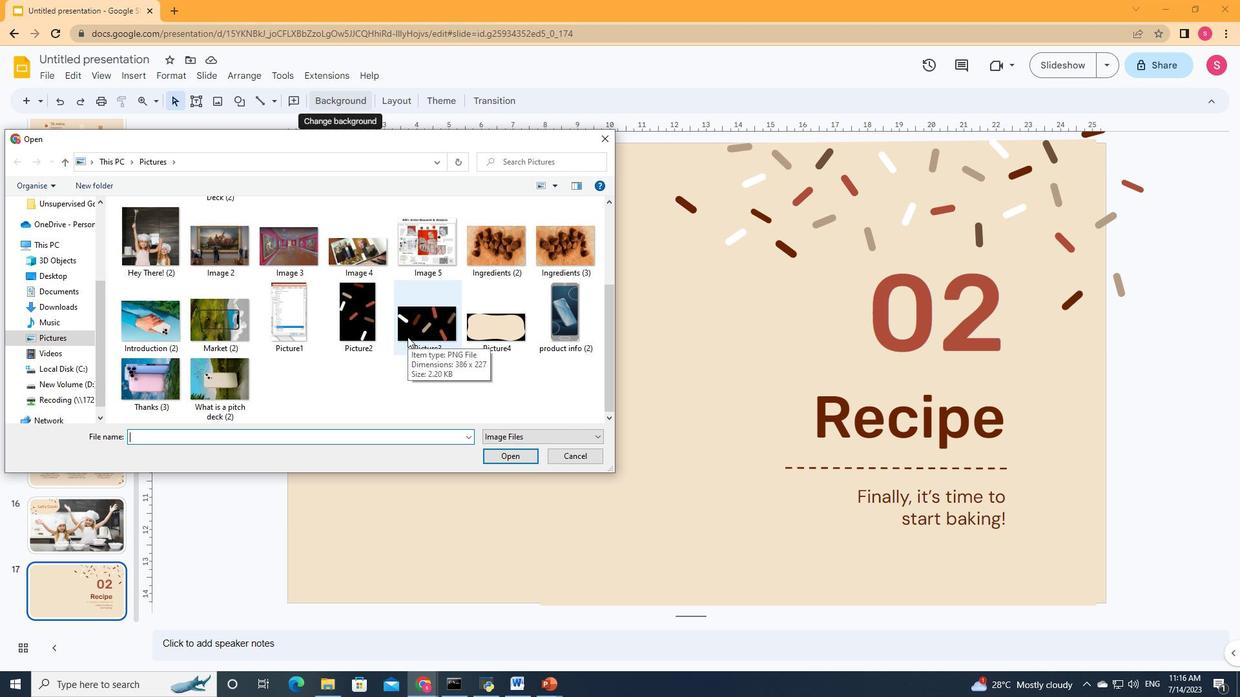 
Action: Mouse moved to (274, 348)
Screenshot: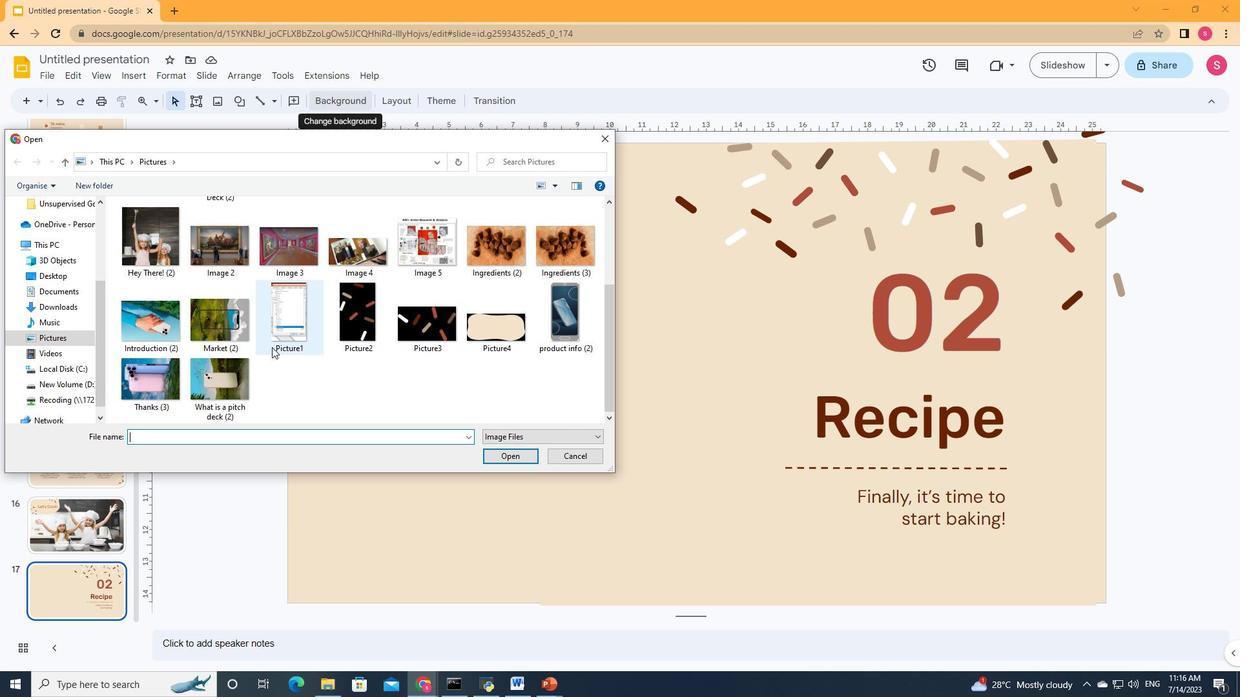 
Action: Mouse scrolled (274, 348) with delta (0, 0)
Screenshot: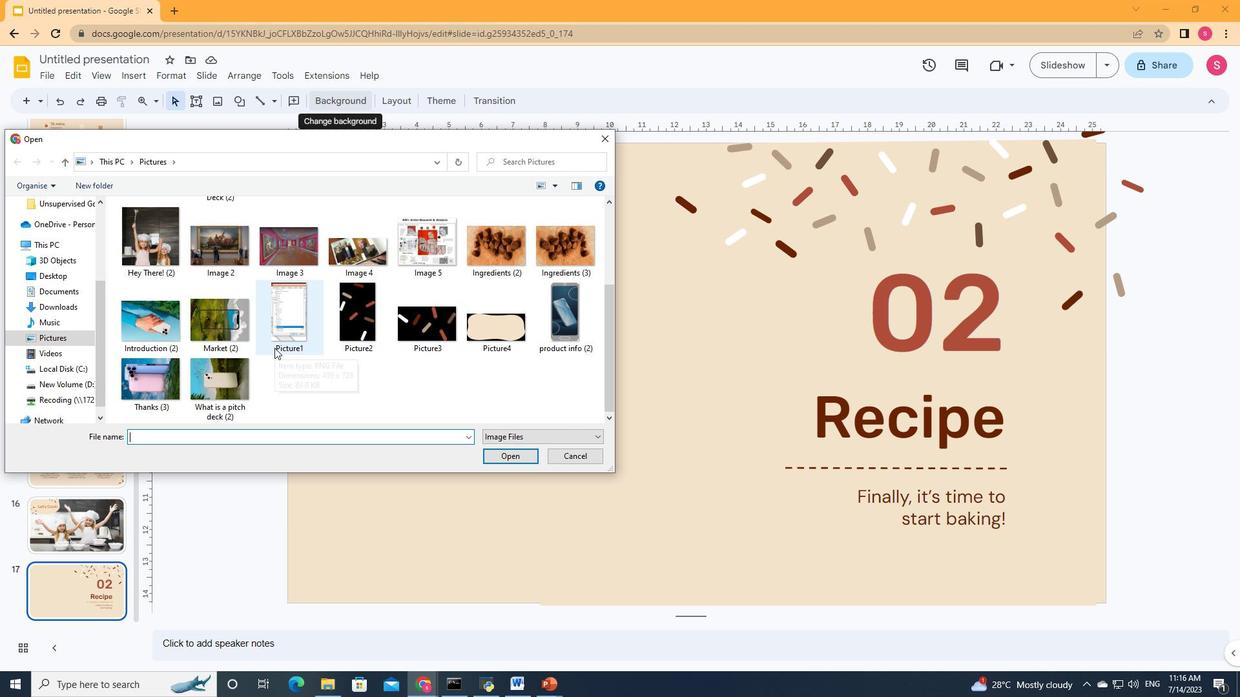 
Action: Mouse scrolled (274, 348) with delta (0, 0)
Screenshot: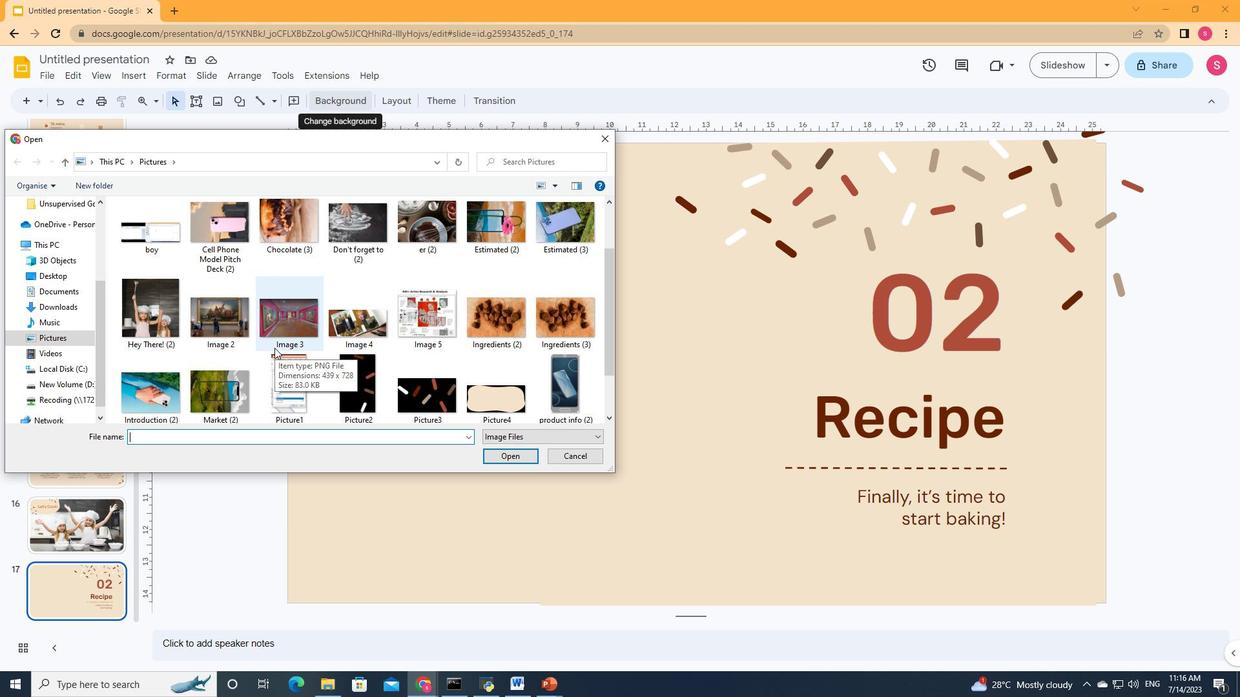 
Action: Mouse moved to (413, 310)
Screenshot: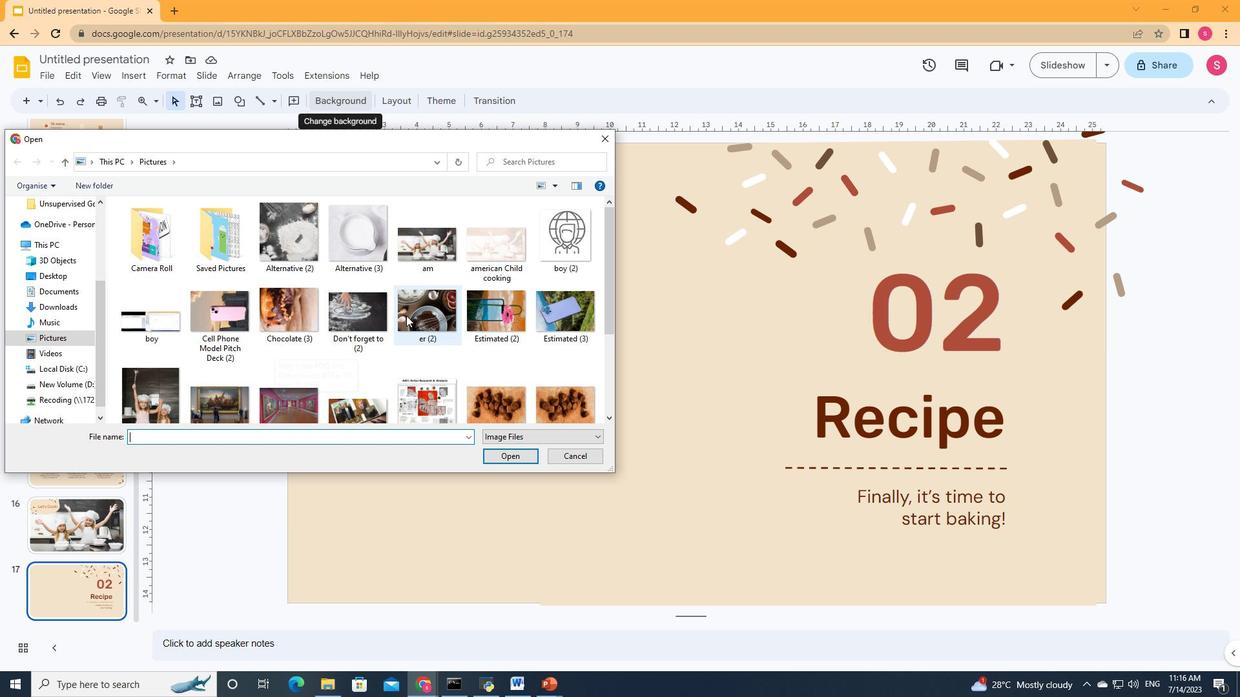 
Action: Mouse pressed left at (413, 310)
Screenshot: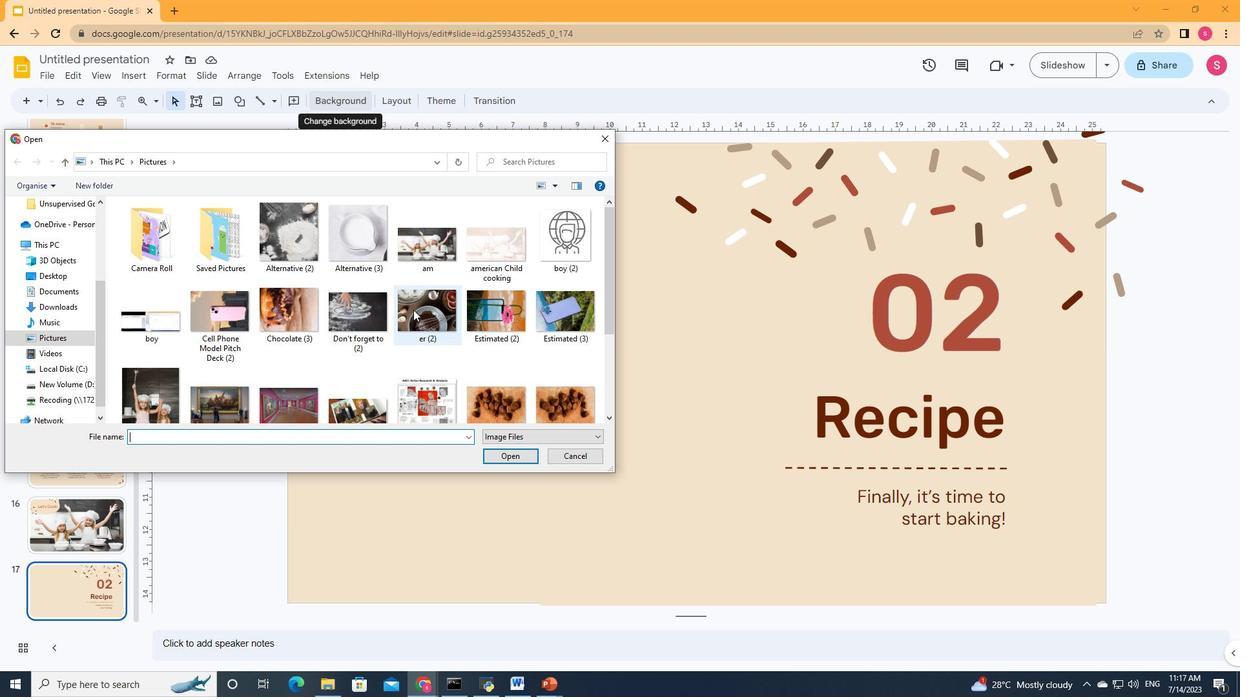 
Action: Mouse moved to (503, 454)
Screenshot: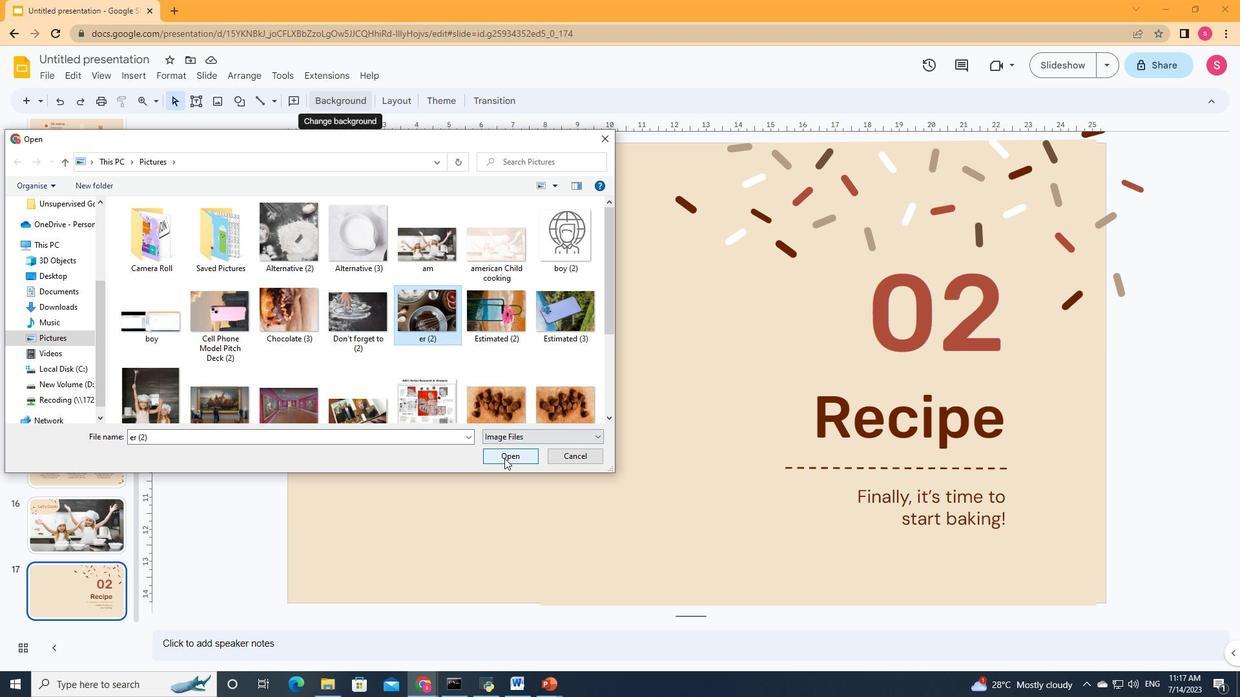 
Action: Mouse pressed left at (503, 454)
Screenshot: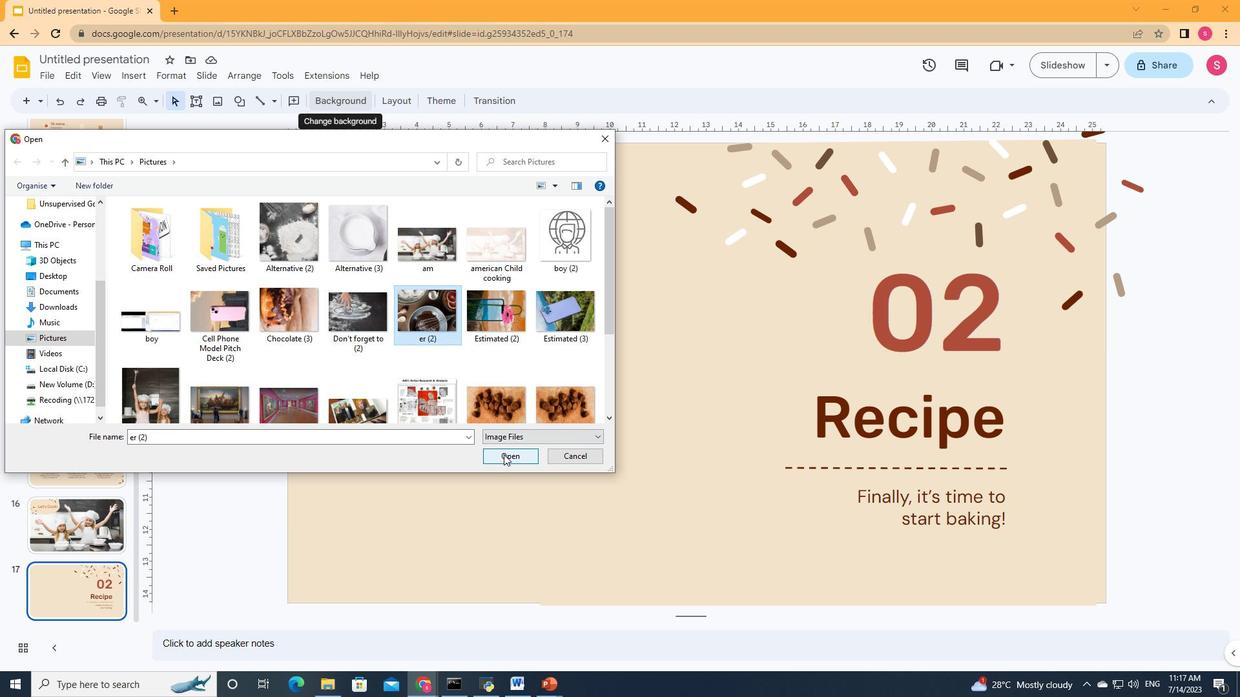 
Action: Mouse moved to (423, 103)
Screenshot: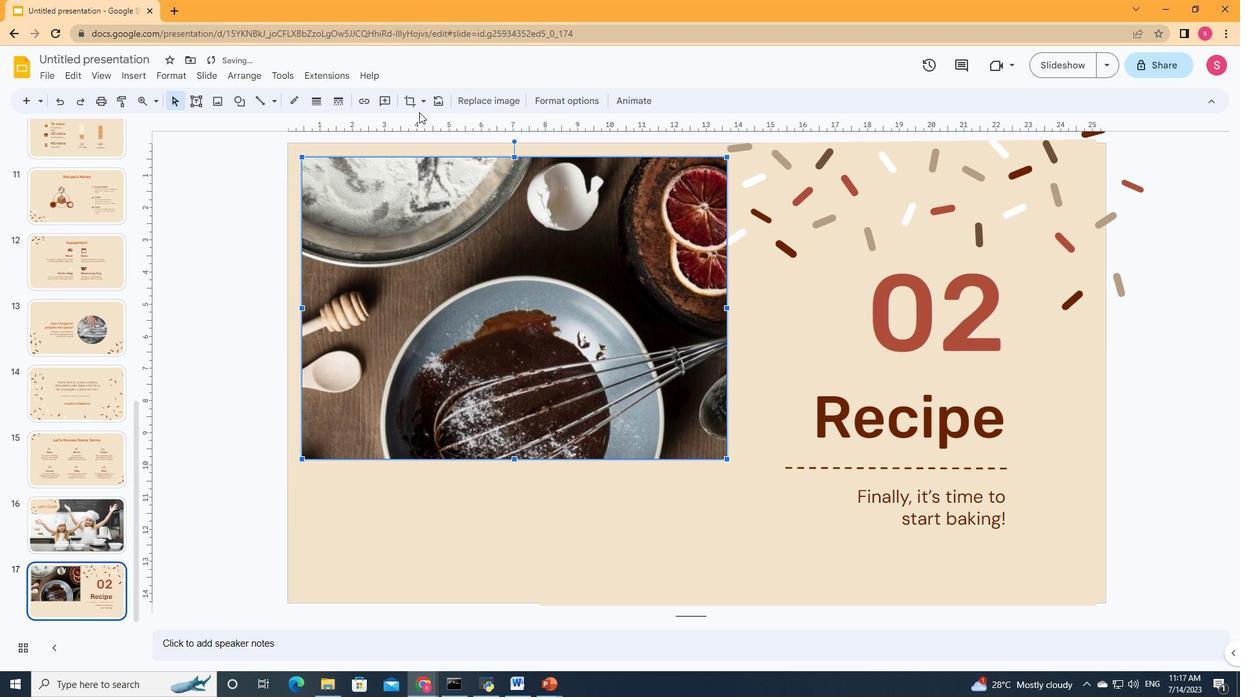 
Action: Mouse pressed left at (423, 103)
Screenshot: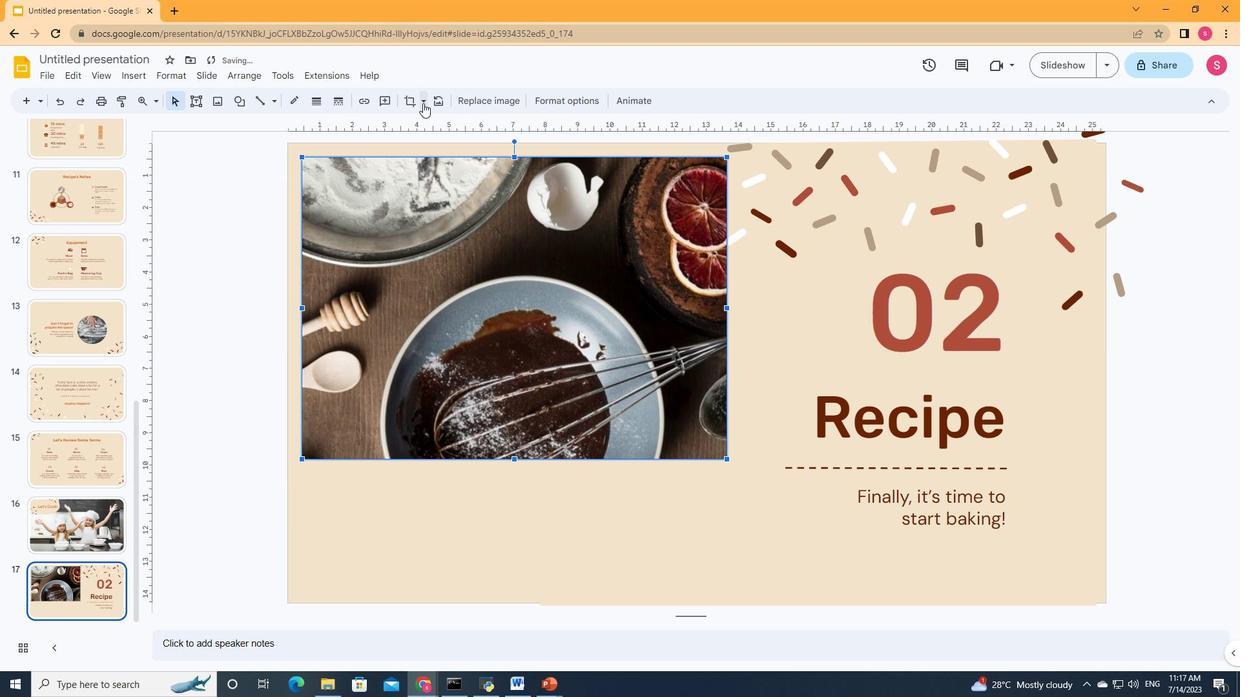 
Action: Mouse moved to (599, 205)
Screenshot: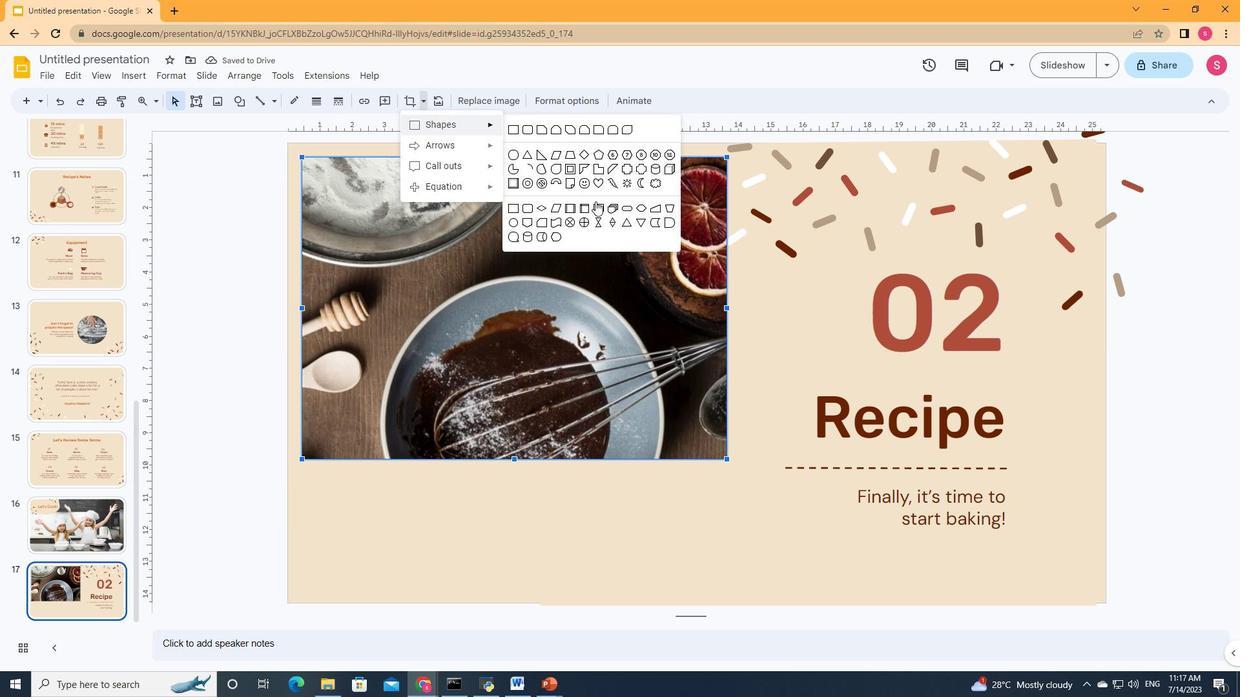 
Action: Mouse pressed left at (599, 205)
Screenshot: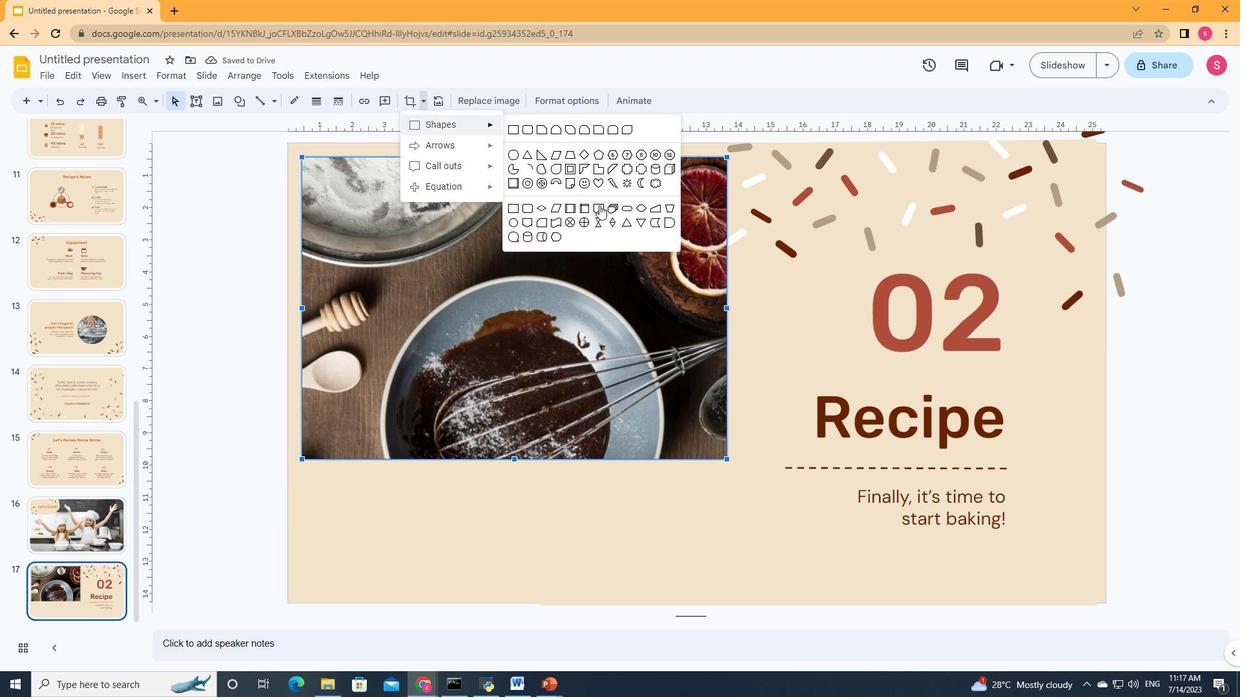 
Action: Mouse moved to (552, 94)
Screenshot: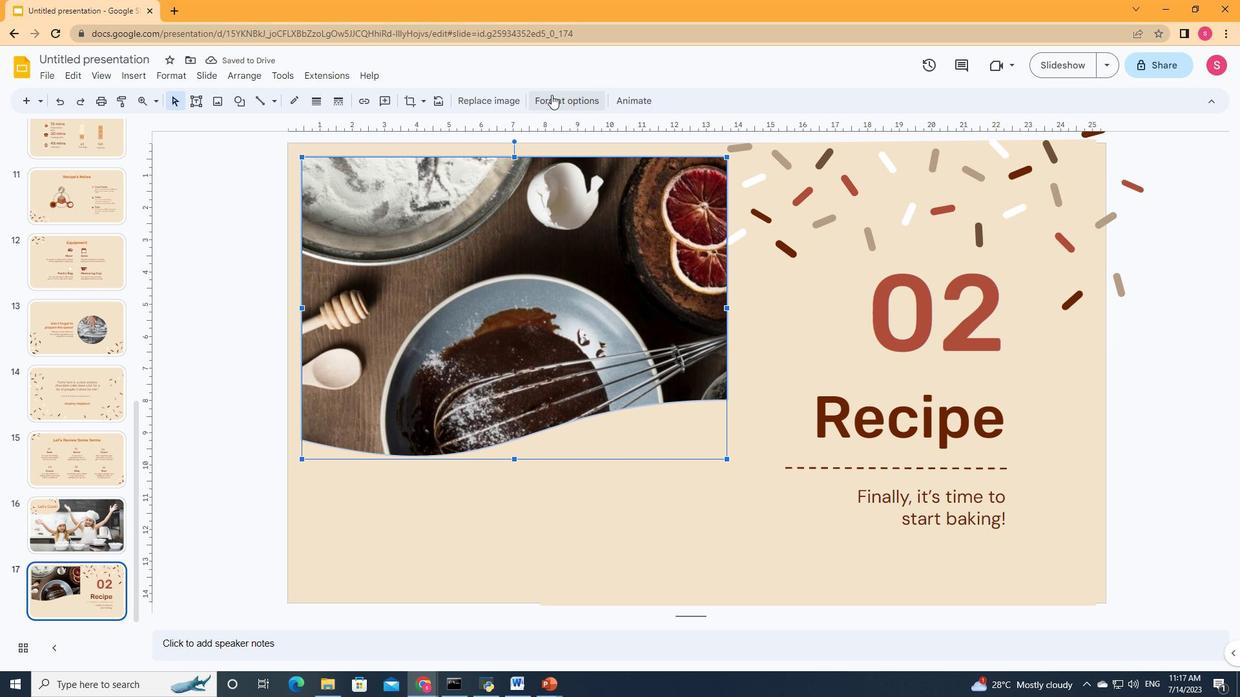 
Action: Mouse pressed left at (552, 94)
Screenshot: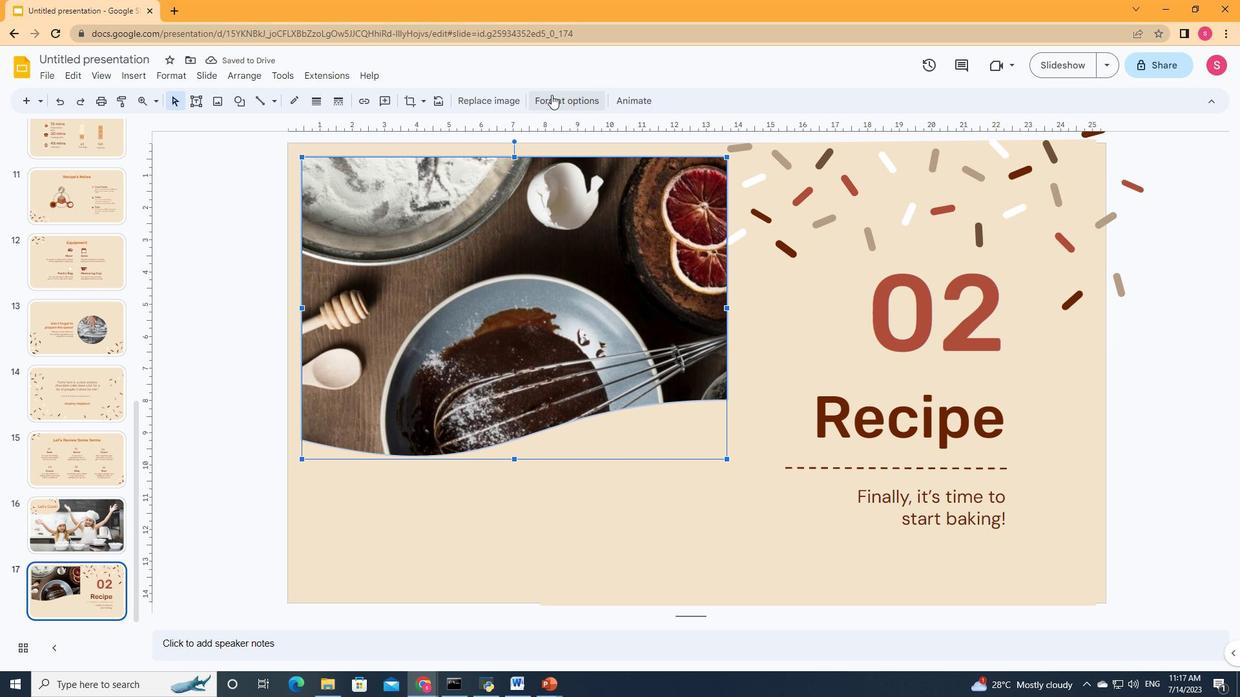 
Action: Mouse moved to (1117, 361)
Screenshot: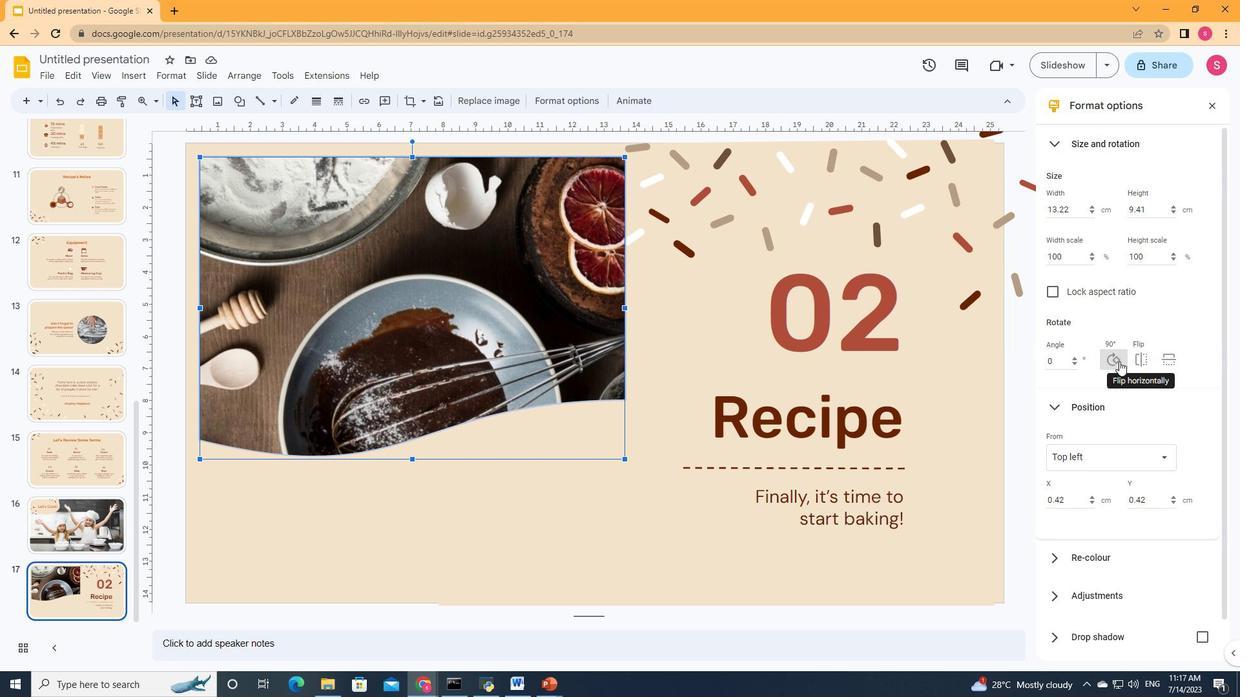 
Action: Mouse pressed left at (1117, 361)
Screenshot: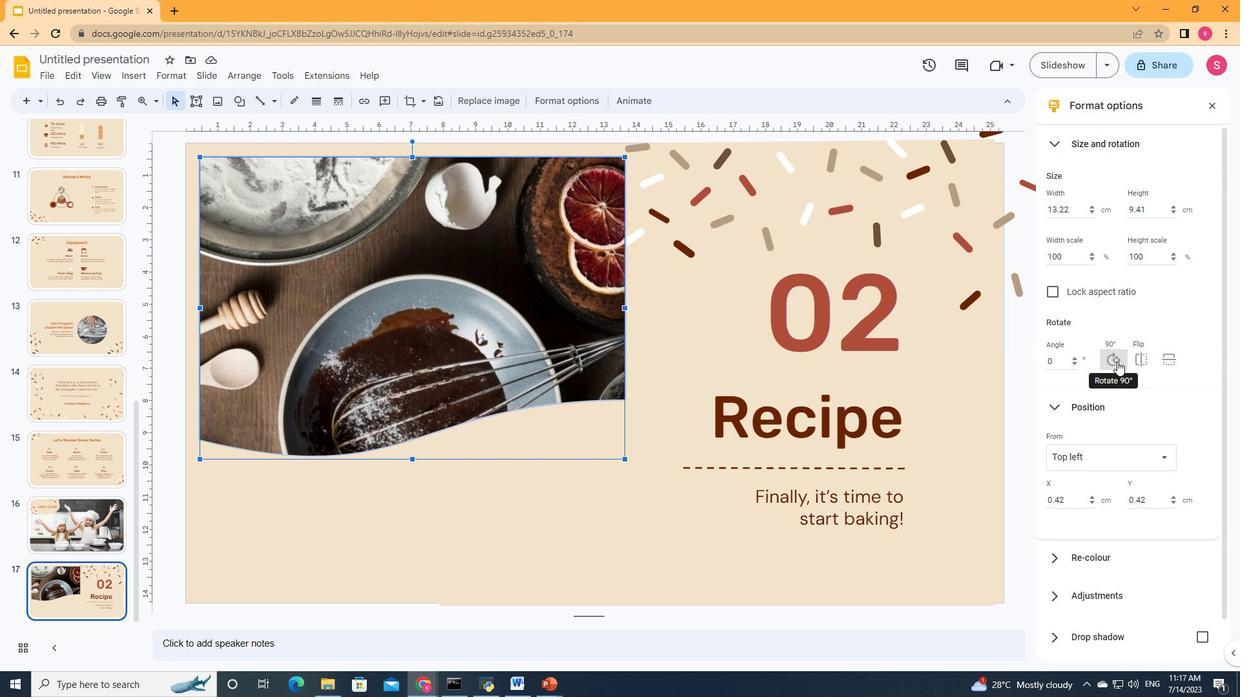 
Action: Mouse moved to (1141, 363)
Screenshot: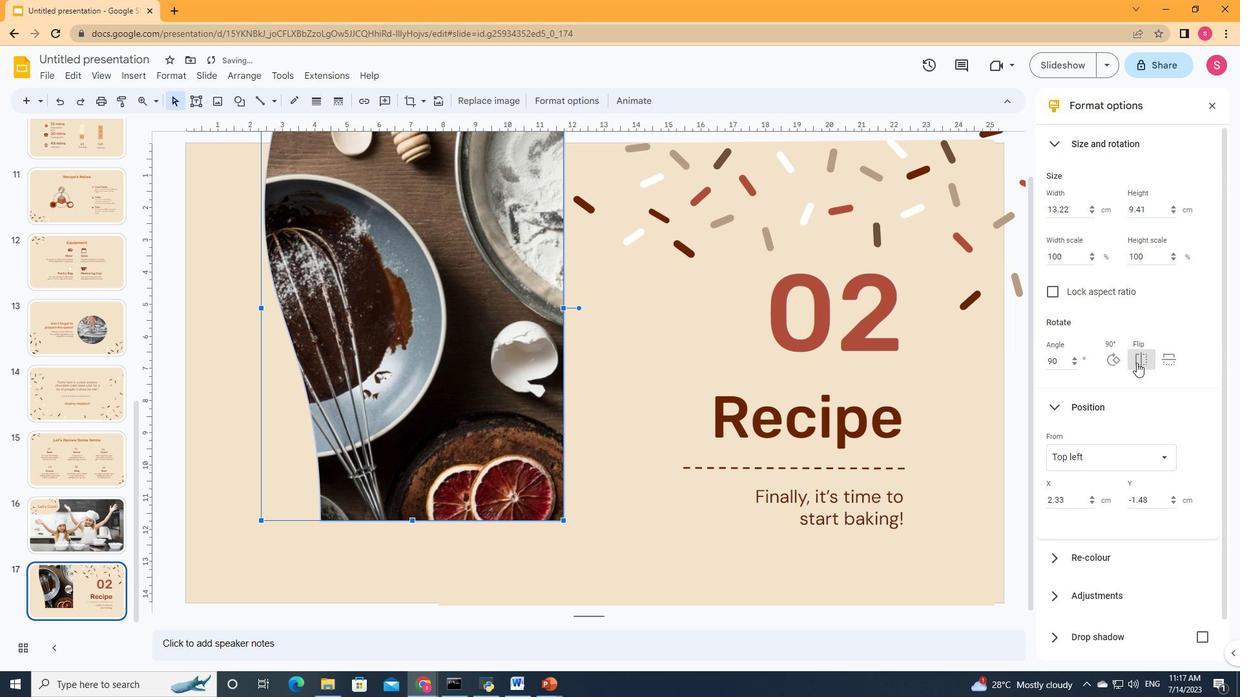 
Action: Mouse pressed left at (1141, 363)
Screenshot: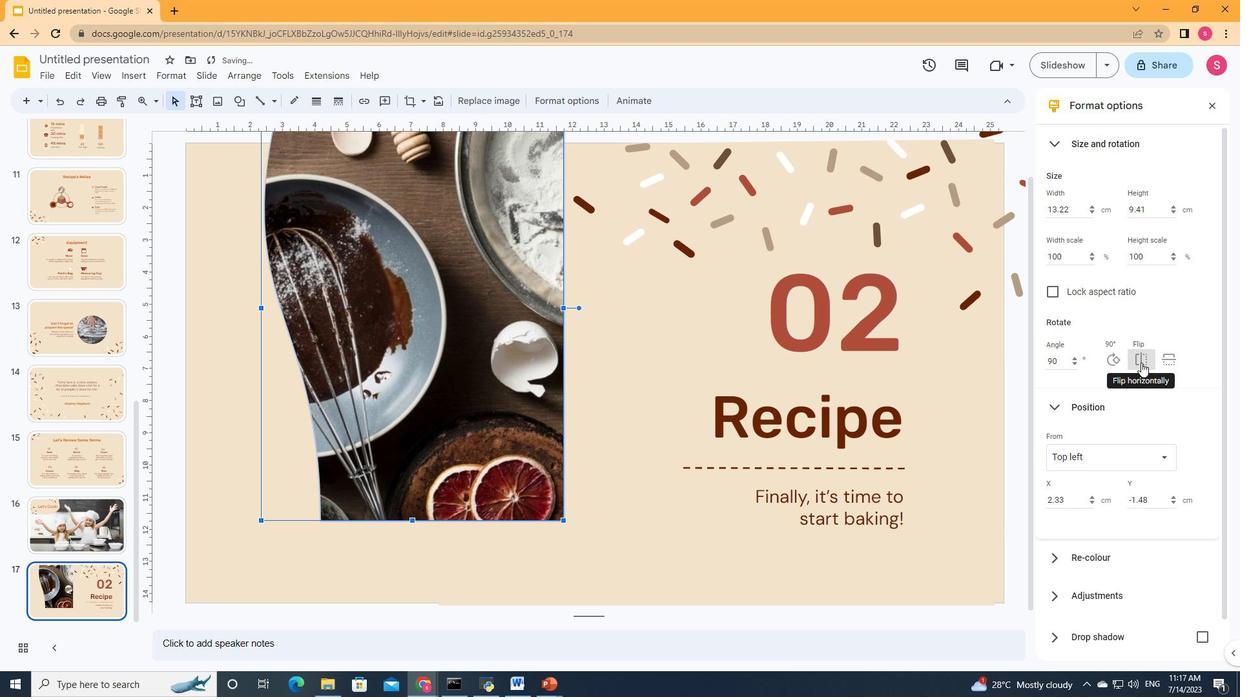 
Action: Mouse moved to (452, 324)
Screenshot: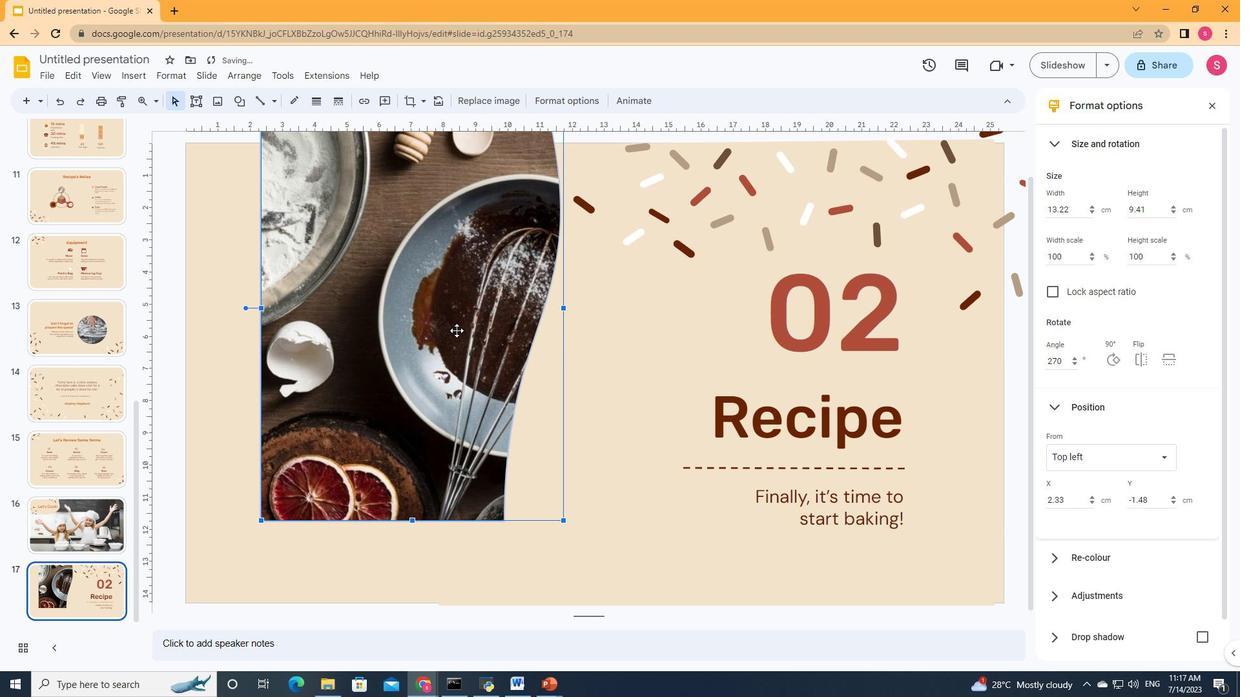 
Action: Mouse pressed left at (452, 324)
Screenshot: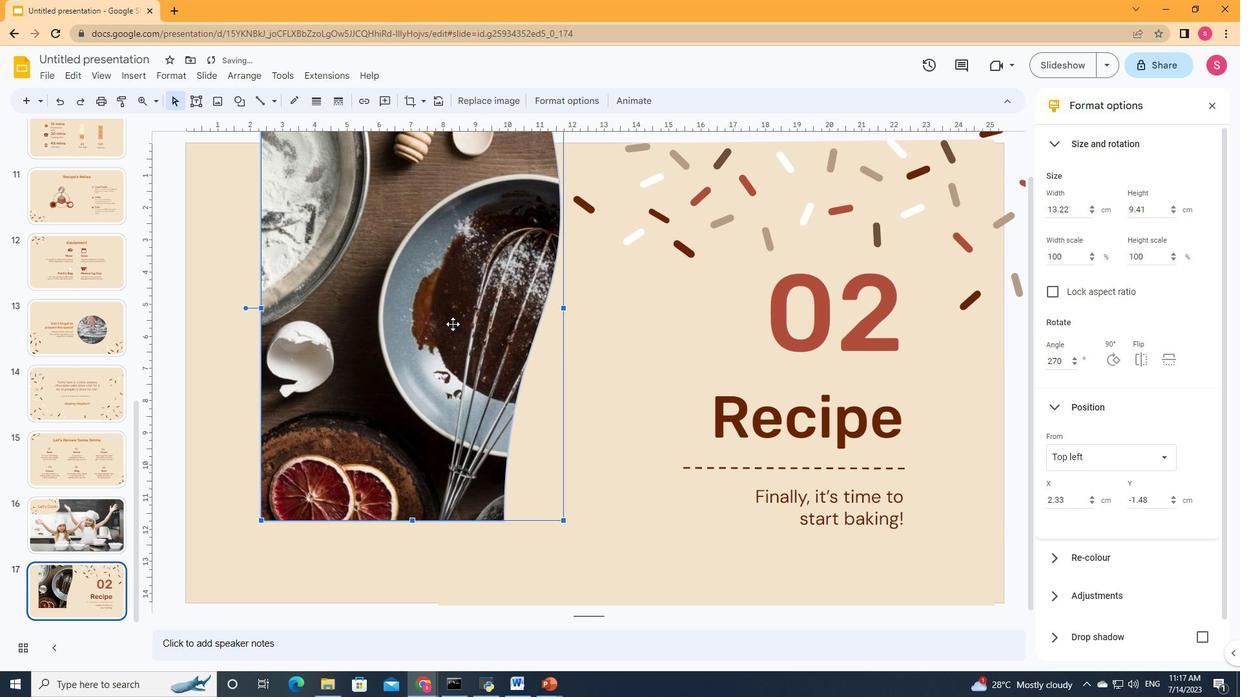 
Action: Mouse moved to (379, 374)
Screenshot: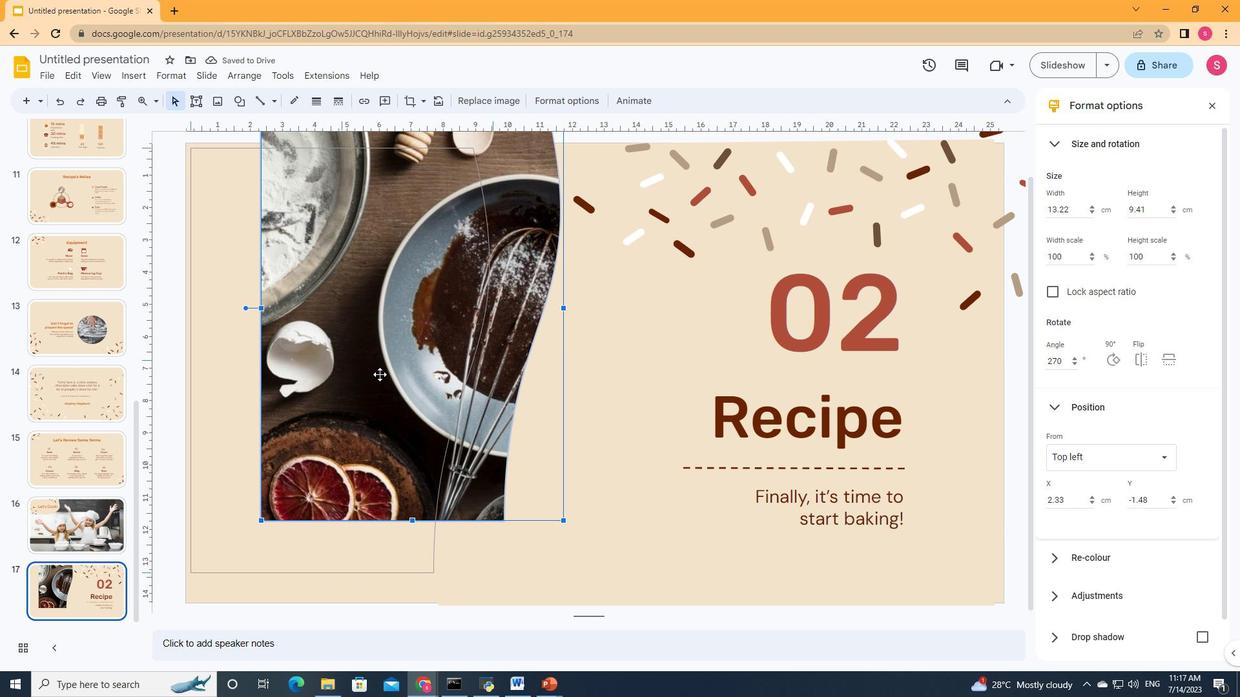 
Action: Mouse pressed left at (379, 374)
Screenshot: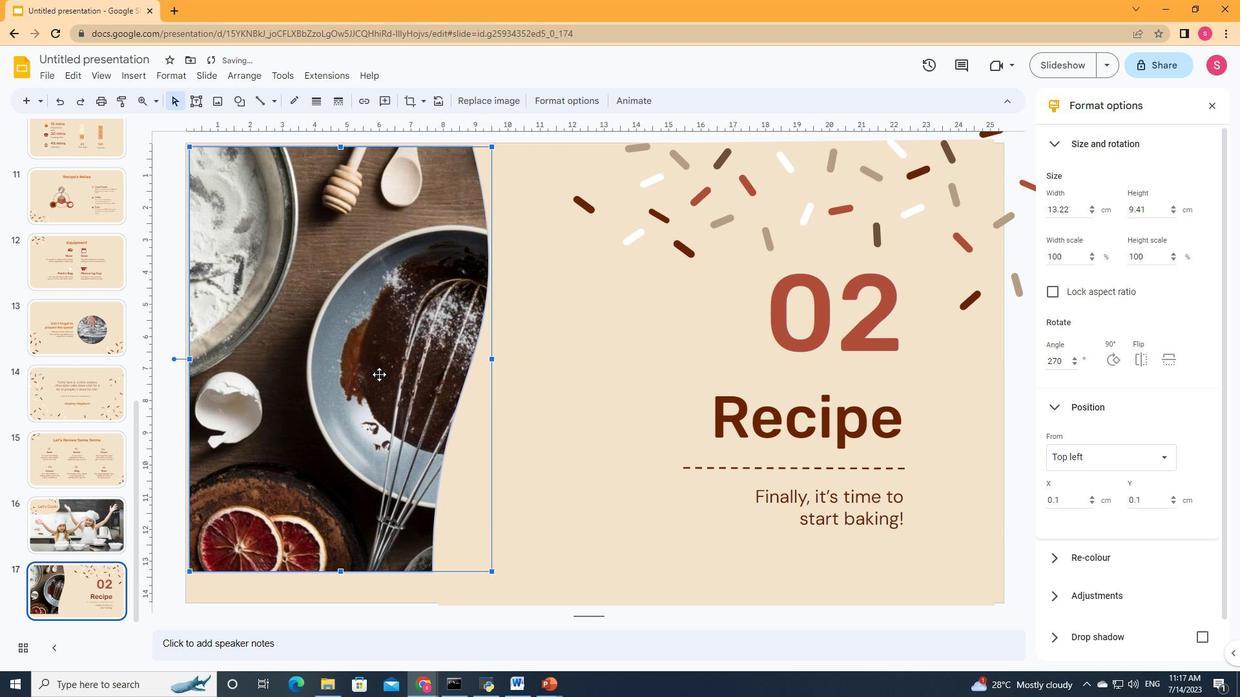 
Action: Mouse moved to (492, 571)
Screenshot: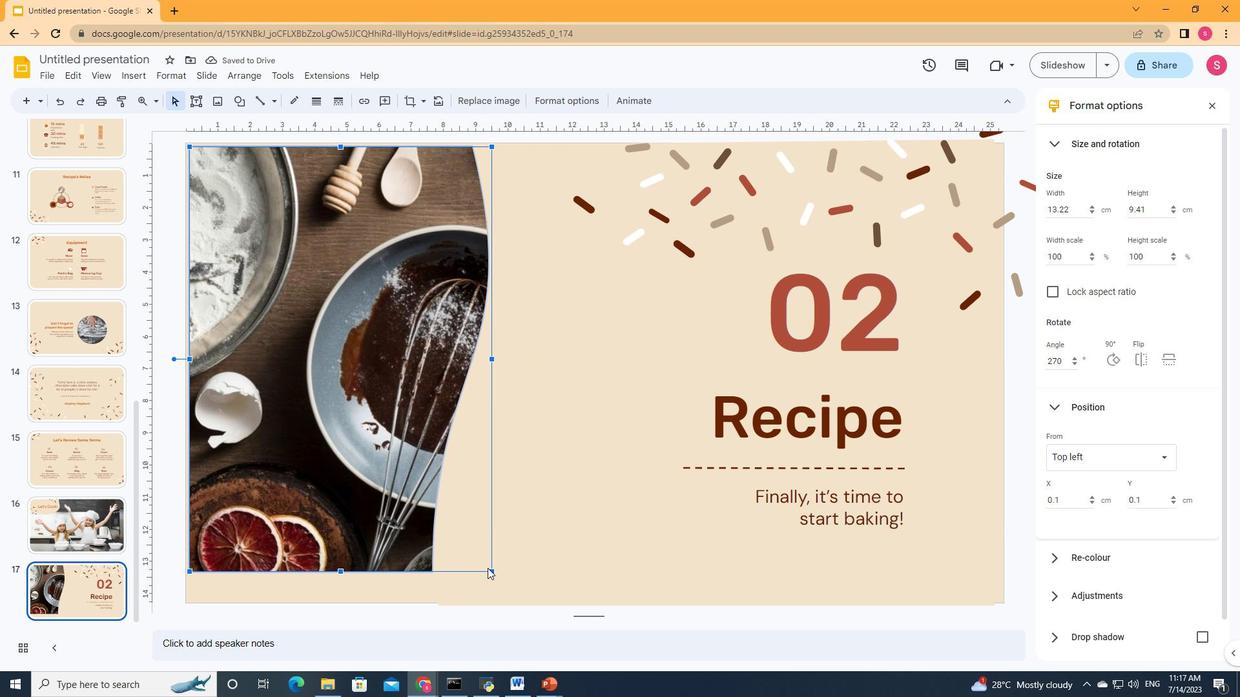 
Action: Mouse pressed left at (492, 571)
Screenshot: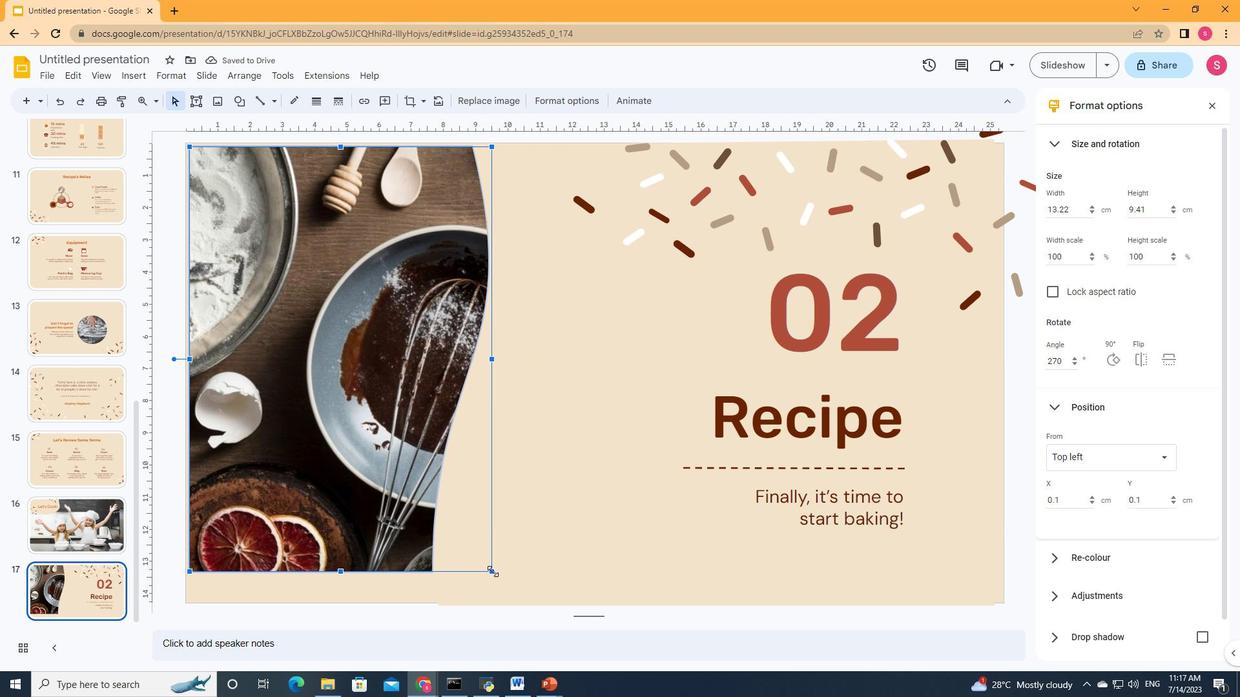 
Action: Mouse moved to (437, 463)
Screenshot: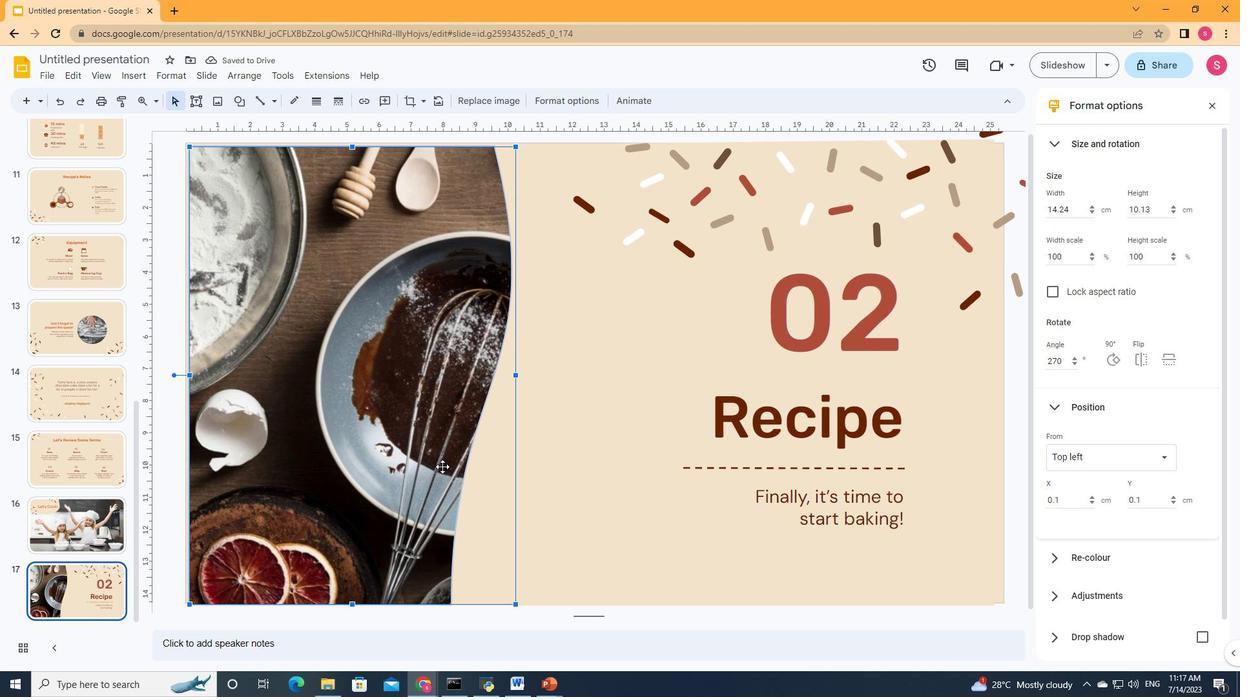 
Action: Mouse pressed left at (437, 463)
Screenshot: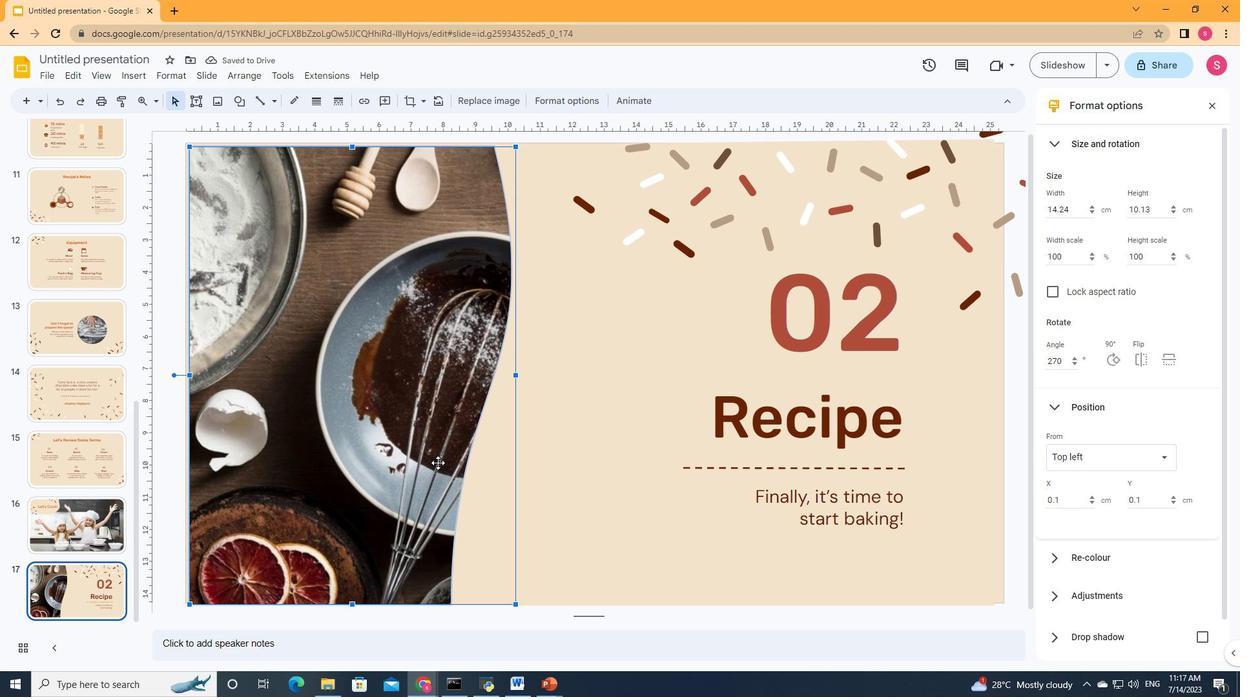 
Action: Mouse moved to (412, 462)
Screenshot: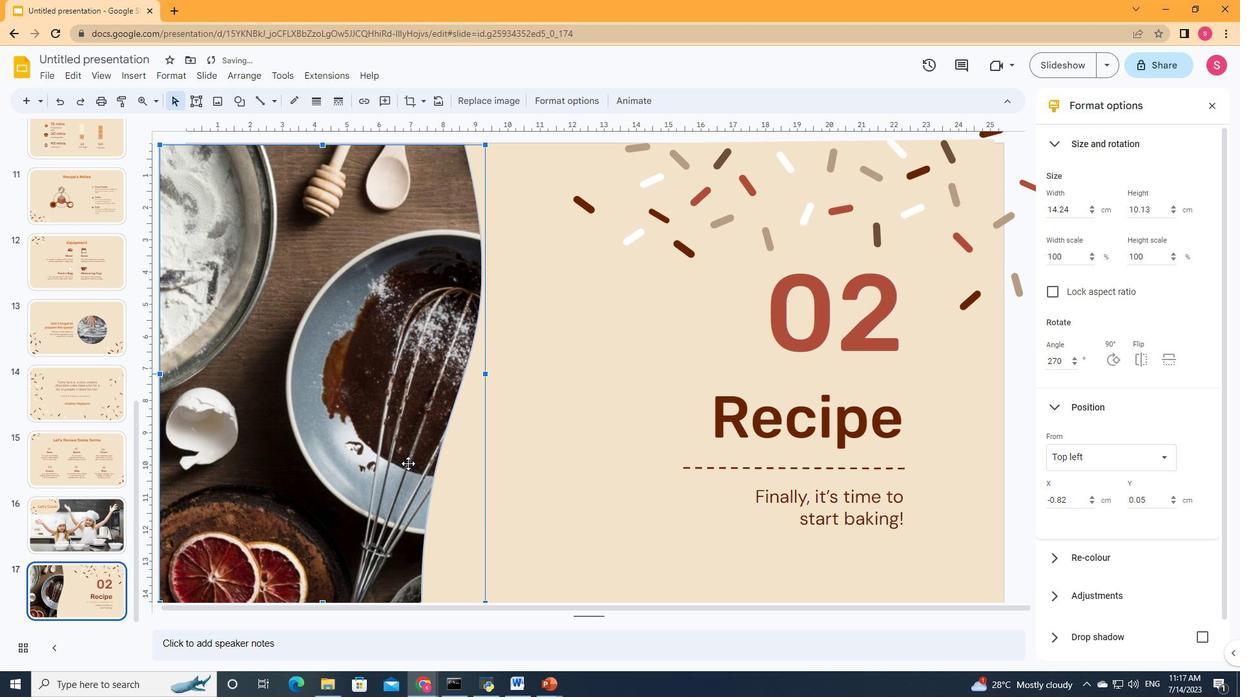 
Action: Mouse pressed left at (412, 462)
Screenshot: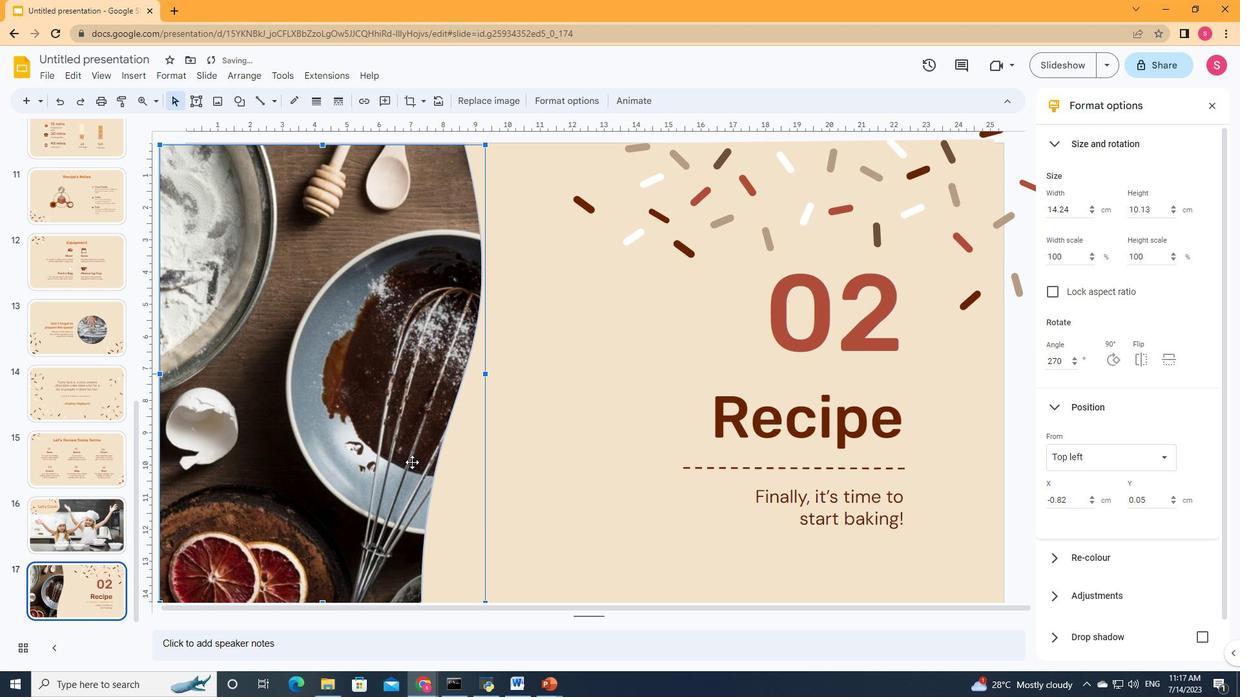 
Action: Mouse moved to (371, 472)
Screenshot: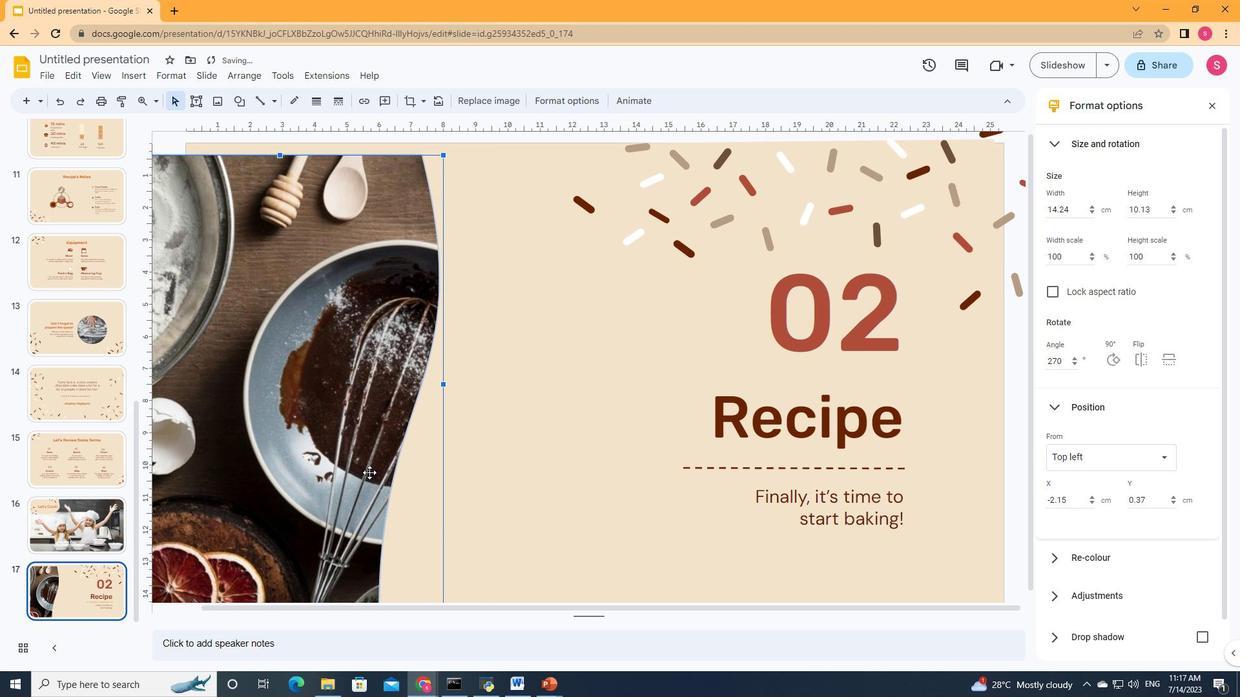 
Action: Mouse pressed left at (371, 472)
Screenshot: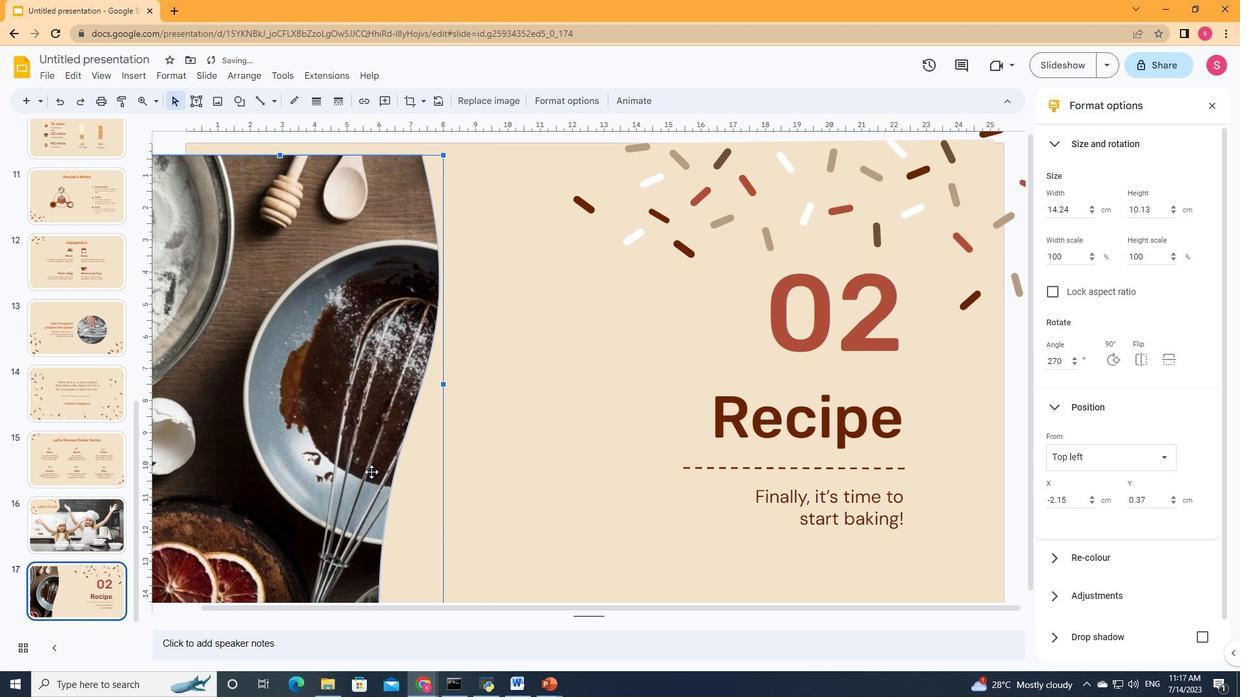 
Action: Mouse moved to (560, 457)
Screenshot: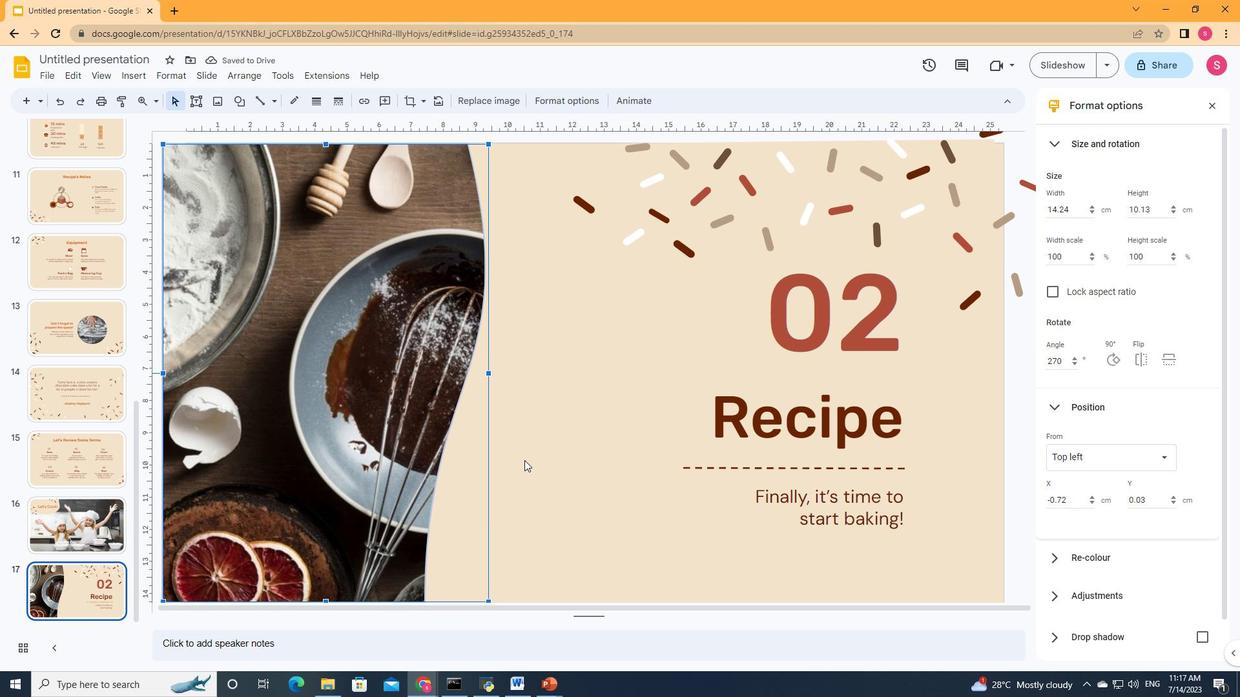
Action: Mouse pressed left at (560, 457)
Screenshot: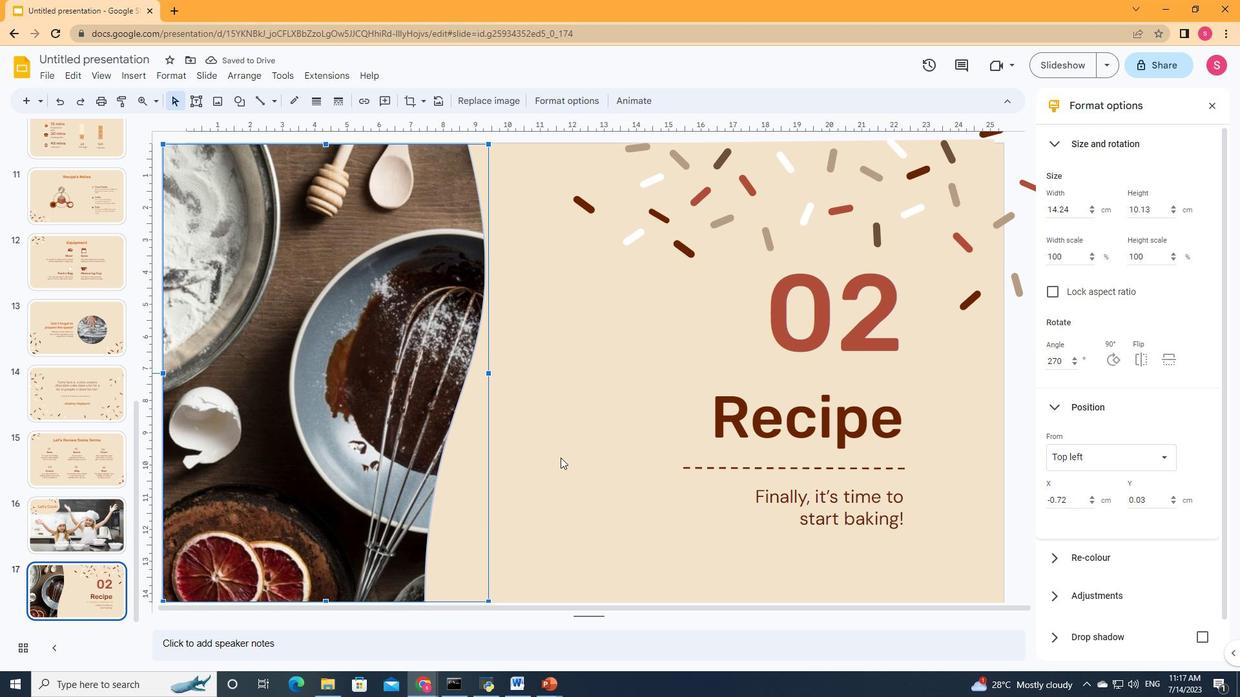 
Action: Mouse moved to (371, 426)
Screenshot: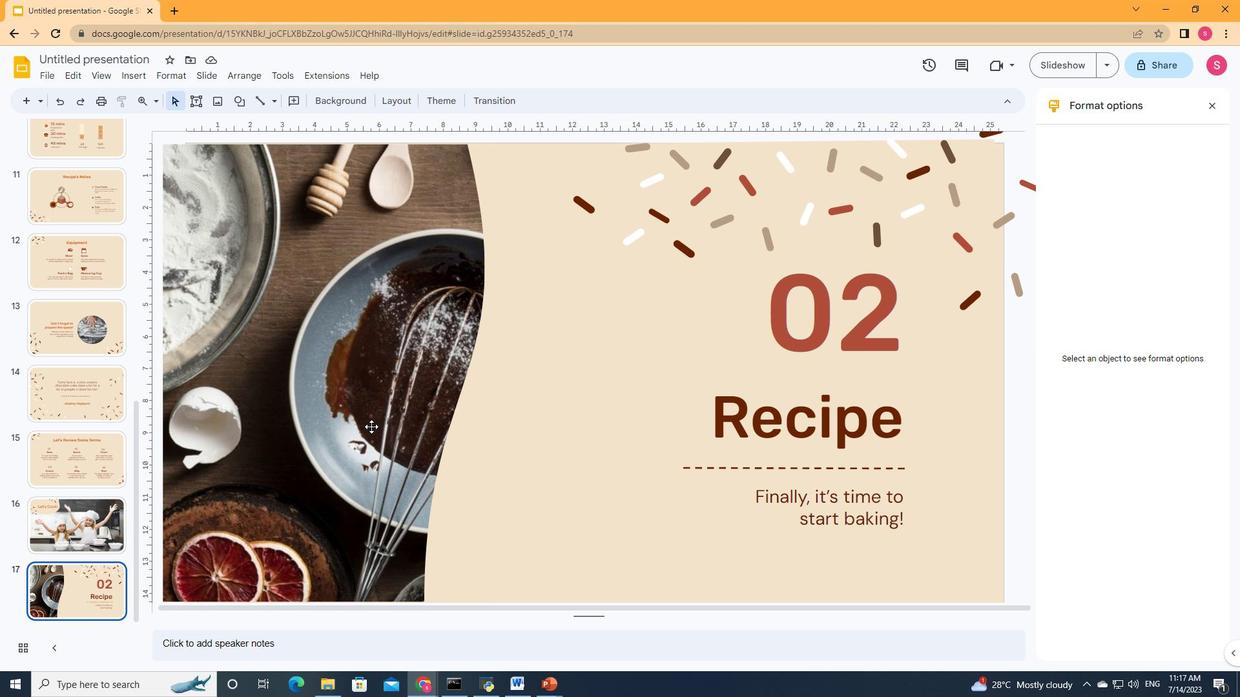 
Action: Mouse pressed left at (371, 426)
Screenshot: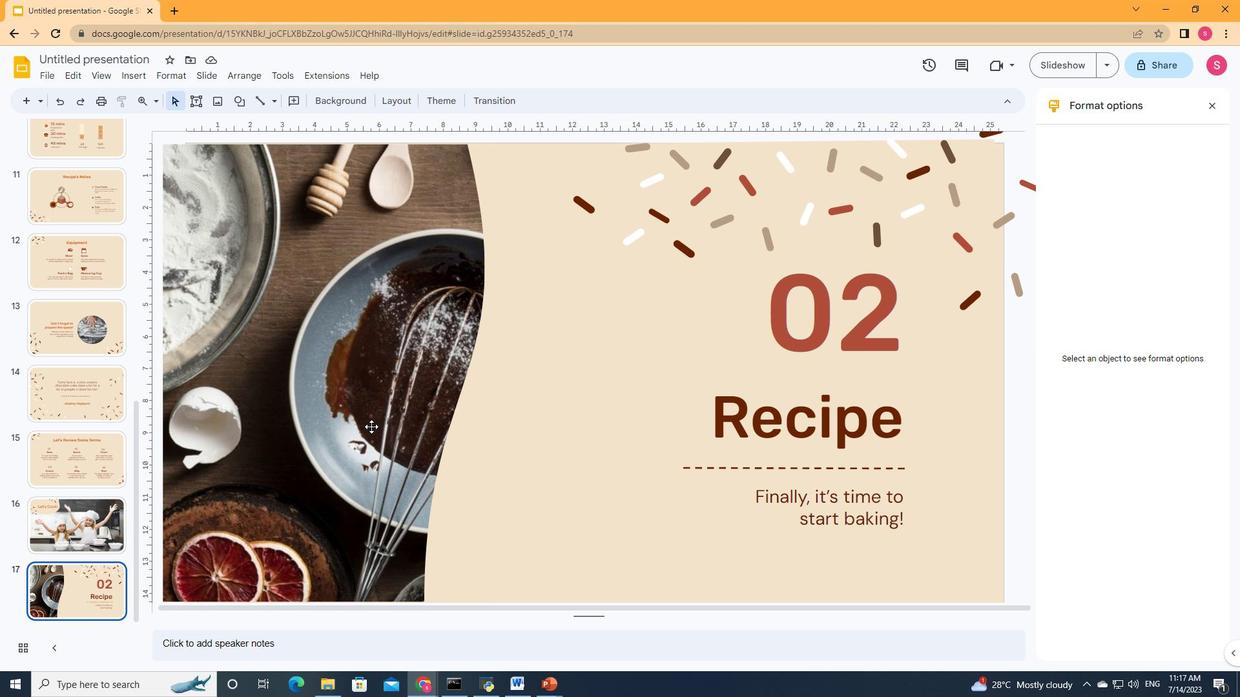 
Action: Mouse moved to (358, 406)
Screenshot: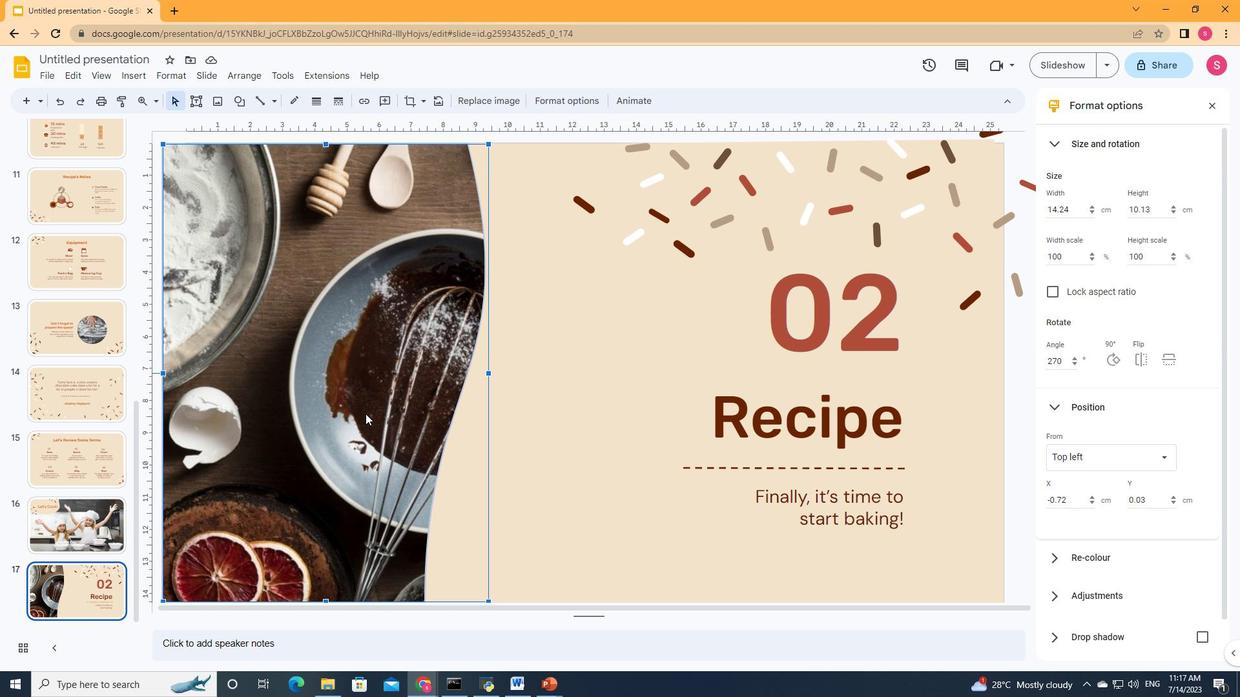 
Action: Mouse pressed left at (358, 406)
Screenshot: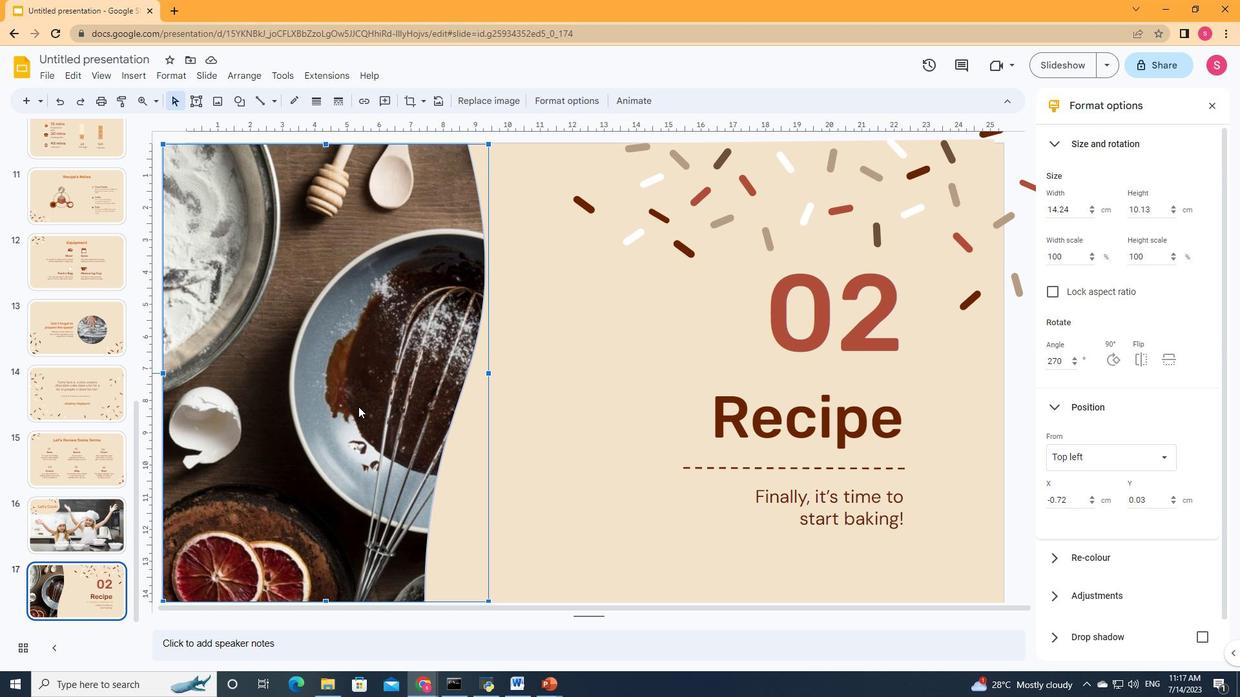 
Action: Mouse moved to (384, 412)
Screenshot: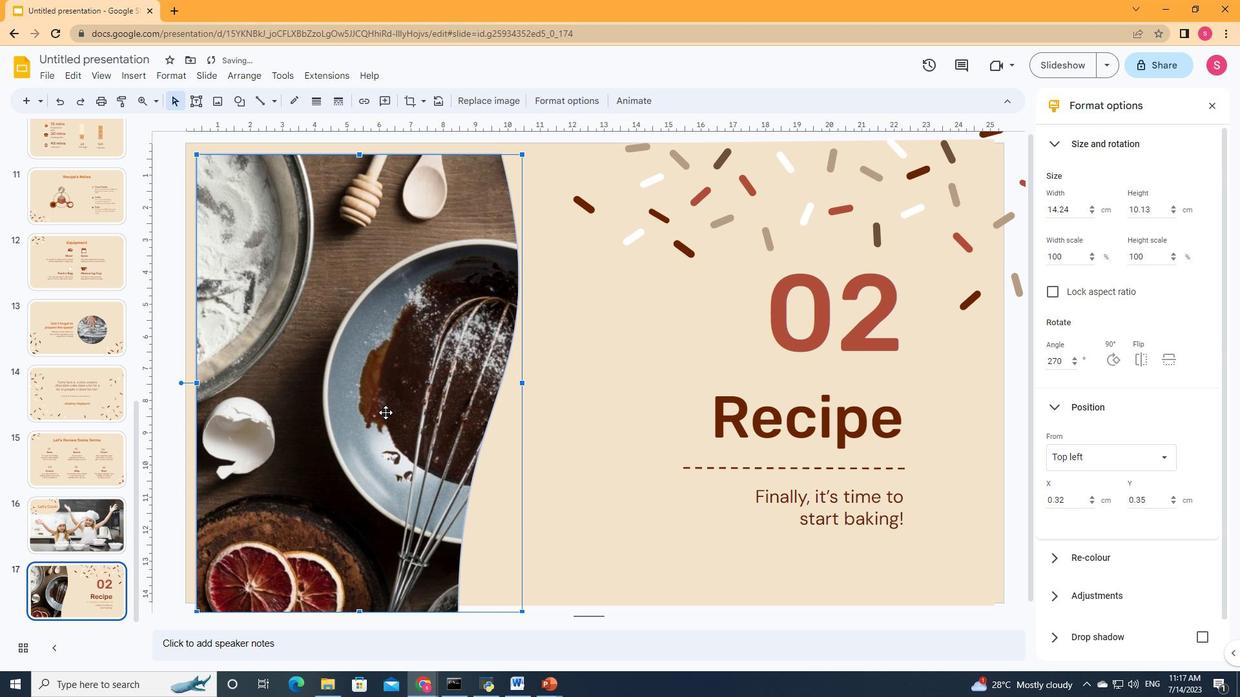 
Action: Mouse pressed left at (384, 412)
Screenshot: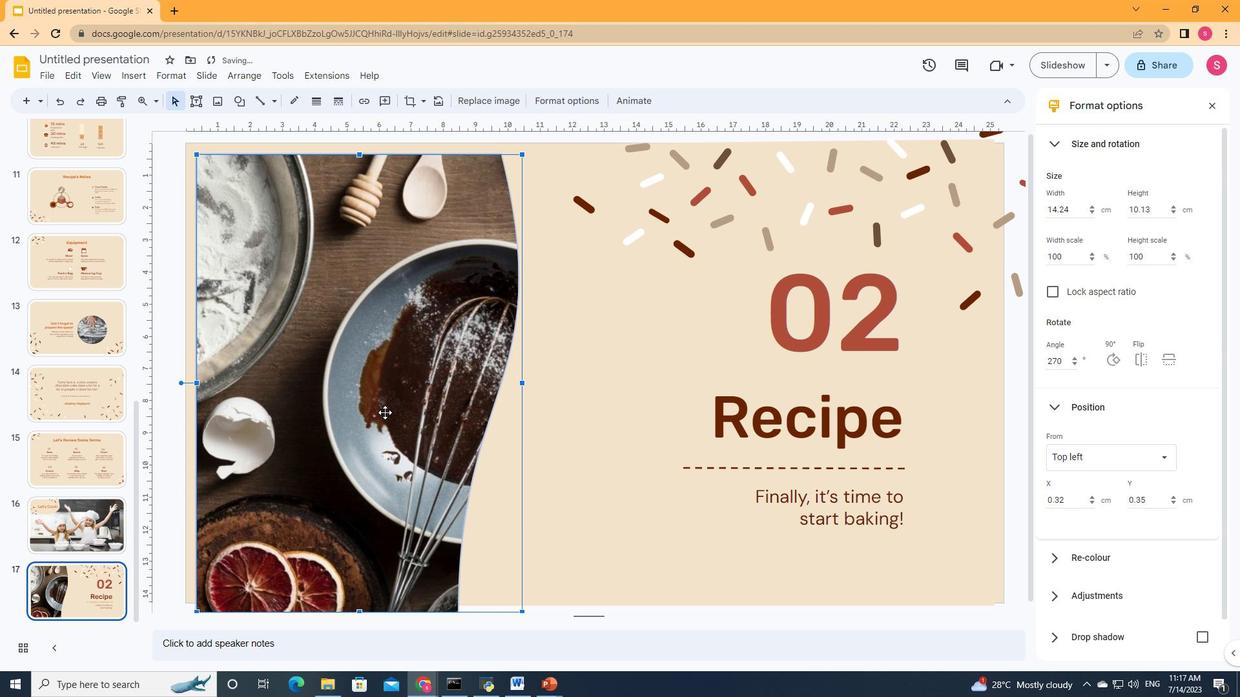 
Action: Mouse moved to (511, 602)
Screenshot: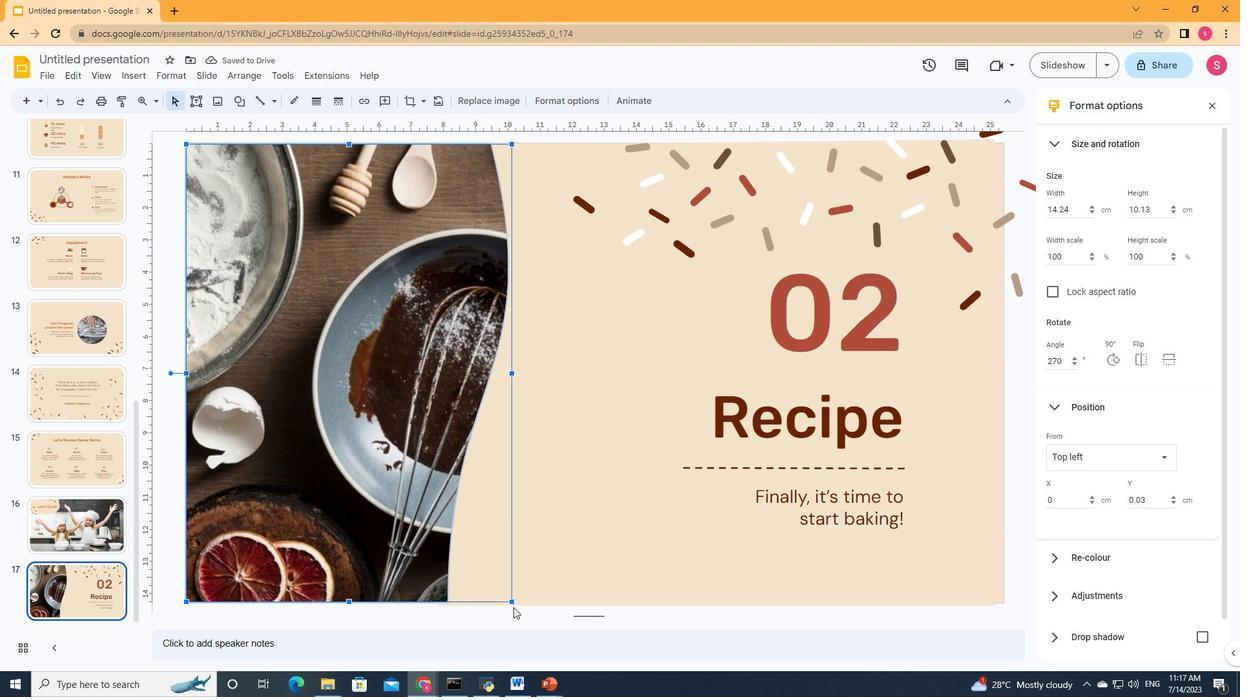 
Action: Mouse pressed left at (511, 602)
Screenshot: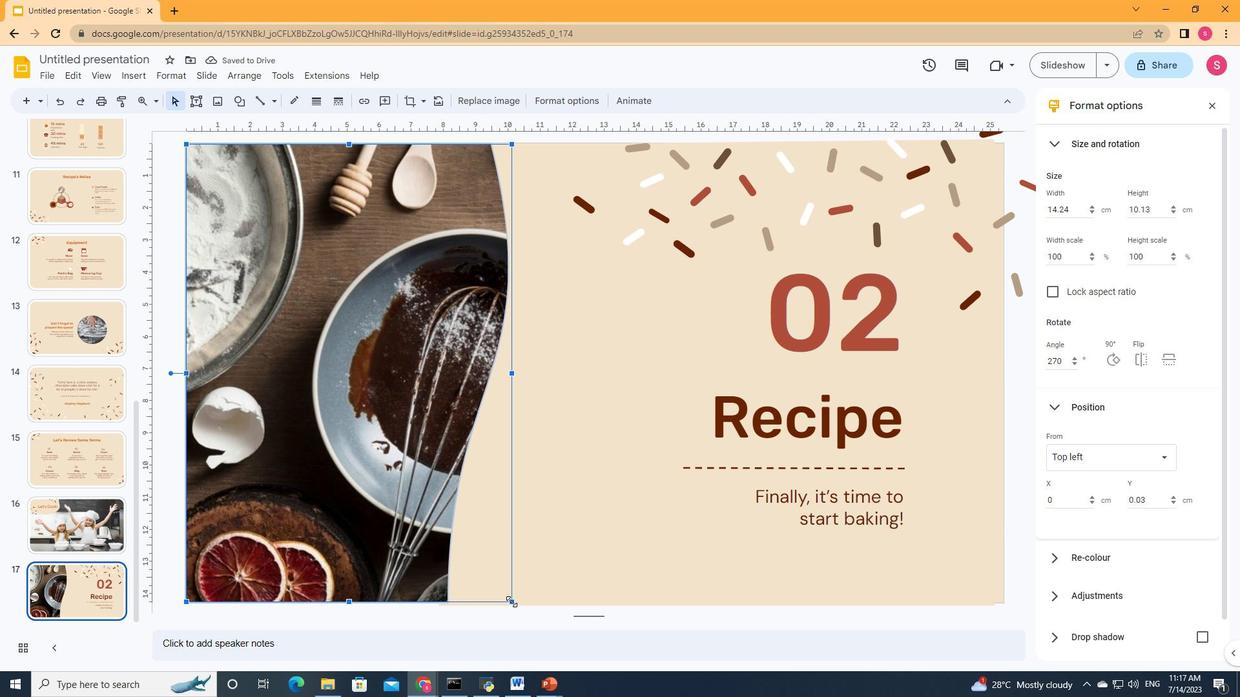 
Action: Mouse moved to (593, 561)
Screenshot: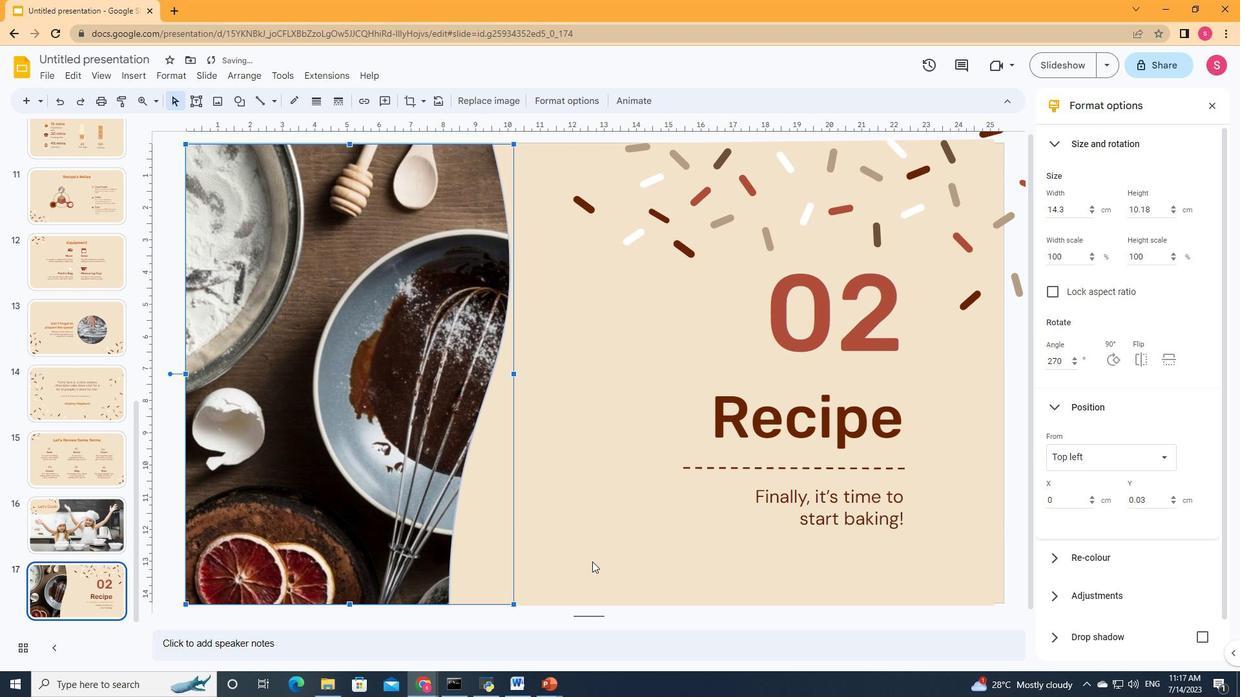 
Action: Mouse pressed left at (593, 561)
Screenshot: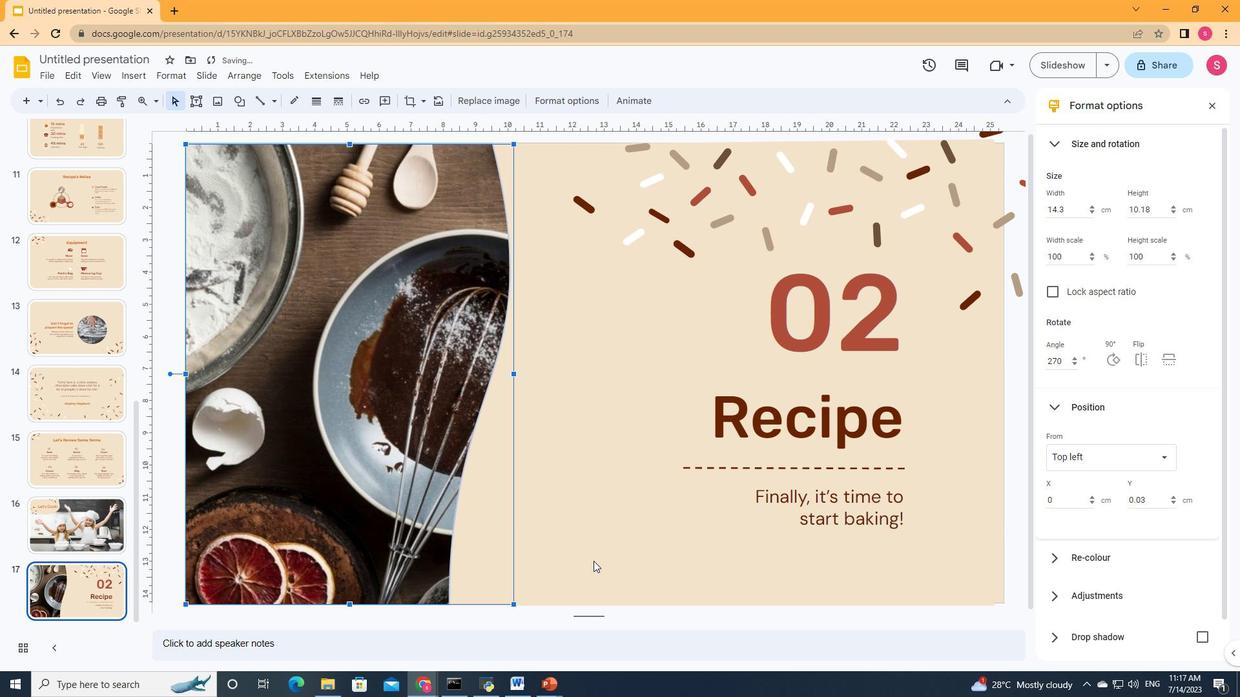 
Action: Mouse moved to (624, 554)
Screenshot: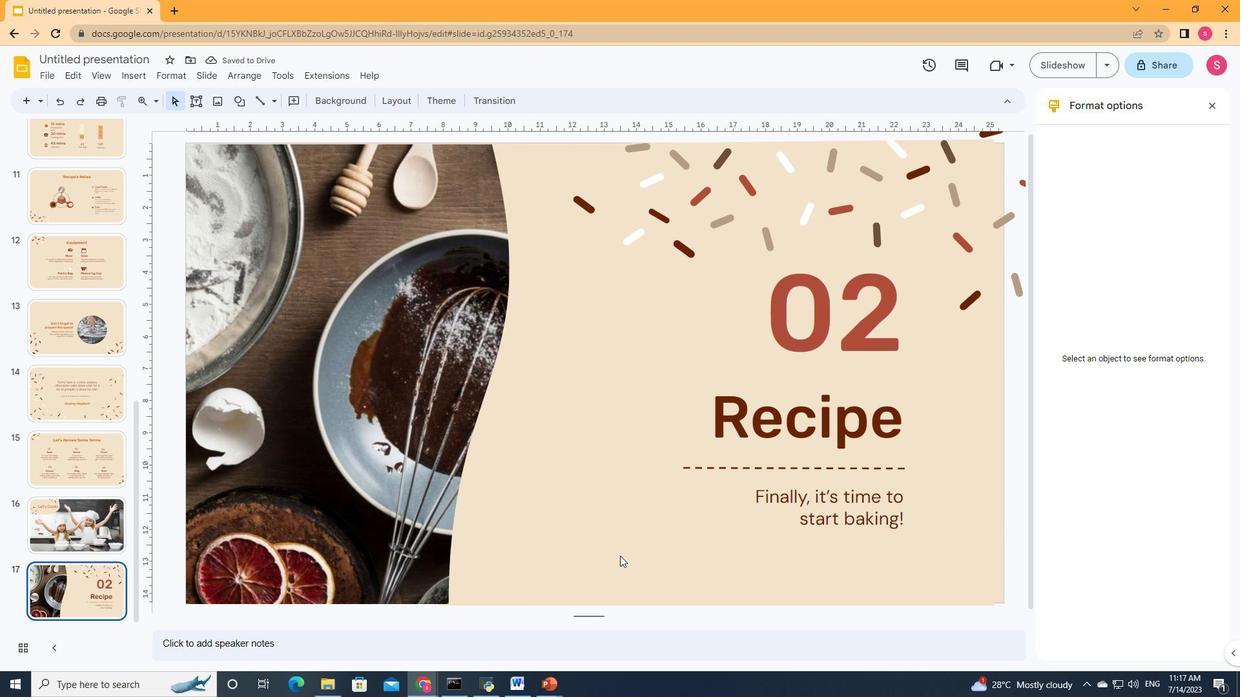 
Action: Mouse scrolled (624, 554) with delta (0, 0)
Screenshot: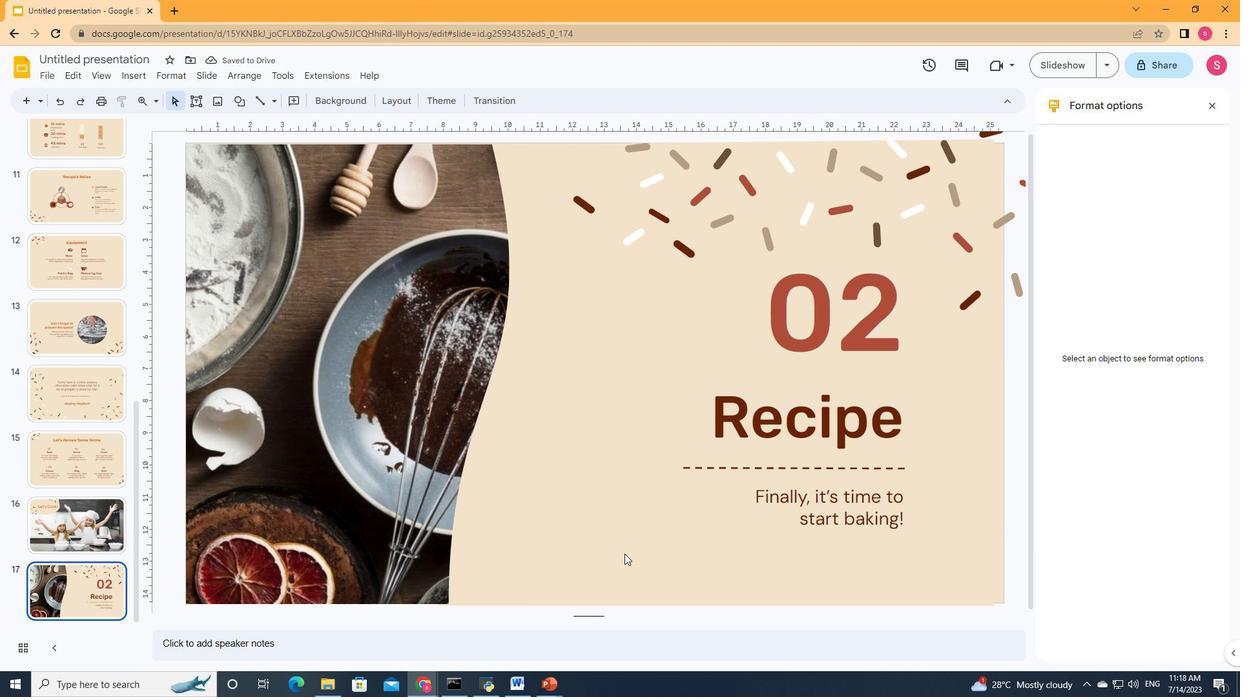 
Action: Mouse scrolled (624, 554) with delta (0, 0)
Screenshot: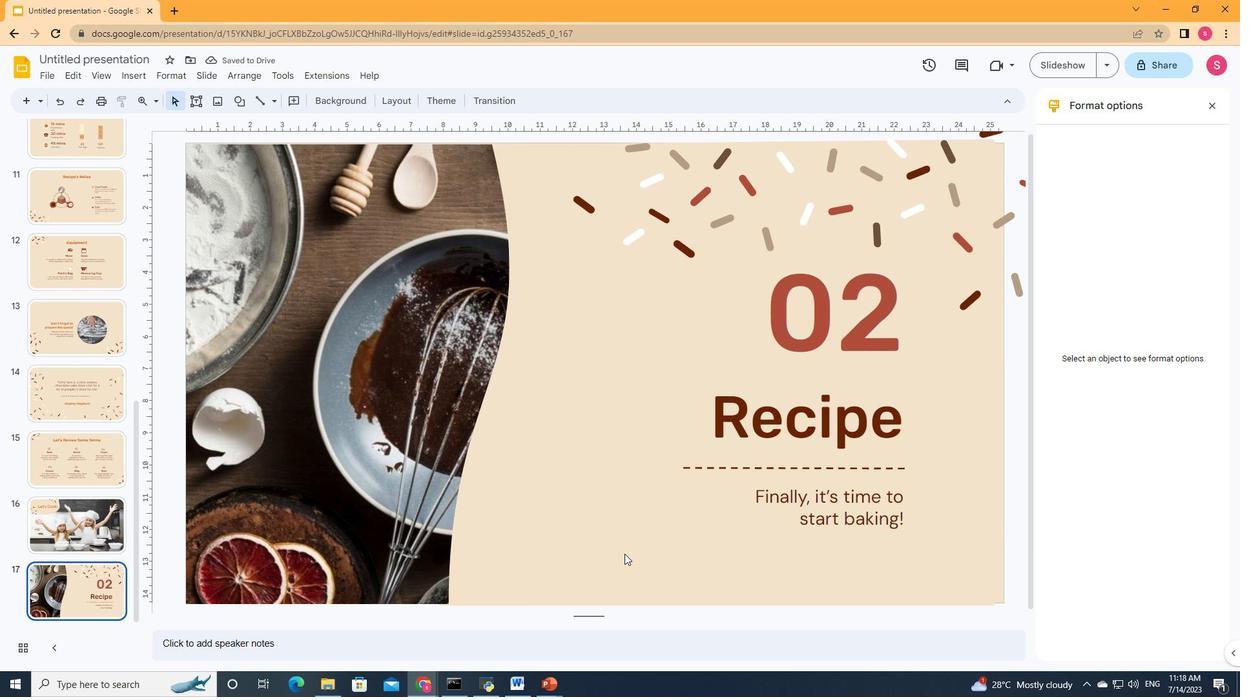 
Action: Mouse scrolled (624, 553) with delta (0, 0)
Screenshot: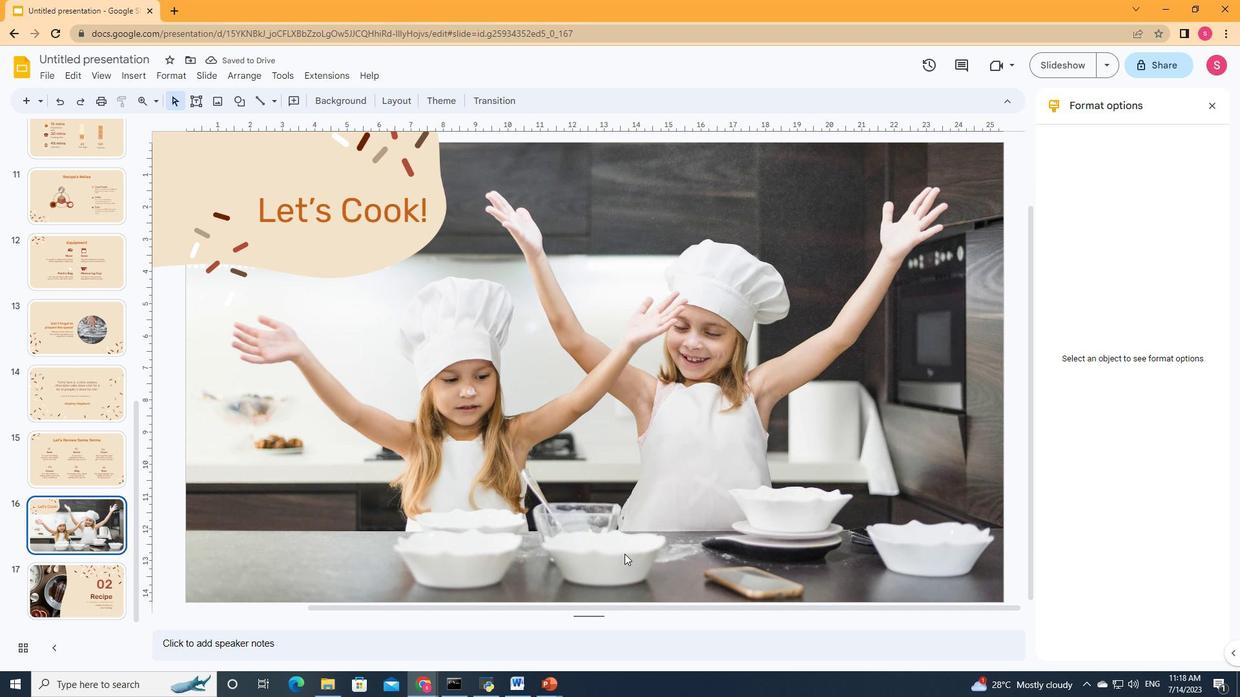 
Action: Mouse scrolled (624, 553) with delta (0, 0)
Screenshot: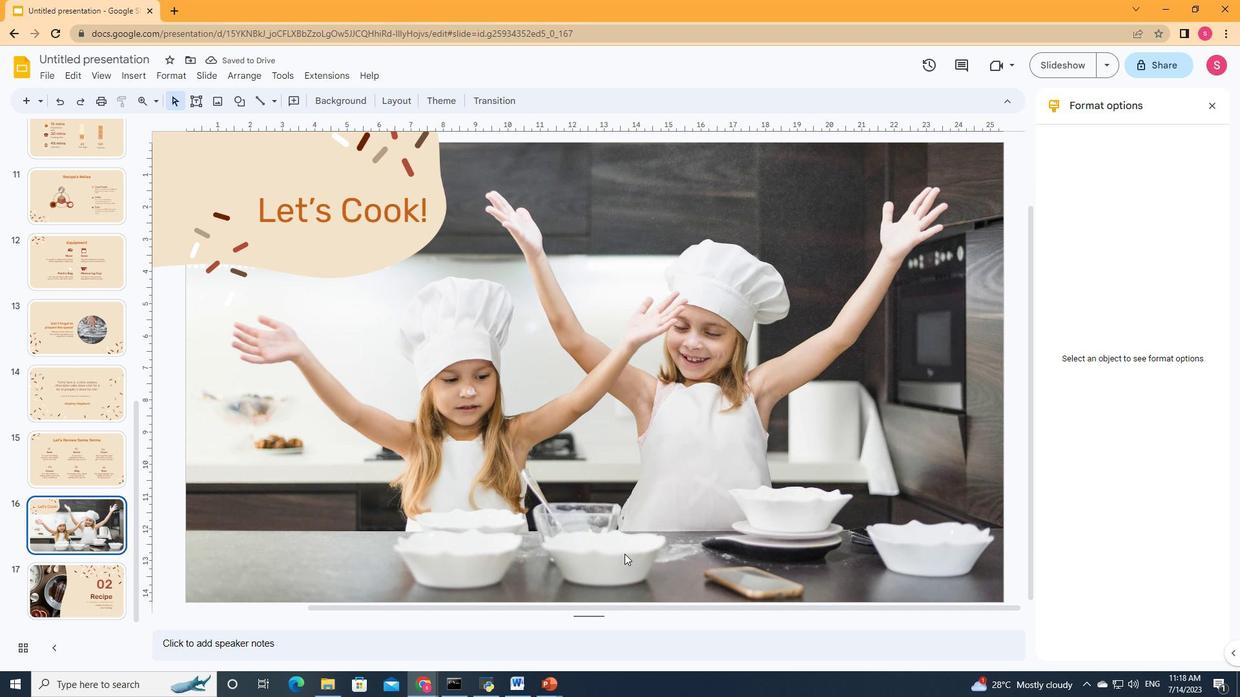 
Action: Mouse scrolled (624, 553) with delta (0, 0)
Screenshot: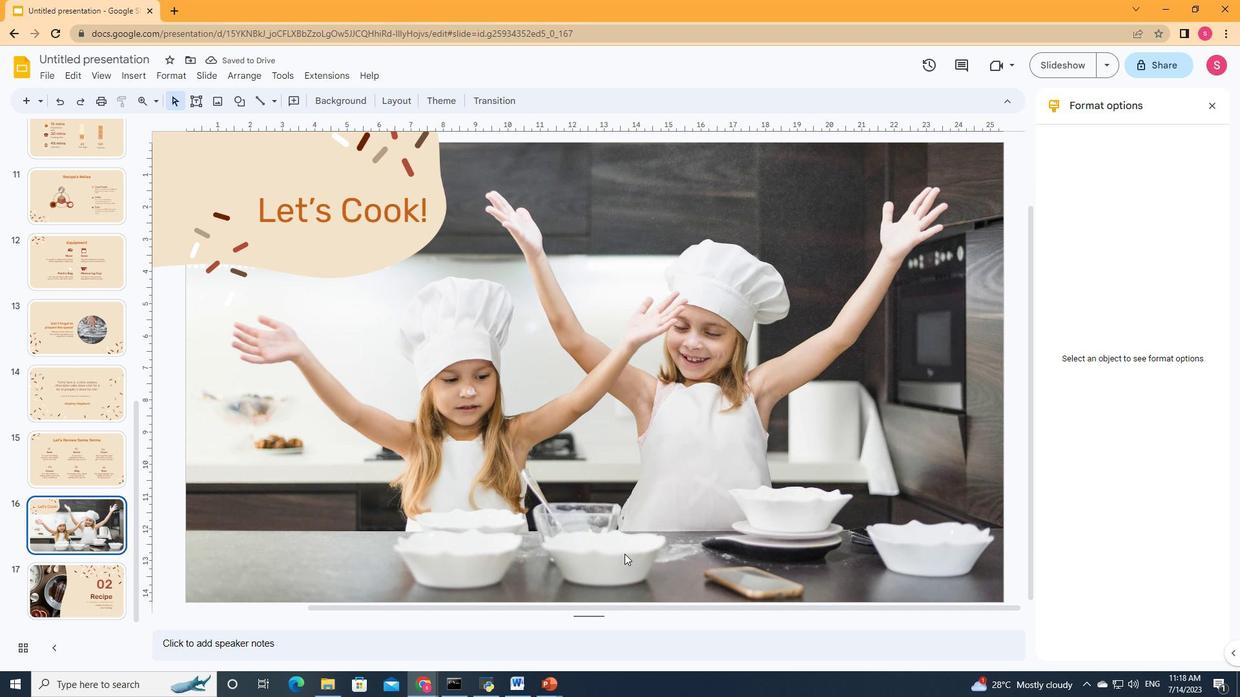 
Action: Mouse scrolled (624, 553) with delta (0, 0)
Screenshot: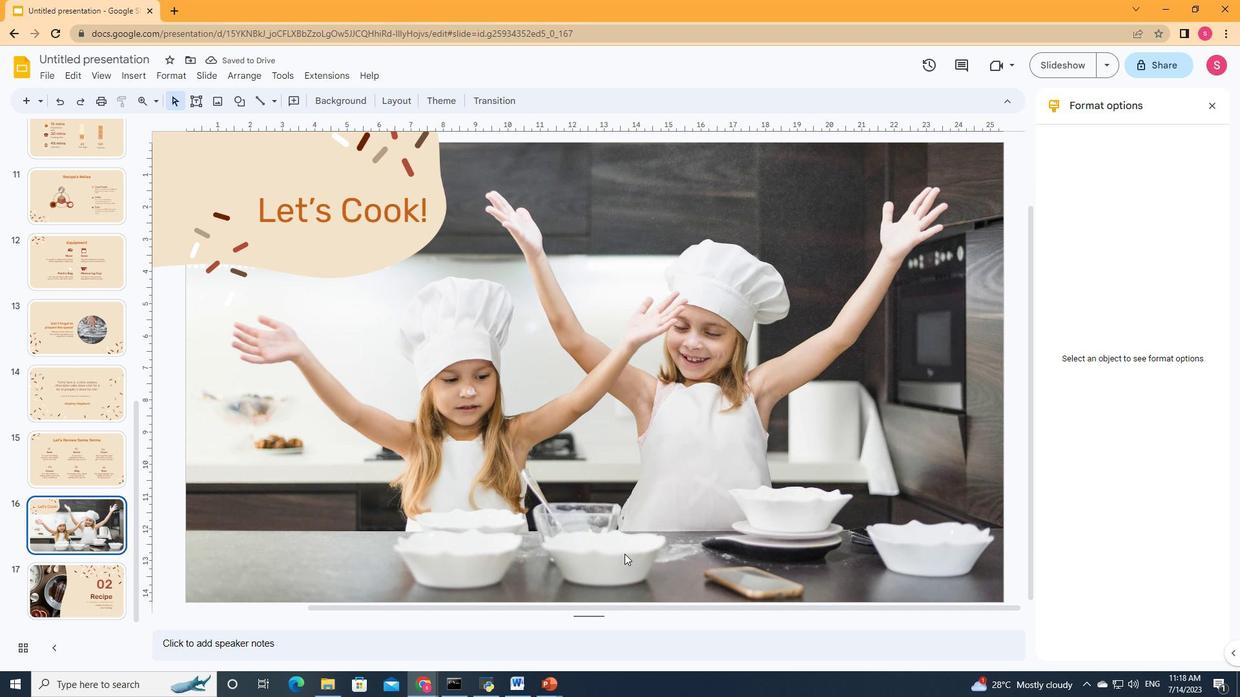 
Action: Mouse moved to (583, 550)
Screenshot: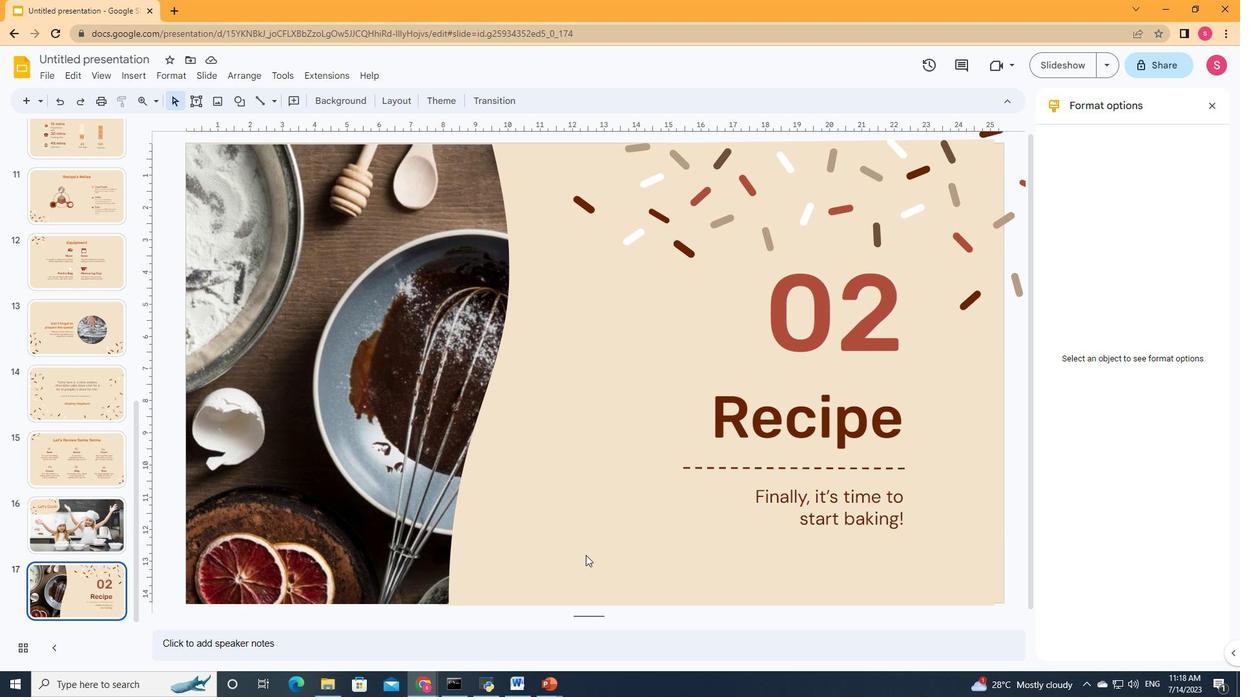 
Action: Mouse pressed left at (583, 550)
Screenshot: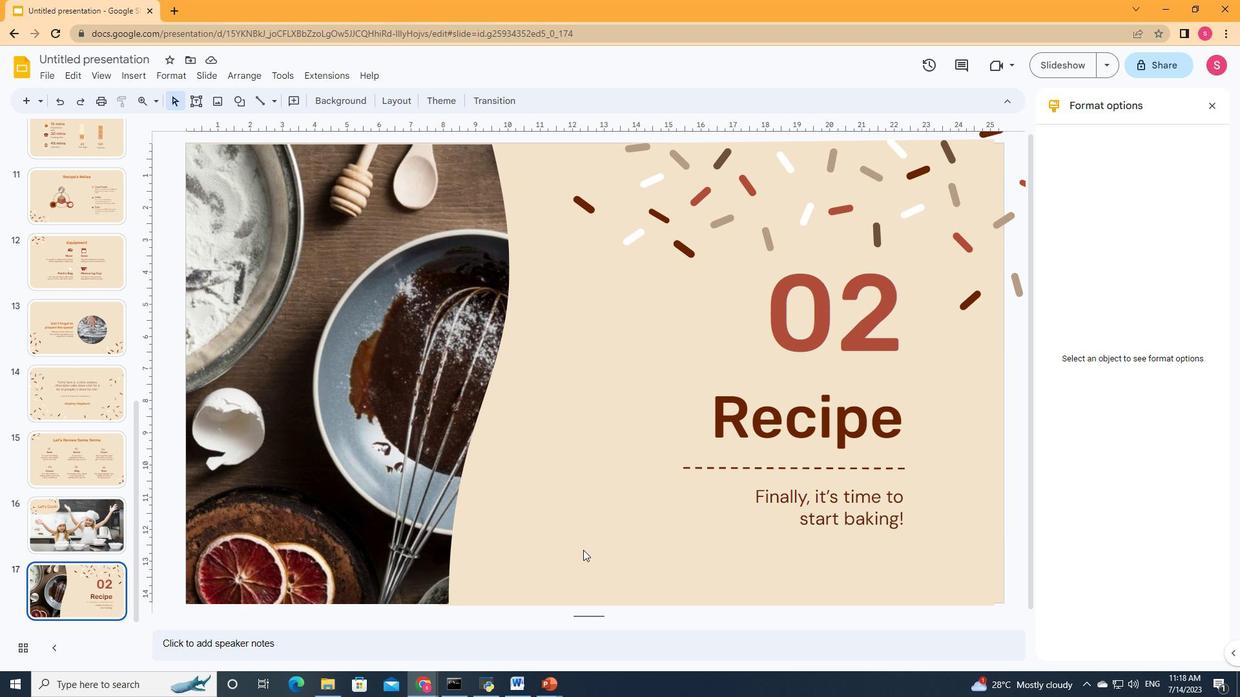 
